 Task: Open a blank google sheet and write heading  Pinnacle Sales. Add 10 people name  'David White, Emily Green, Andrew Baker, Madison Evans, Logan King, Grace Hill, Gabriel Young, Elizabeth Flores, Samuel Reed, Avery Nelson'Item code in between  1000-2000. Product range in between  2000-9000. Add Products   TOMS Shoe, UGG  Shoe, Wolverine Shoe, Z-Coil Shoe, Adidas shoe, Gucci T-shirt, Louis Vuitton bag, Zara Shirt, H&M jeans, Chanel perfume.Choose quantity  5 to 10 commission 2 percent Total Add Amount. Save page  Pinnacle Sales templetes   book
Action: Mouse moved to (1130, 82)
Screenshot: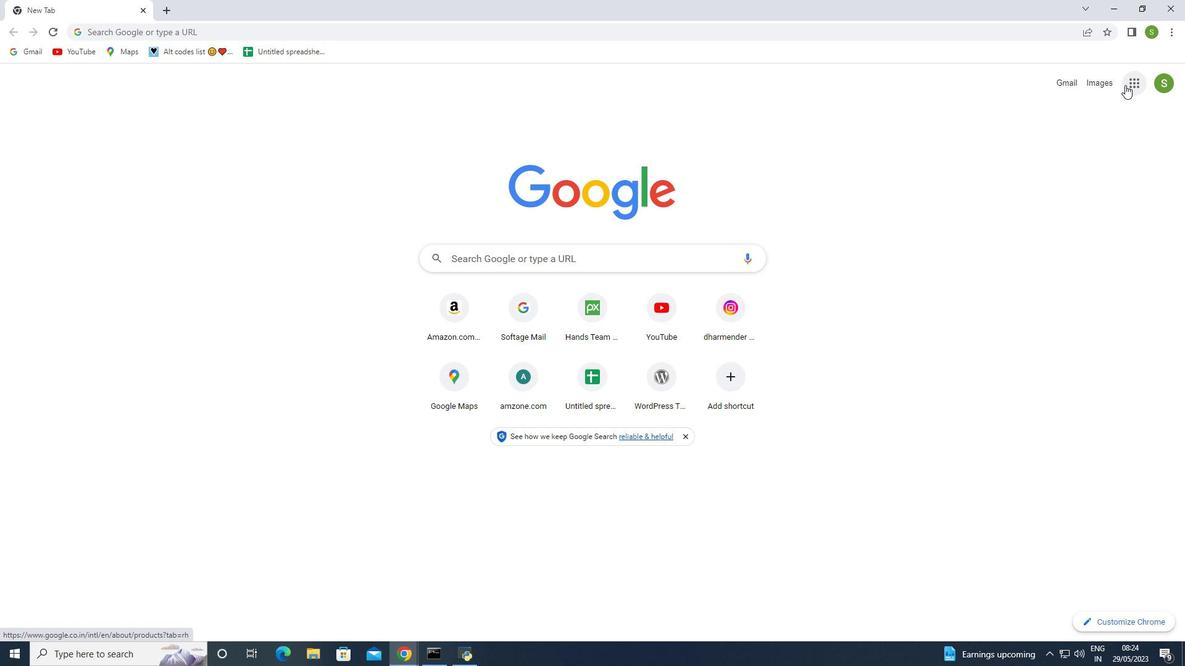 
Action: Mouse pressed left at (1130, 82)
Screenshot: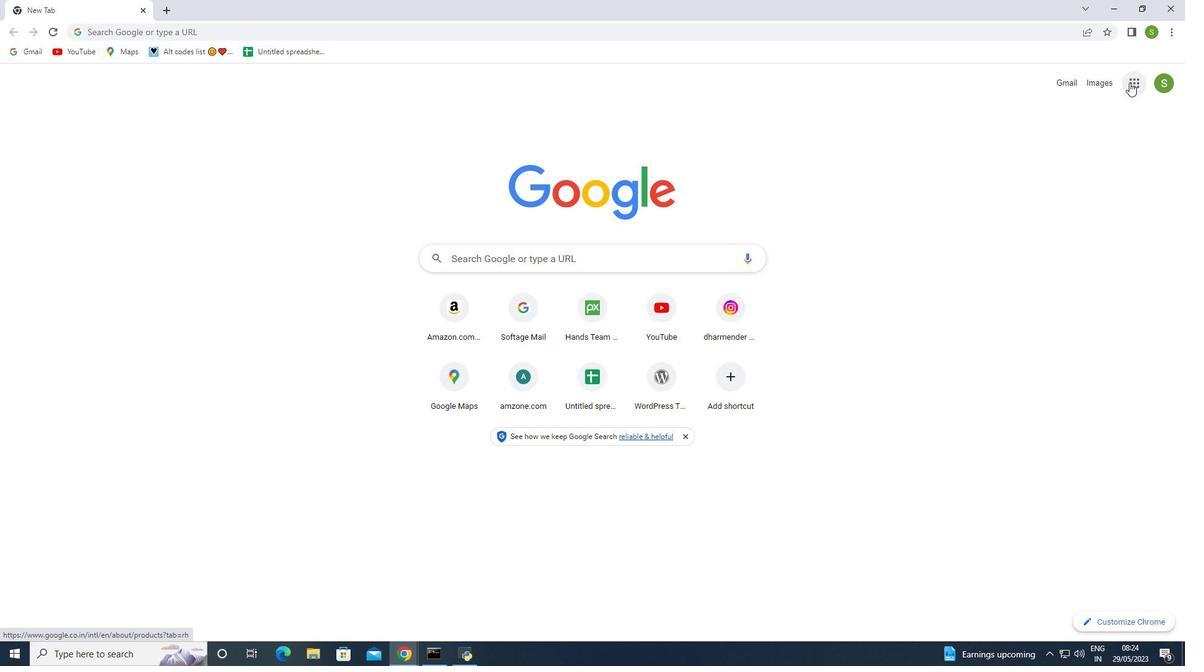 
Action: Mouse moved to (1091, 199)
Screenshot: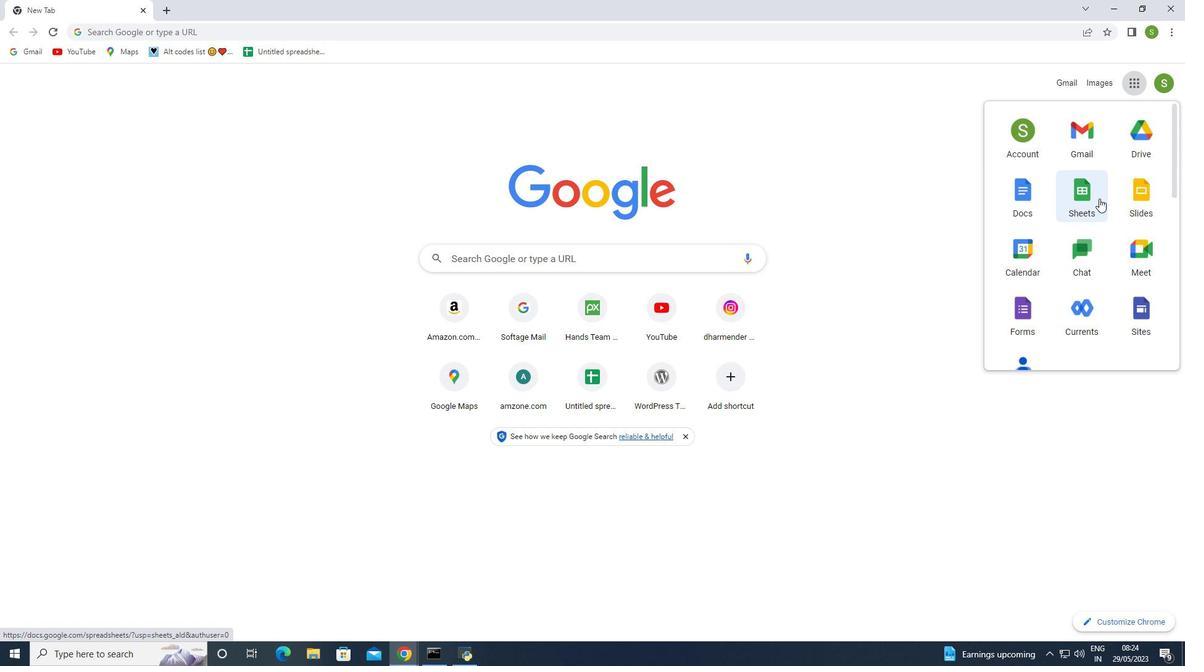 
Action: Mouse pressed left at (1091, 199)
Screenshot: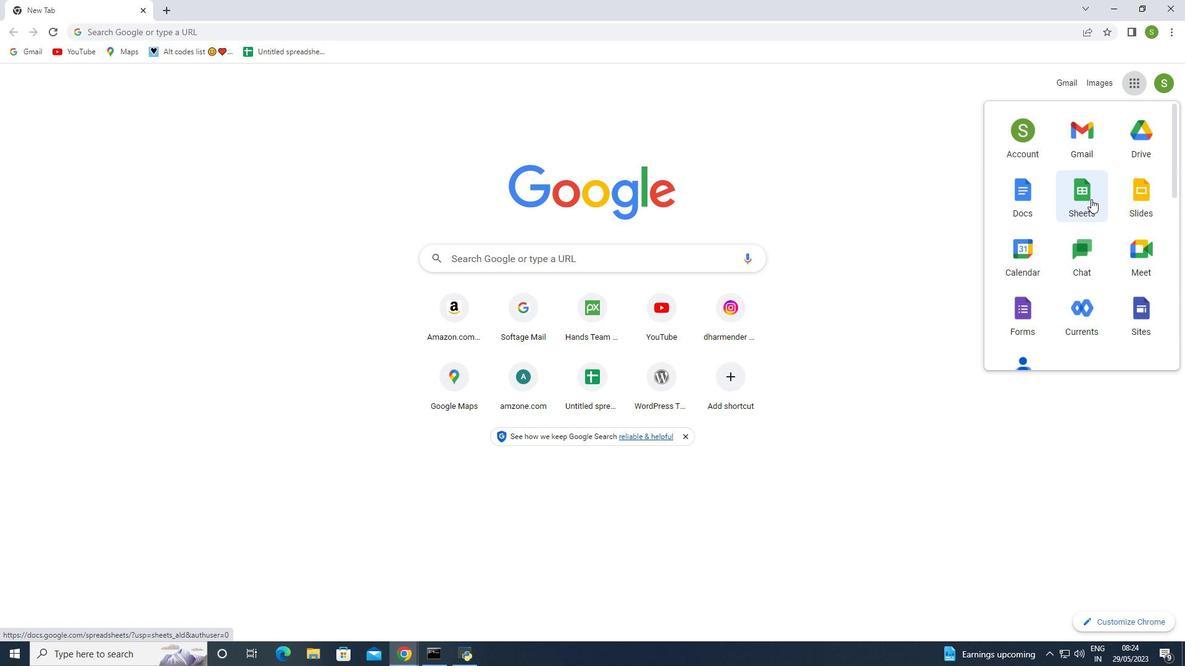 
Action: Mouse moved to (350, 177)
Screenshot: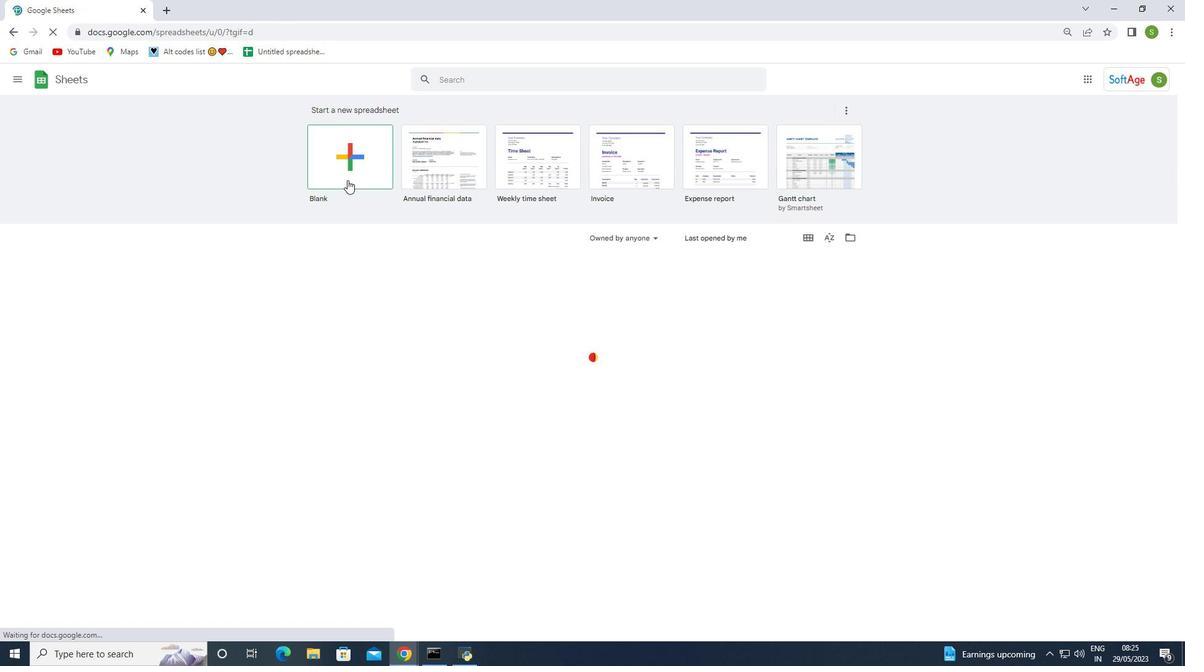 
Action: Mouse pressed left at (350, 177)
Screenshot: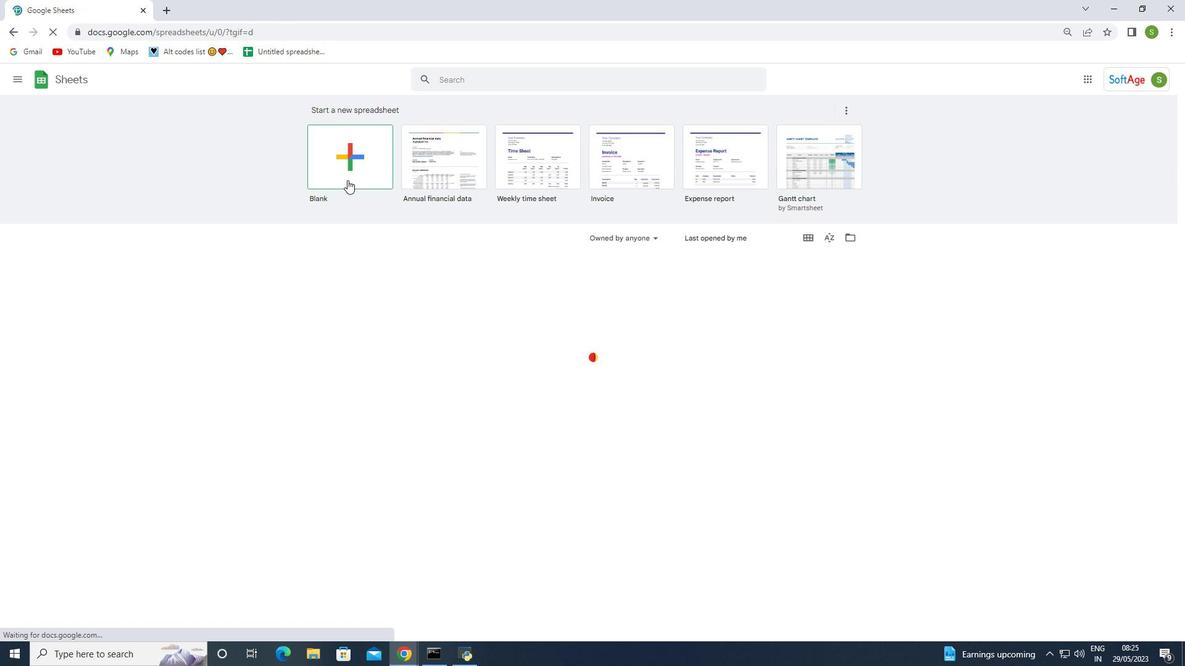 
Action: Mouse moved to (53, 151)
Screenshot: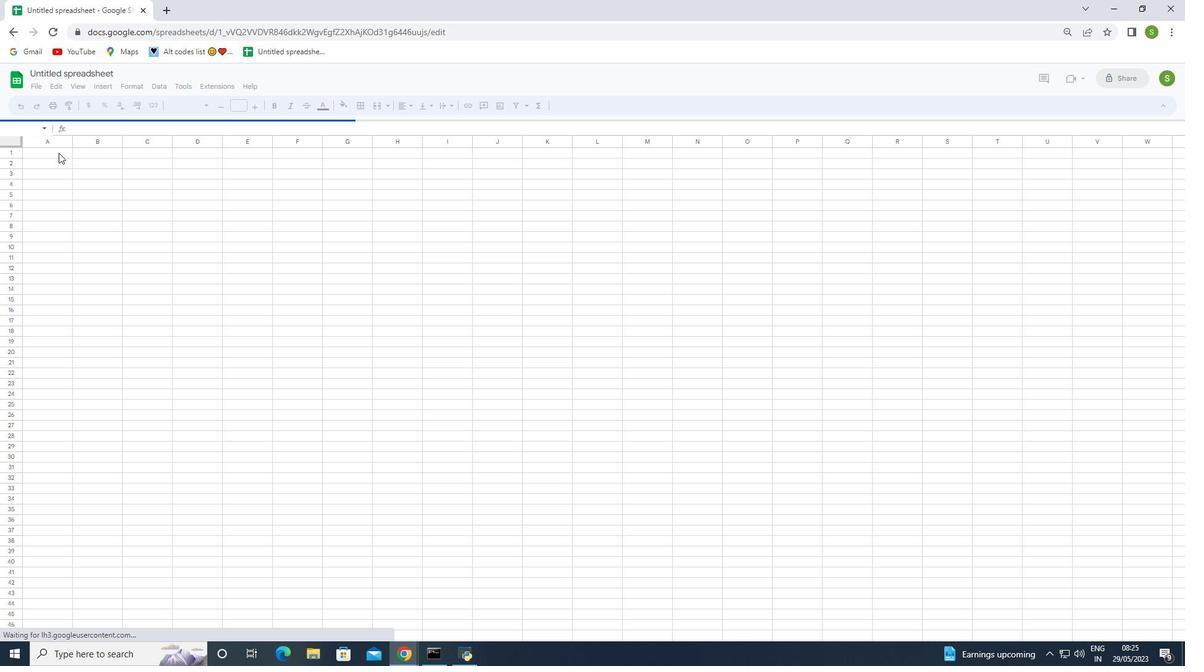 
Action: Mouse pressed left at (53, 151)
Screenshot: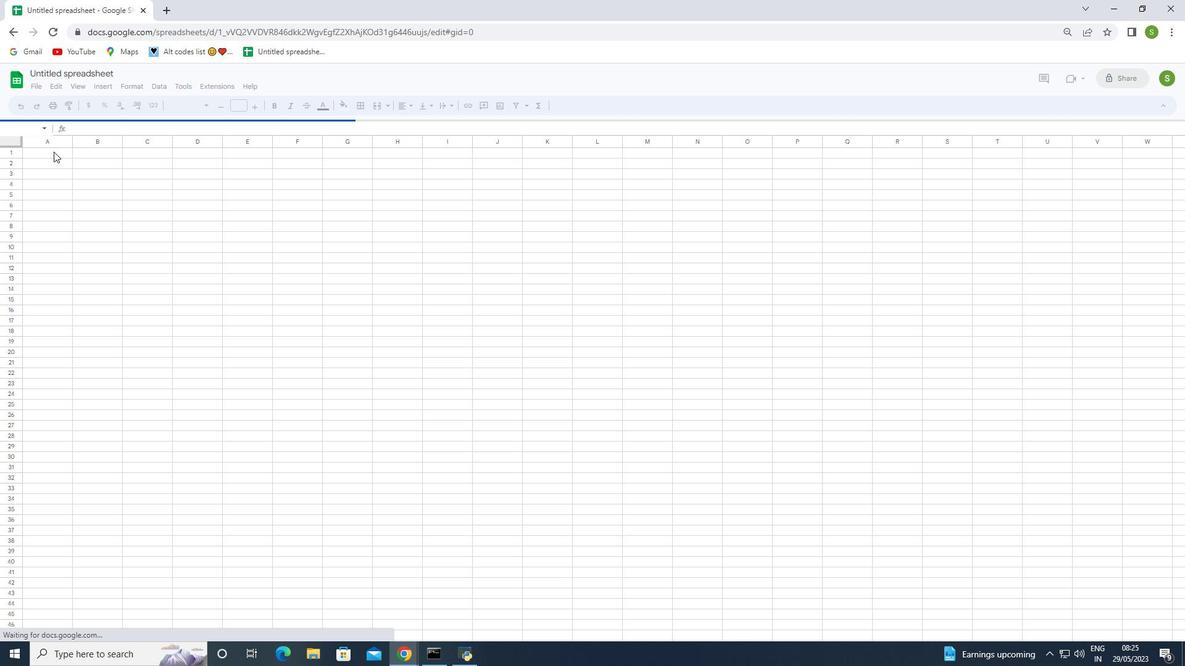 
Action: Key pressed <Key.shift>Pinnalcle<Key.space><Key.shift>Sales<Key.enter><Key.shift>Name<Key.enter><Key.shift>David<Key.space><Key.shift>White<Key.enter><Key.shift>Emily<Key.space><Key.shift><Key.shift><Key.shift><Key.shift><Key.shift><Key.shift><Key.shift><Key.shift><Key.shift><Key.shift><Key.shift><Key.shift><Key.shift><Key.shift>Green<Key.enter><Key.shift><Key.shift>Andrew<Key.space><Key.shift>Baker<Key.enter><Key.shift>Madison<Key.space><Key.shift>Evans<Key.enter><Key.shift>Logan<Key.space><Key.shift>King<Key.enter><Key.shift>Grace<Key.space><Key.shift>Hil<Key.enter><Key.shift><Key.shift><Key.shift><Key.shift><Key.shift><Key.shift><Key.shift><Key.shift><Key.shift><Key.shift><Key.shift>Gabriel<Key.space><Key.shift>Young<Key.enter><Key.shift><Key.shift><Key.shift>Elizabeth<Key.space><Key.shift>Floren<Key.backspace>s<Key.enter><Key.shift><Key.shift><Key.shift><Key.shift><Key.shift><Key.shift><Key.shift><Key.shift><Key.shift><Key.shift><Key.shift><Key.shift><Key.shift><Key.shift><Key.shift><Key.shift><Key.shift><Key.shift><Key.shift><Key.shift><Key.shift><Key.shift><Key.shift><Key.shift><Key.shift><Key.shift><Key.shift><Key.shift><Key.shift><Key.shift><Key.shift><Key.shift><Key.shift><Key.shift><Key.shift><Key.shift><Key.shift>Samuel<Key.space><Key.shift>Reed<Key.enter><Key.shift><Key.shift><Key.shift><Key.shift><Key.shift><Key.shift><Key.shift><Key.shift>Avery<Key.space><Key.shift>Nelson<Key.enter>
Screenshot: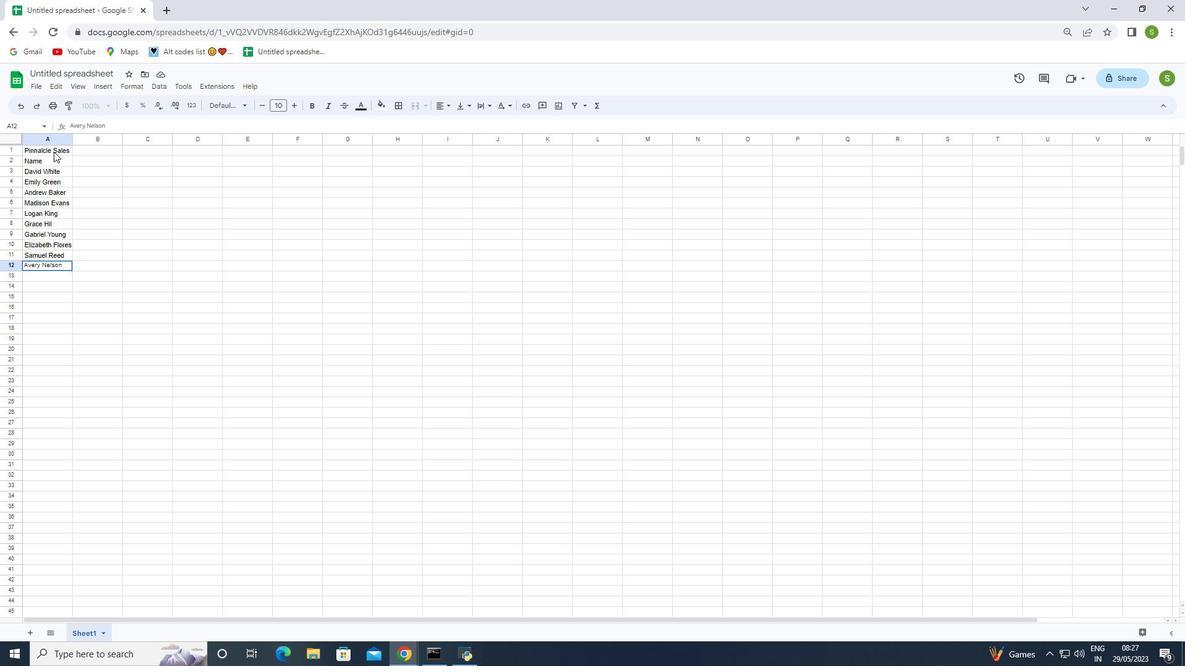 
Action: Mouse moved to (85, 150)
Screenshot: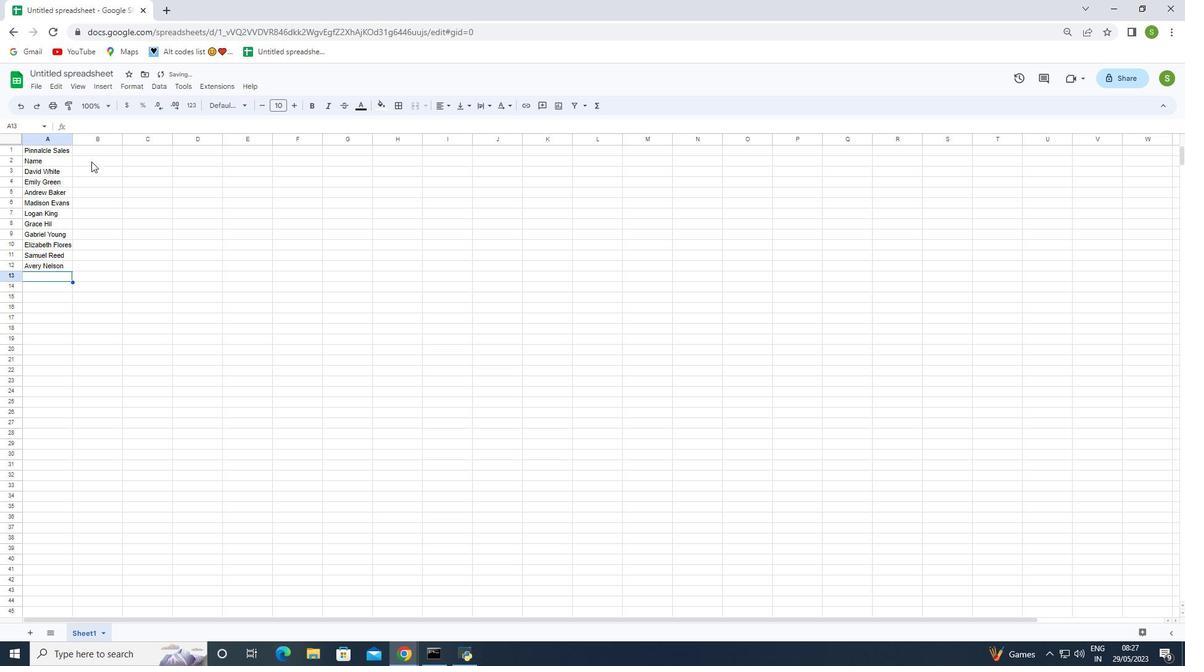 
Action: Mouse pressed left at (85, 150)
Screenshot: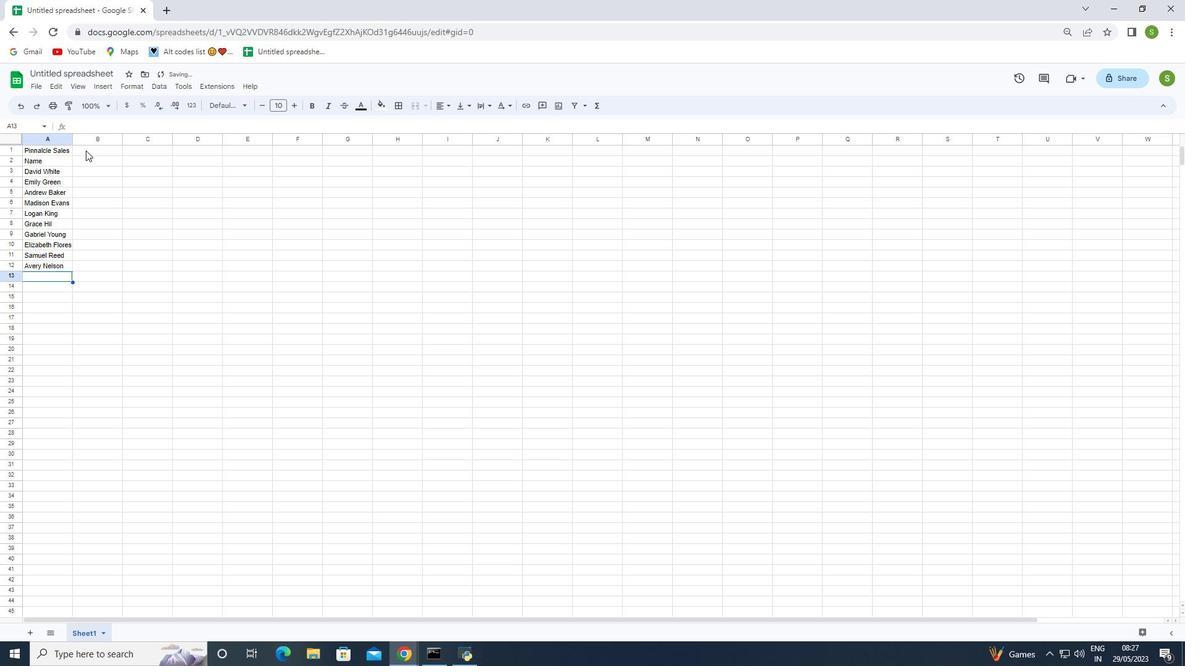 
Action: Key pressed <Key.shift>Item<Key.space><Key.shift>Code<Key.enter>10<Key.backspace>100<Key.enter>1200<Key.enter>4<Key.backspace>1300<Key.enter>1400<Key.enter>1500<Key.enter>1600<Key.enter>1700<Key.enter>1800<Key.enter>1900<Key.enter>1980<Key.enter>1980<Key.enter>
Screenshot: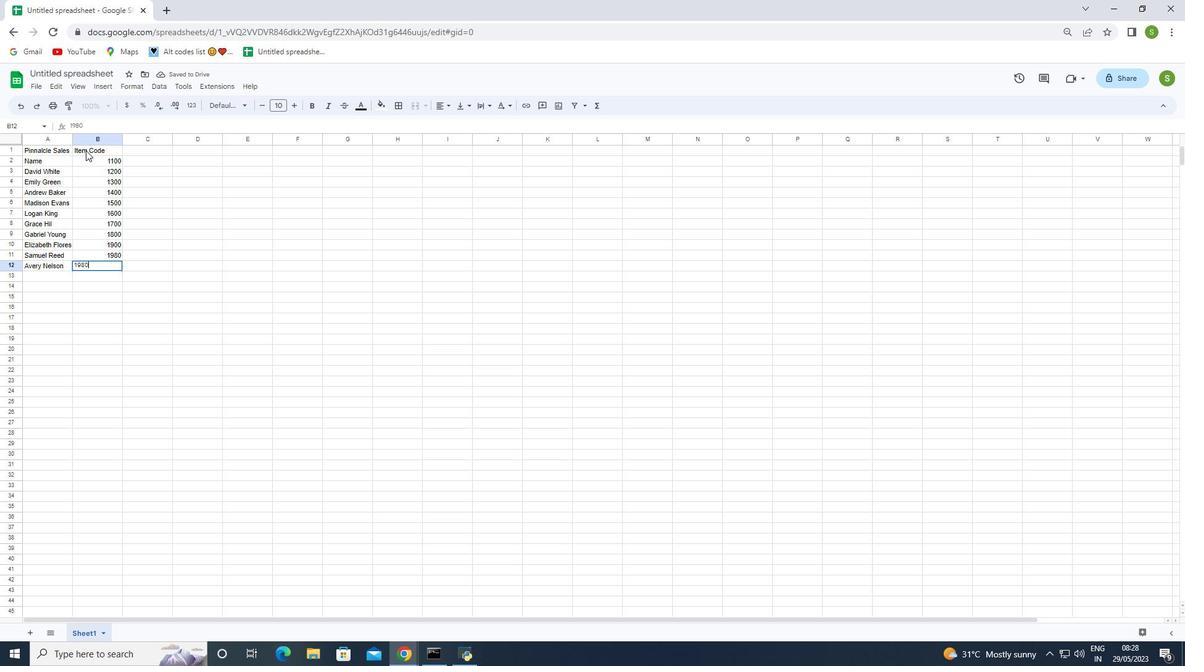 
Action: Mouse moved to (151, 153)
Screenshot: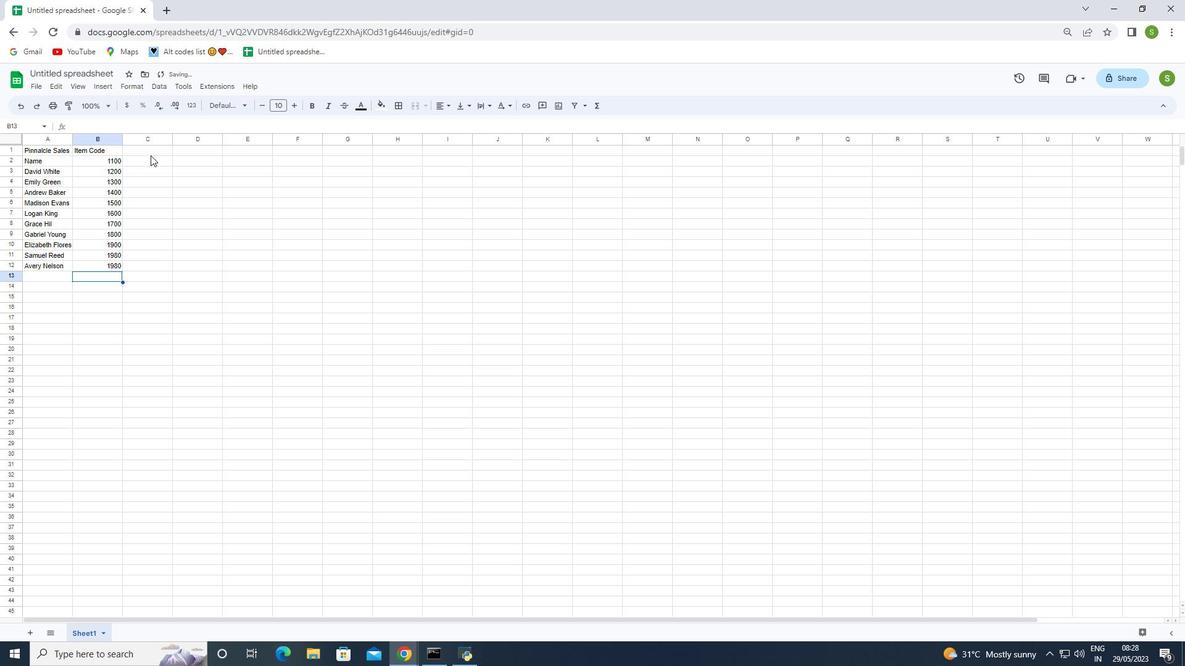 
Action: Mouse pressed left at (151, 153)
Screenshot: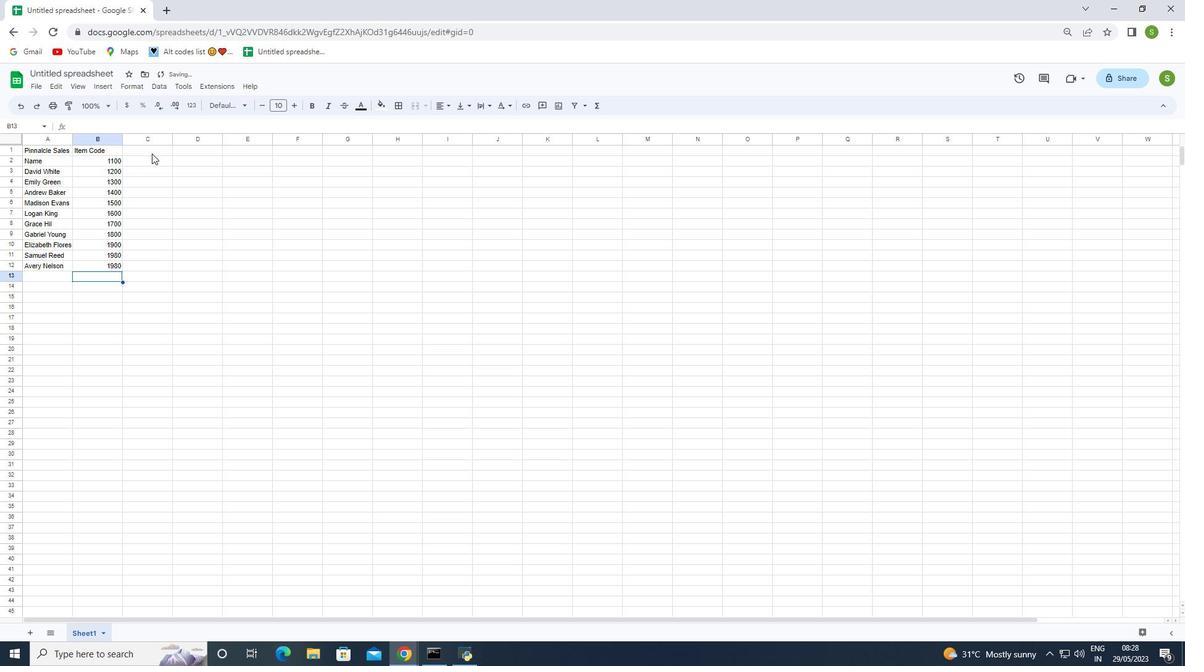
Action: Key pressed <Key.shift>Produv<Key.backspace>ct<Key.space>range<Key.enter>3000<Key.enter>4000<Key.enter>5000<Key.enter>6000<Key.enter>7000<Key.enter>8000<Key.enter>8000<Key.enter>9000<Key.enter>
Screenshot: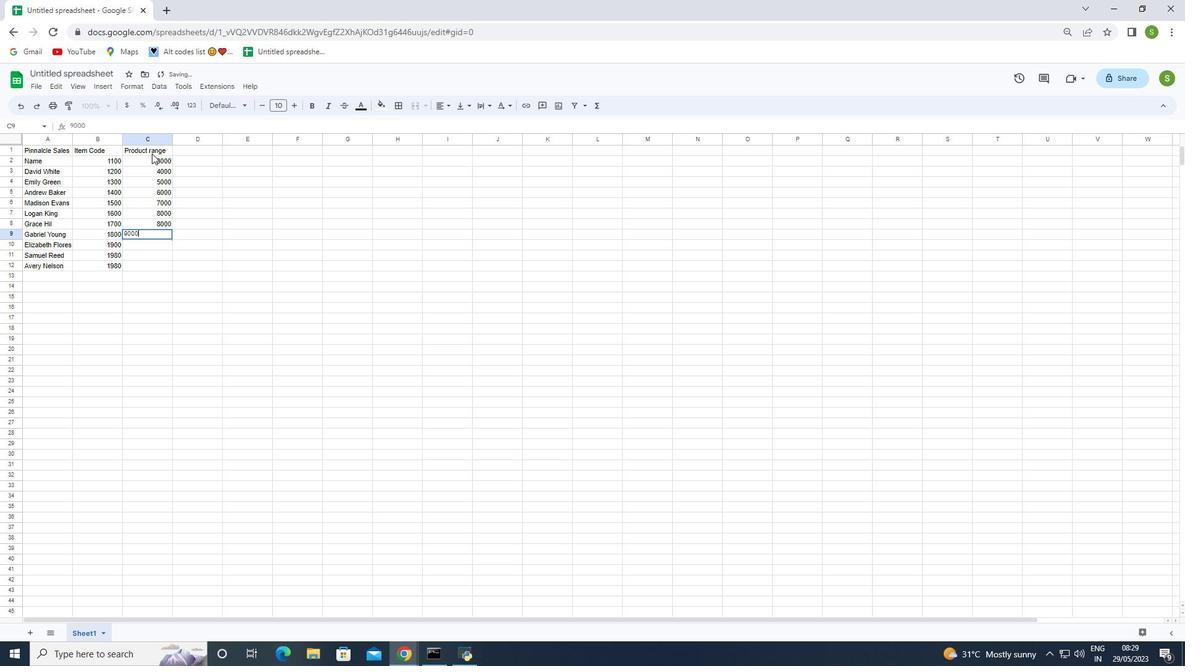 
Action: Mouse moved to (159, 235)
Screenshot: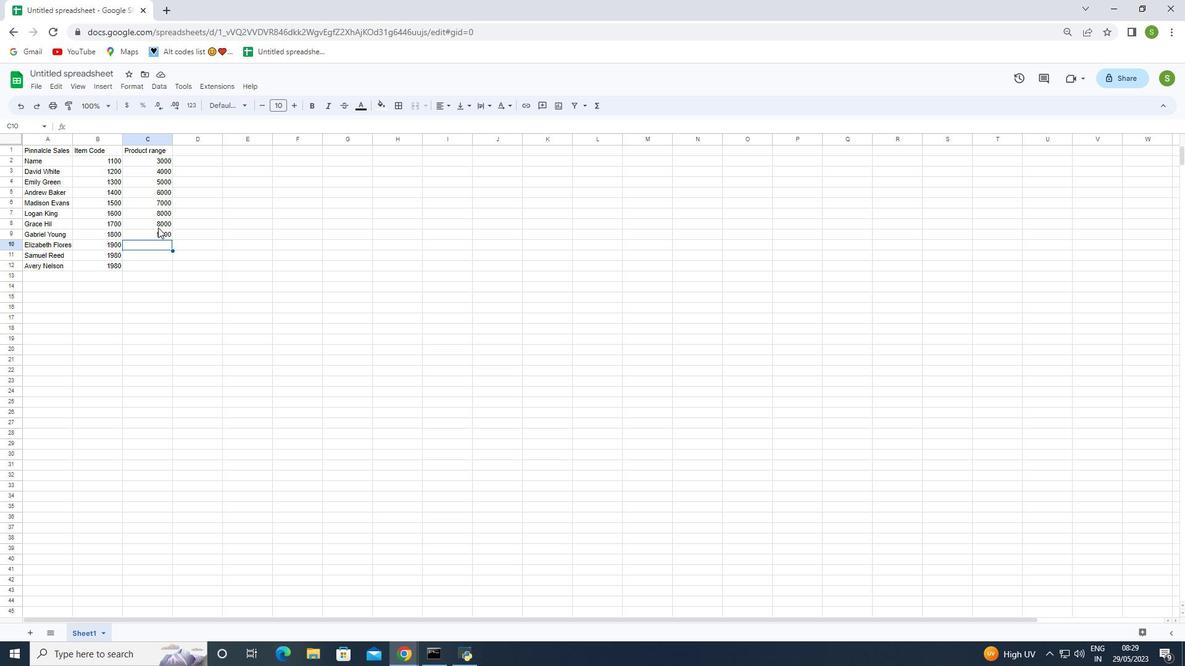 
Action: Mouse pressed left at (159, 235)
Screenshot: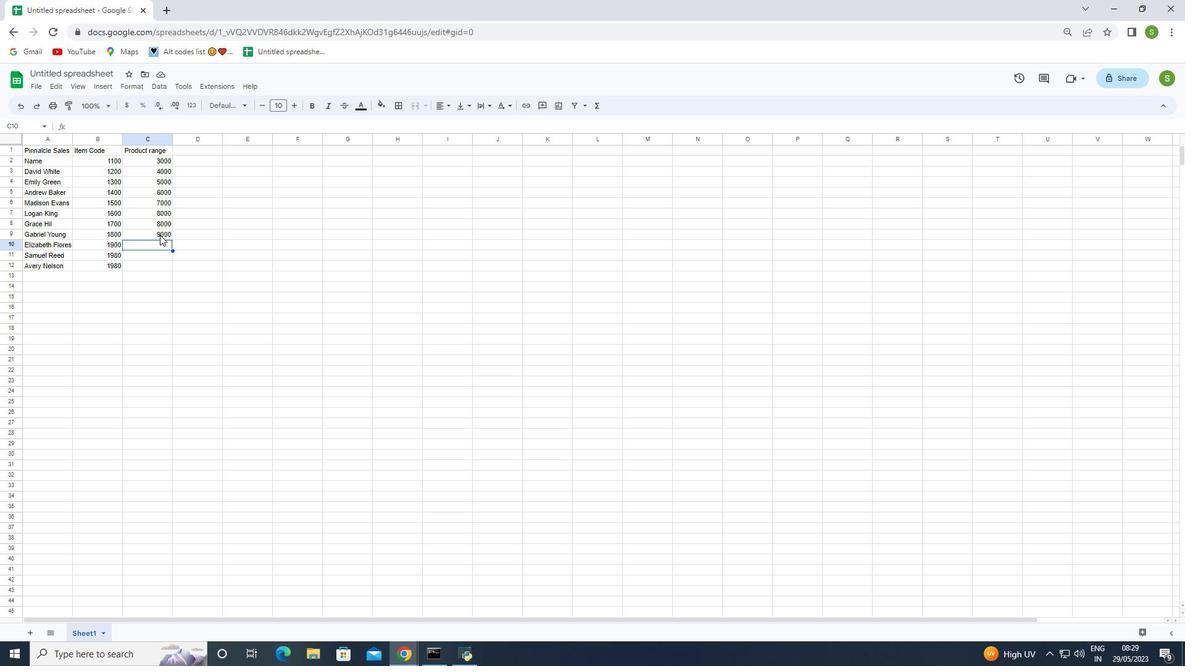 
Action: Key pressed <Key.backspace>880
Screenshot: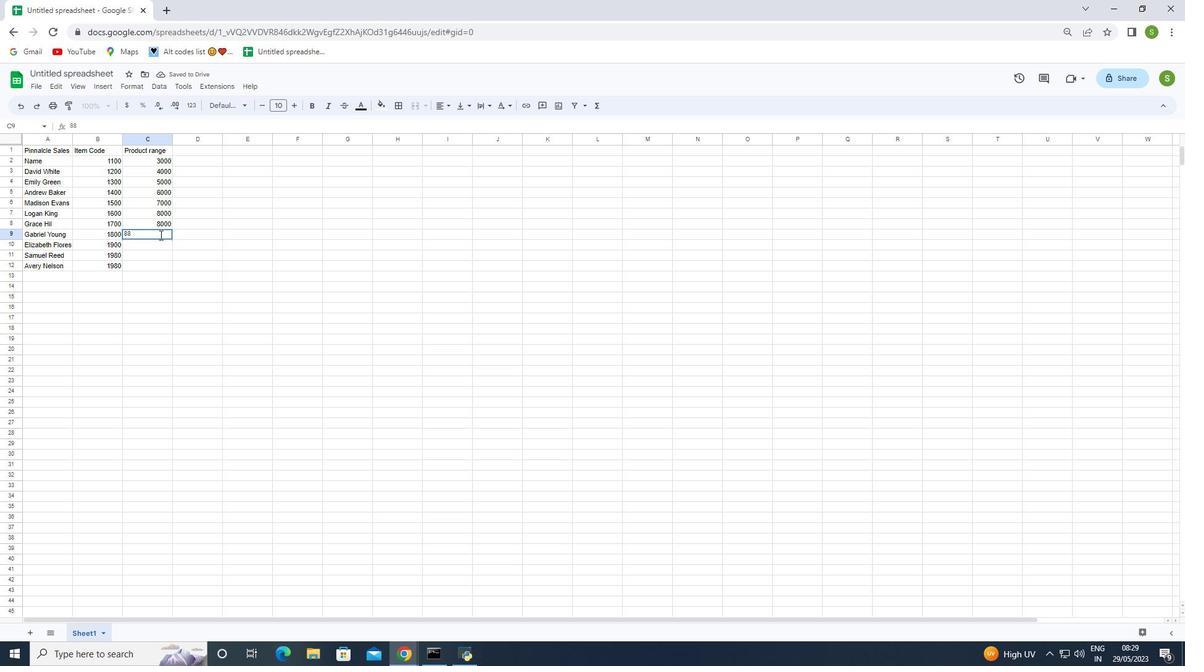
Action: Mouse moved to (159, 288)
Screenshot: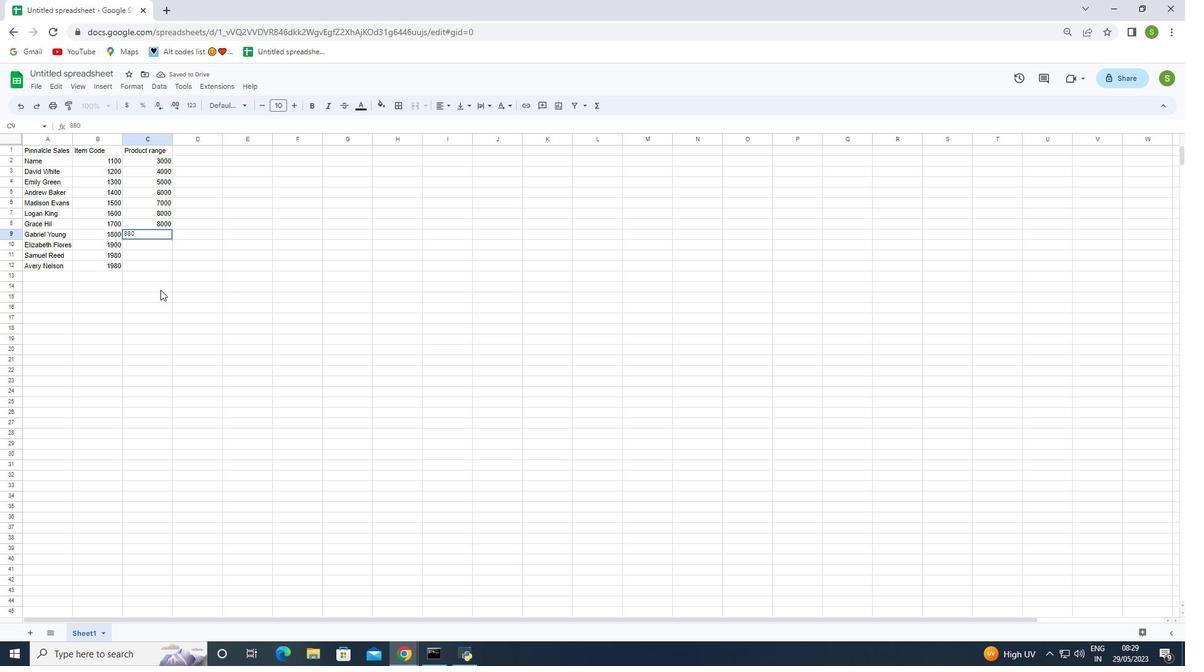 
Action: Key pressed 0
Screenshot: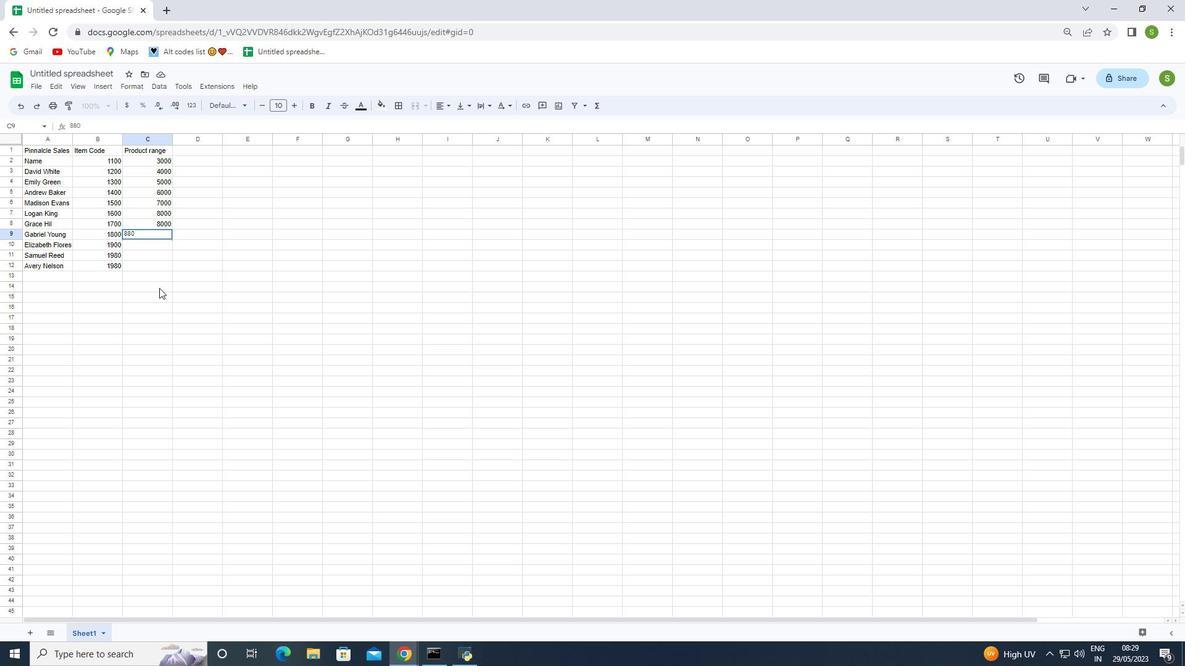 
Action: Mouse moved to (155, 276)
Screenshot: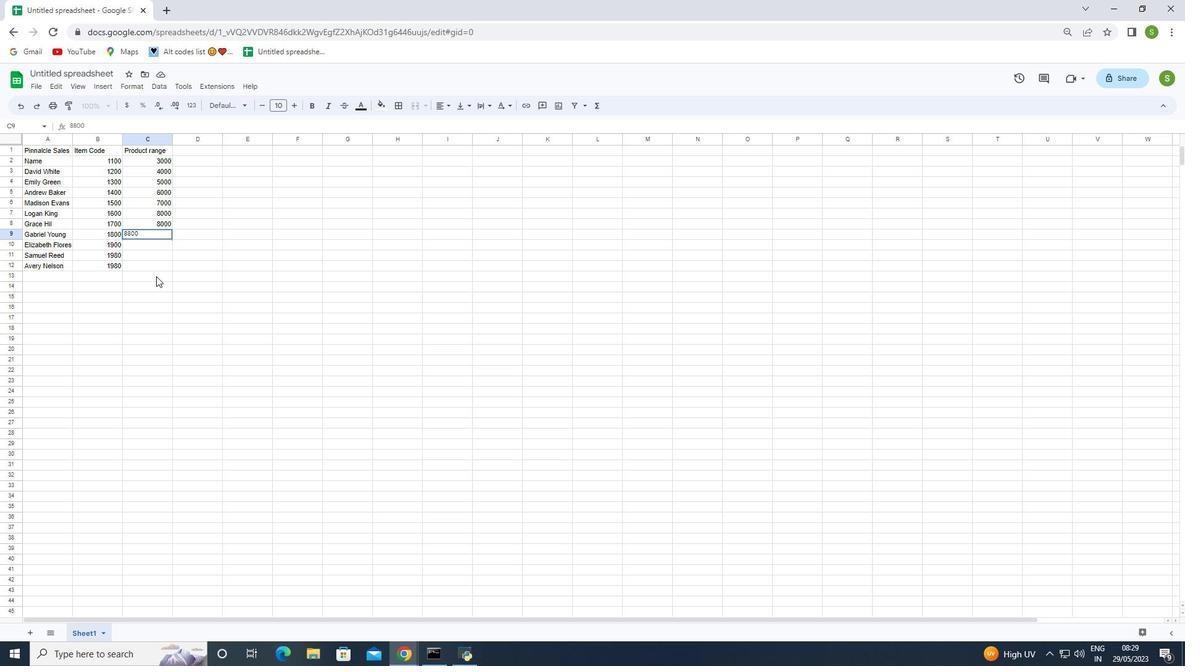 
Action: Mouse pressed left at (155, 276)
Screenshot: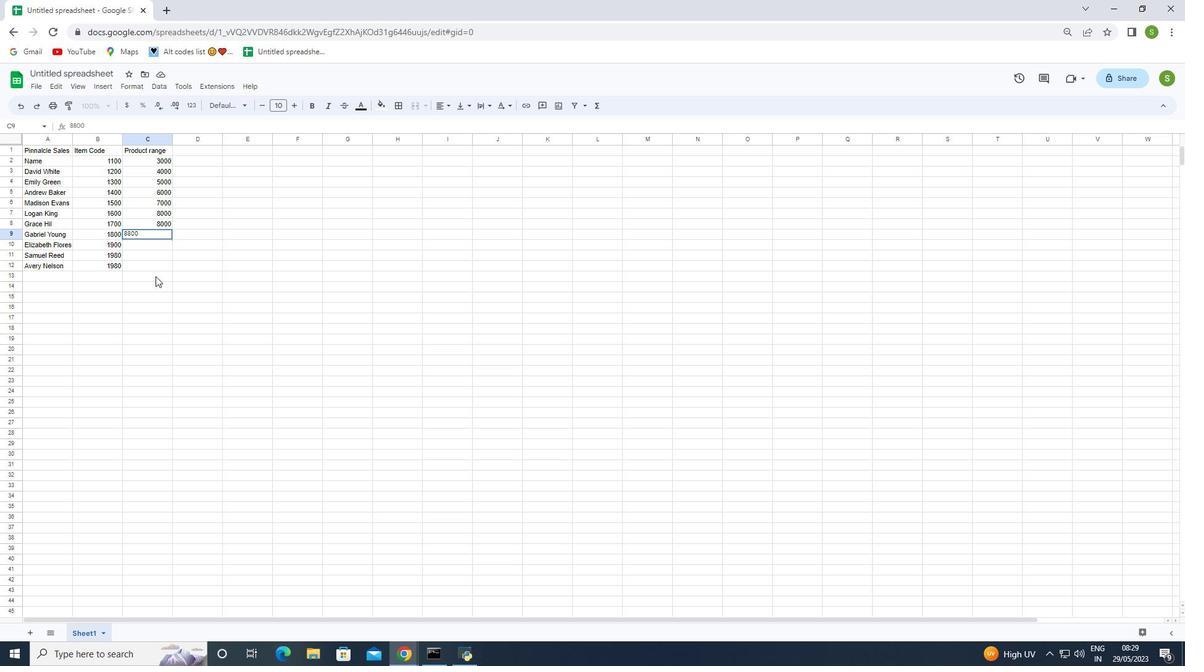 
Action: Mouse moved to (152, 243)
Screenshot: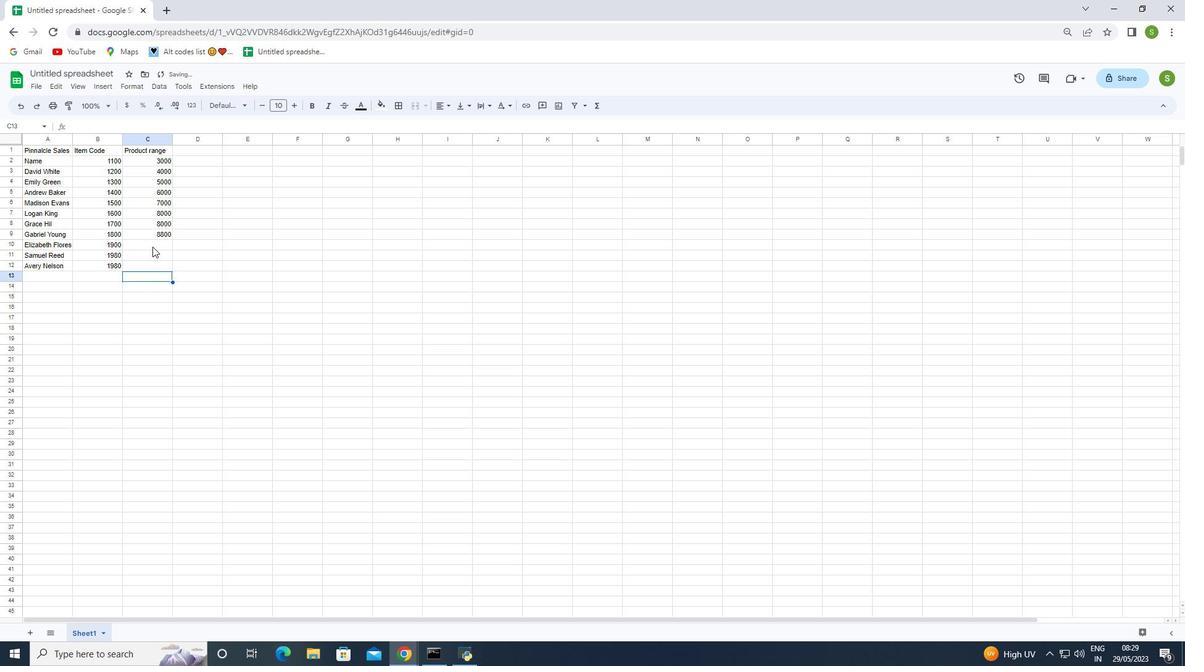 
Action: Mouse pressed left at (152, 243)
Screenshot: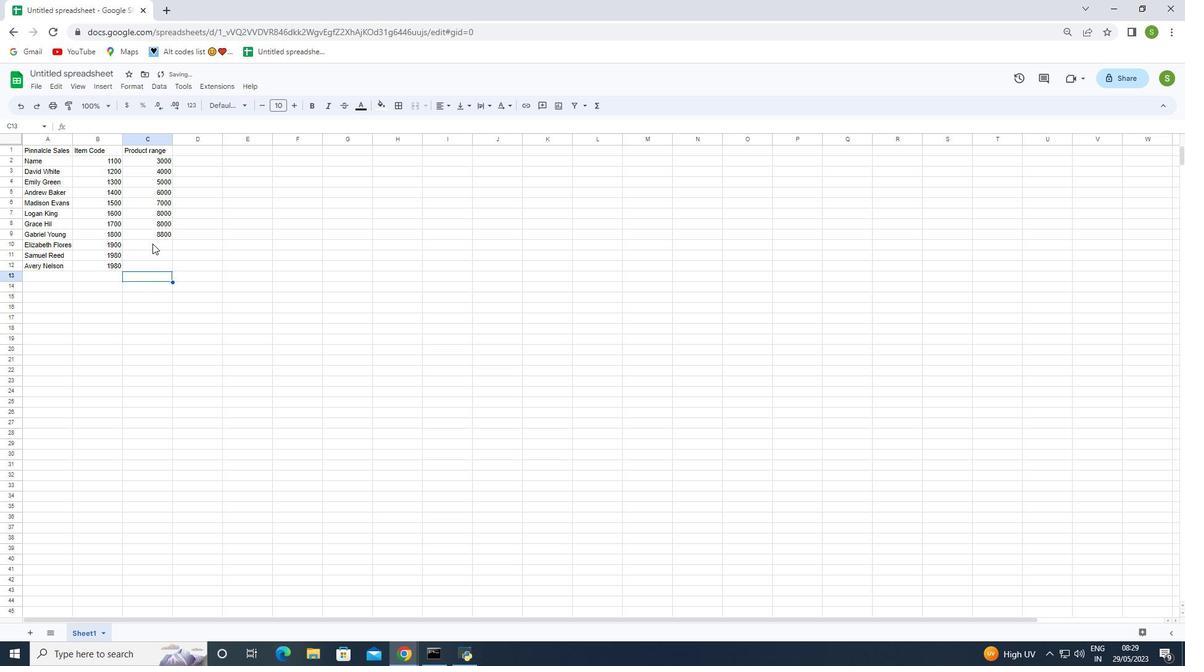 
Action: Mouse moved to (198, 268)
Screenshot: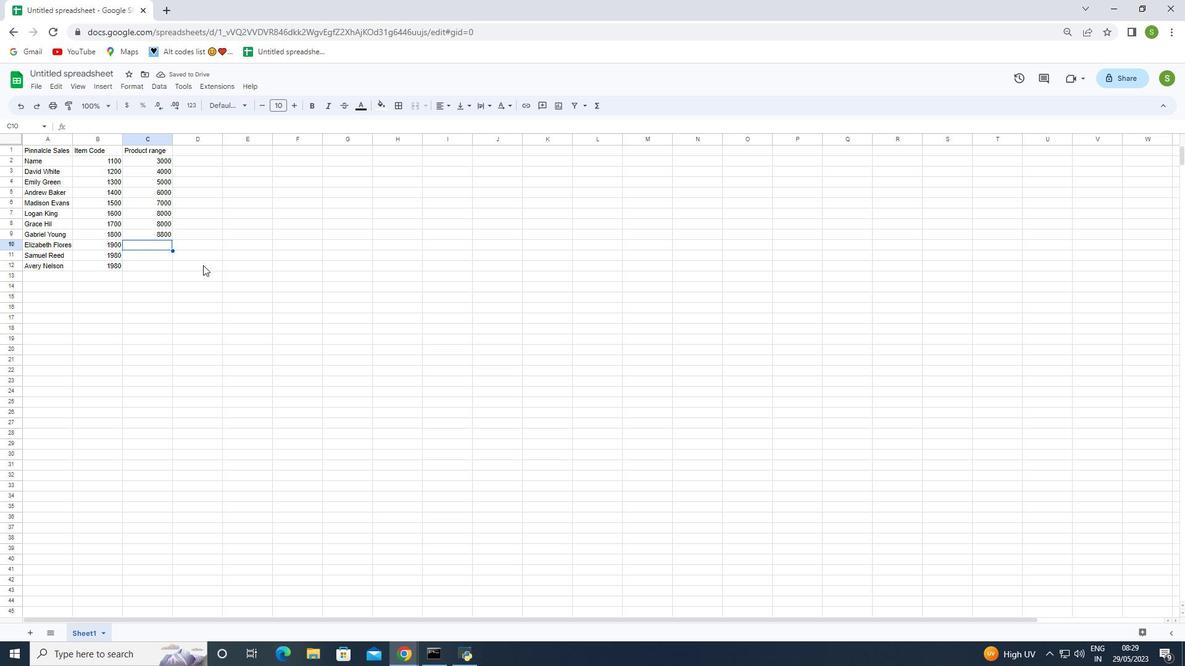 
Action: Key pressed 5000<Key.enter>4000
Screenshot: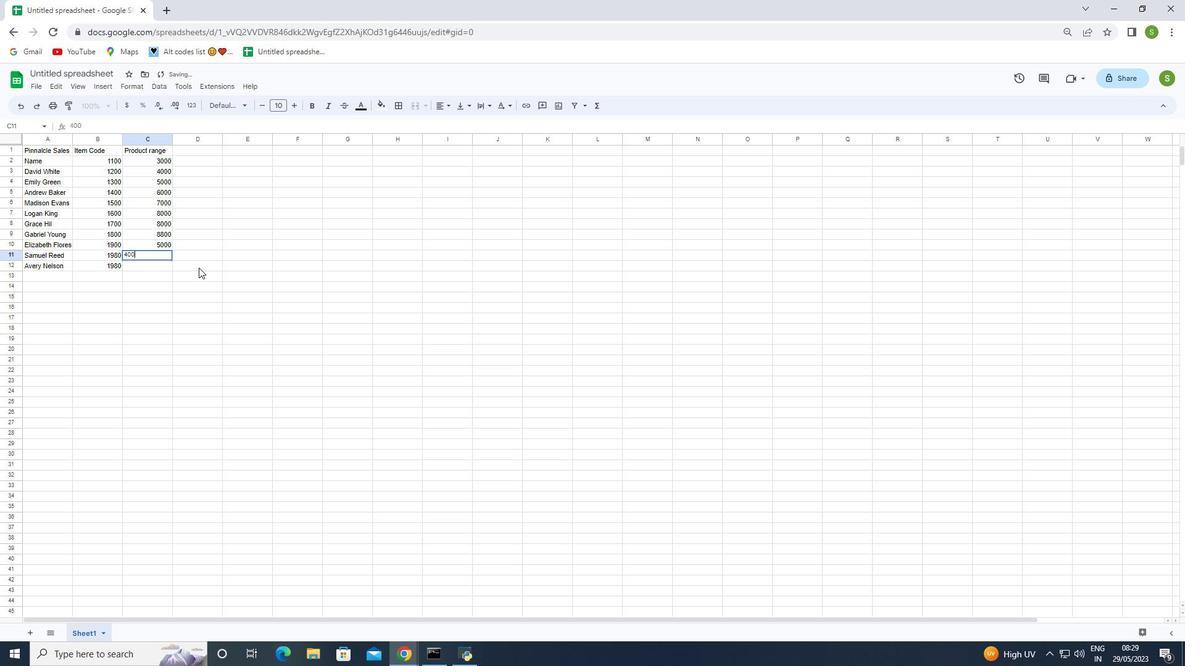 
Action: Mouse moved to (206, 275)
Screenshot: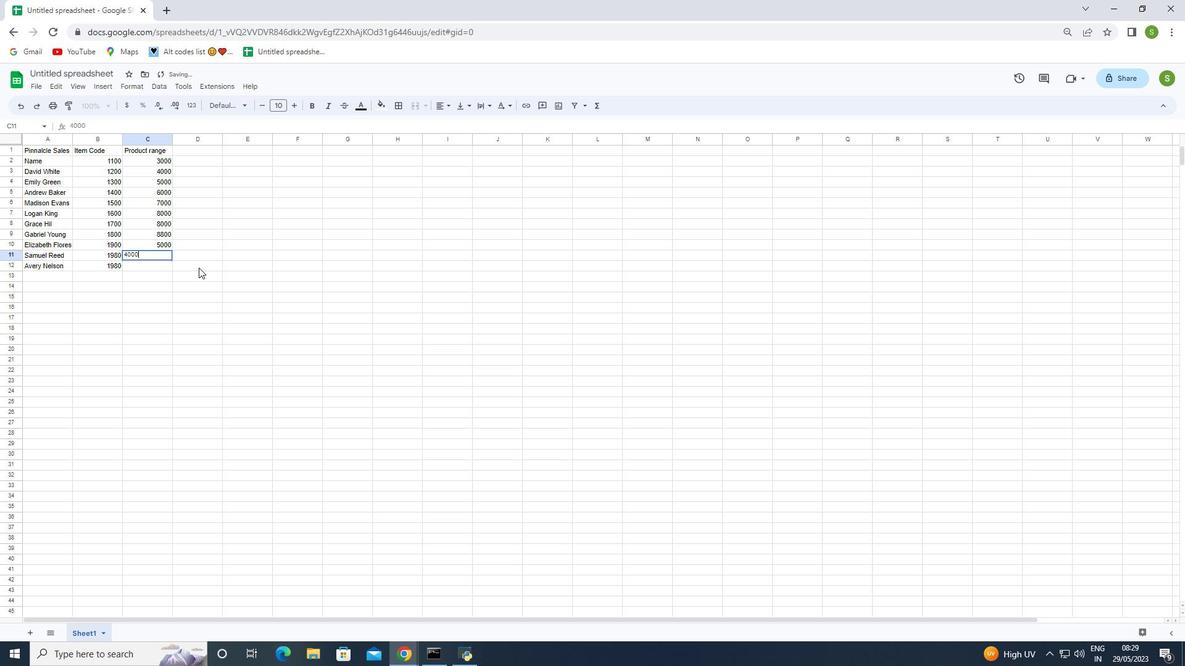 
Action: Key pressed <Key.enter>3000<Key.enter>
Screenshot: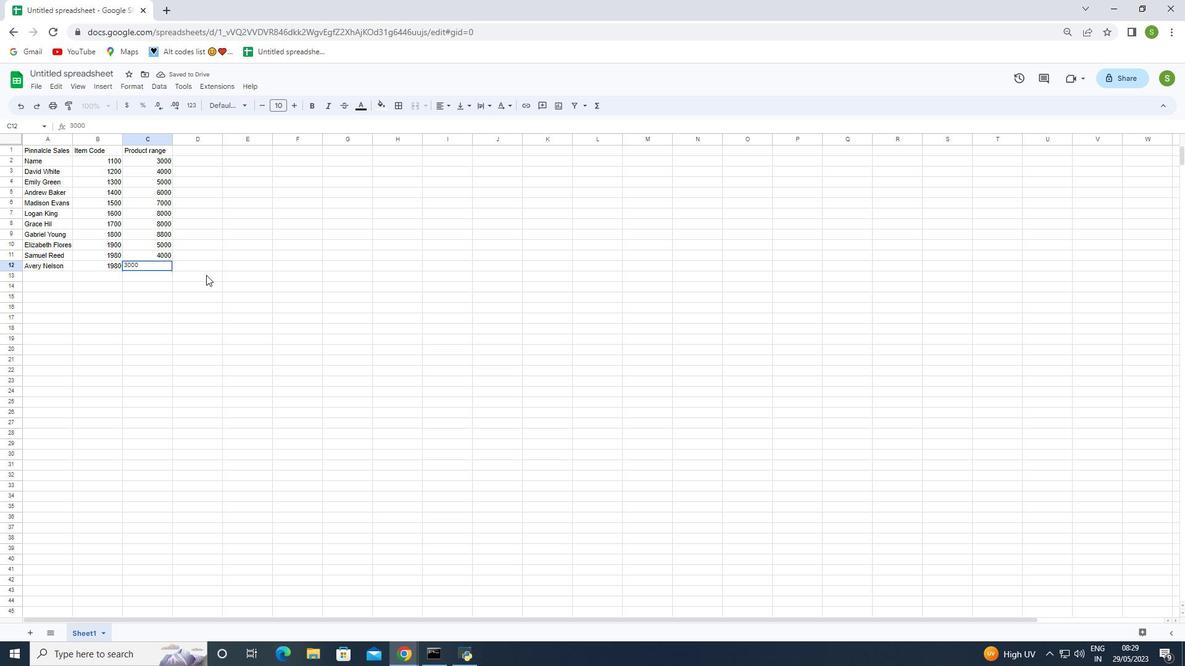 
Action: Mouse moved to (164, 336)
Screenshot: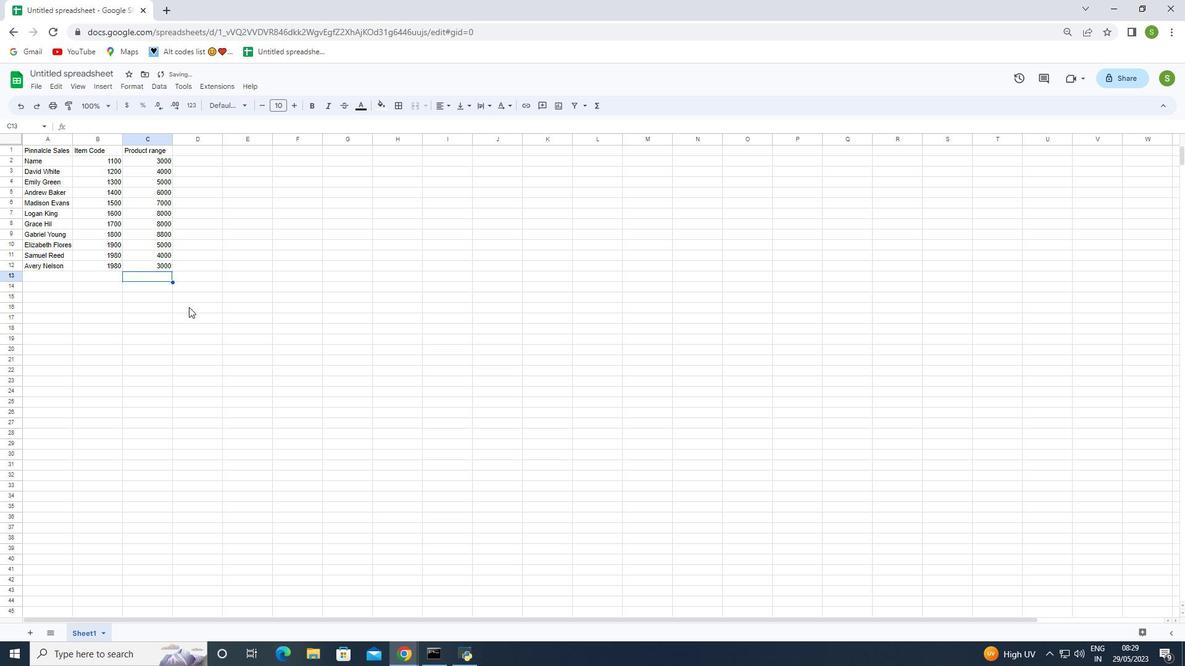 
Action: Mouse pressed left at (164, 336)
Screenshot: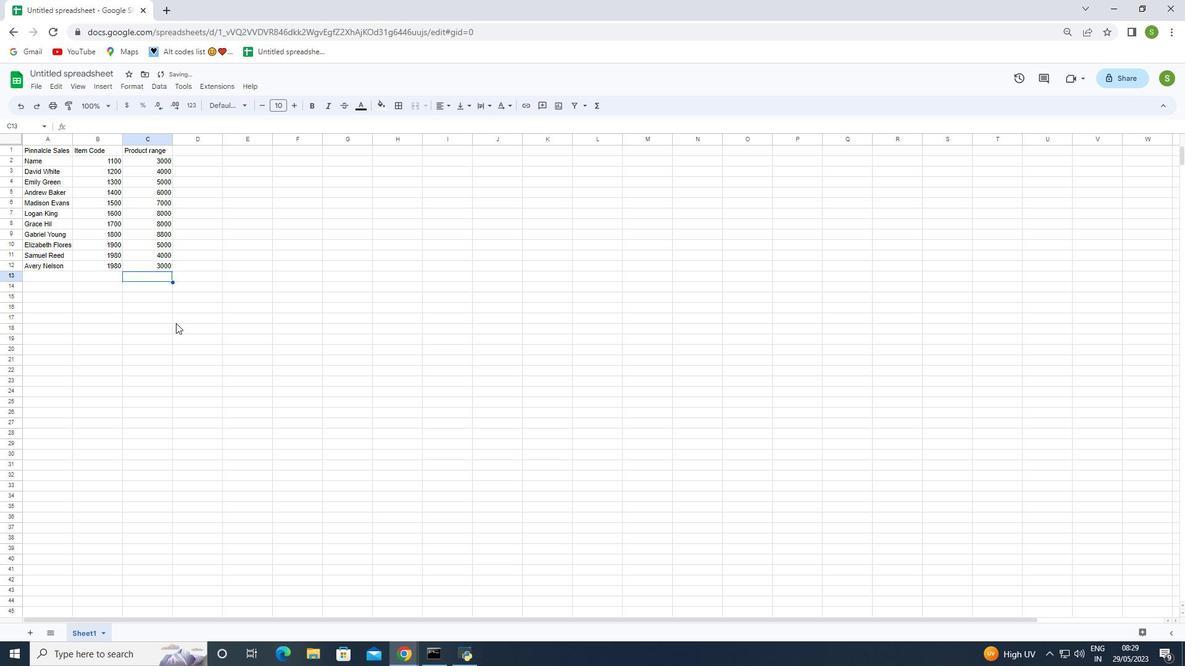 
Action: Mouse moved to (195, 151)
Screenshot: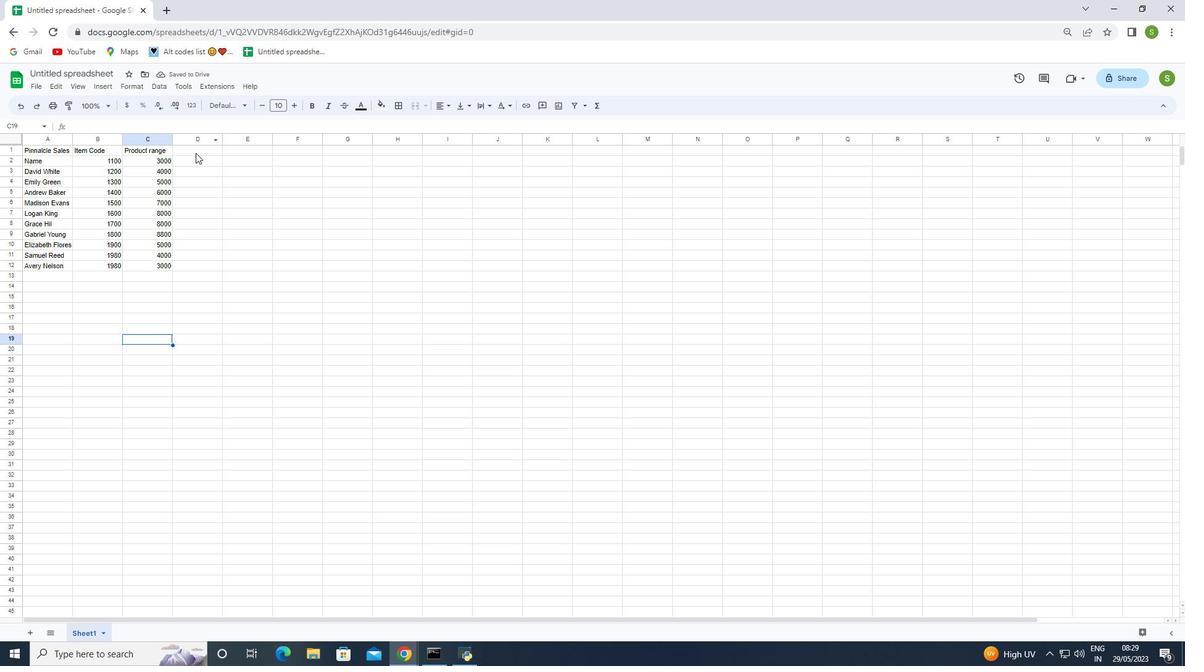 
Action: Mouse pressed left at (195, 151)
Screenshot: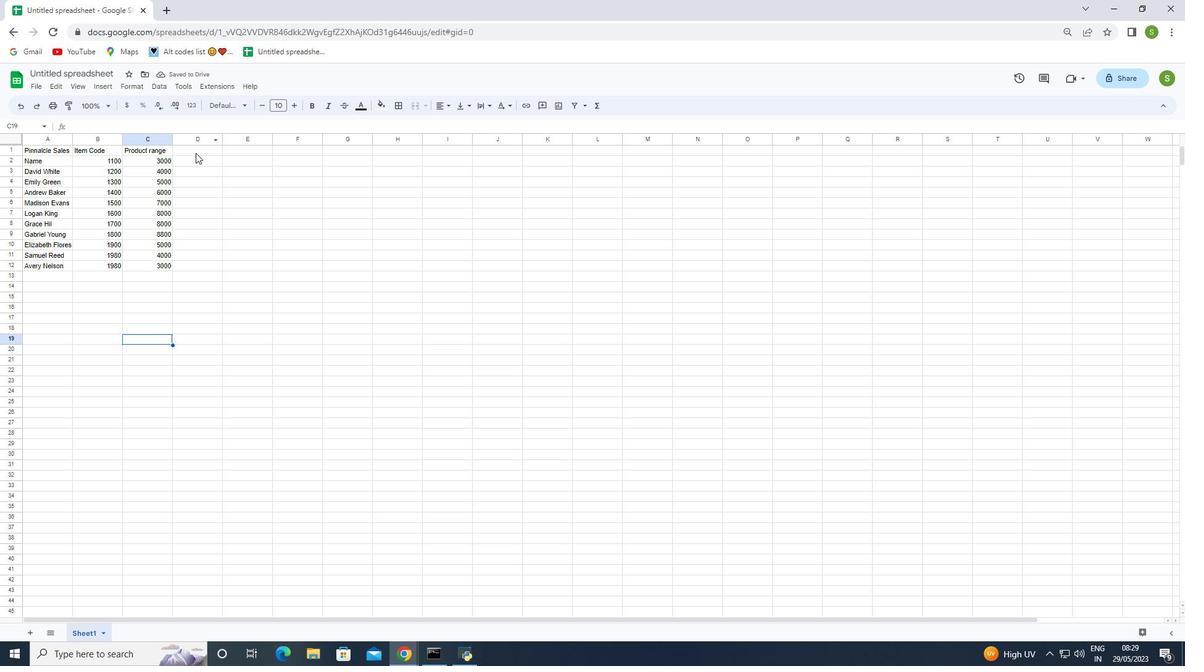 
Action: Key pressed <Key.shift>Products<Key.enter><Key.shift><Key.shift><Key.shift>TOMS<Key.space><Key.shift>Shoe<Key.enter><Key.shift><Key.shift><Key.shift><Key.shift><Key.shift><Key.shift><Key.shift><Key.shift><Key.shift><Key.shift>UGG<Key.space><Key.shift>Shoe<Key.space><Key.enter><Key.shift>Wolverine<Key.space><Key.shift>Shoe<Key.enter><Key.shift>Z-<Key.shift>Coil<Key.space><Key.shift>Shoe<Key.enter><Key.shift>Adidas<Key.space><Key.shift>shoe<Key.enter><Key.shift>H<Key.backspace><Key.shift>Gucci<Key.space><Key.shift>T-shirt<Key.enter><Key.shift>Lu<Key.backspace>ouis<Key.space><Key.shift><Key.shift><Key.shift>Vuitton<Key.enter>
Screenshot: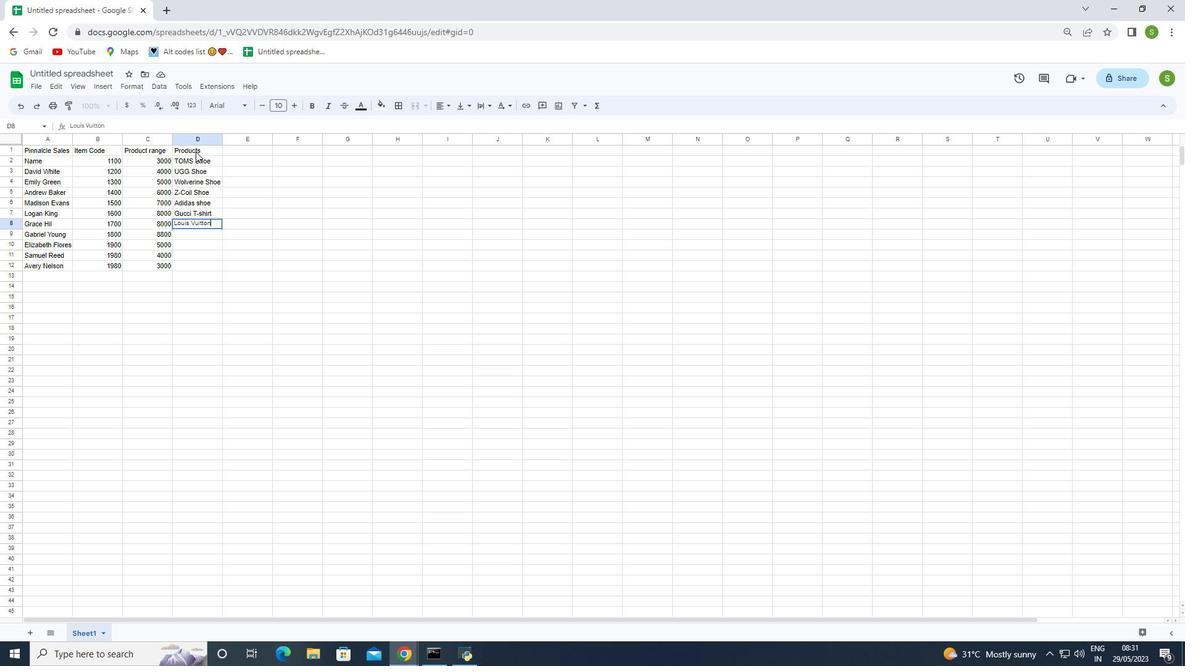
Action: Mouse moved to (211, 216)
Screenshot: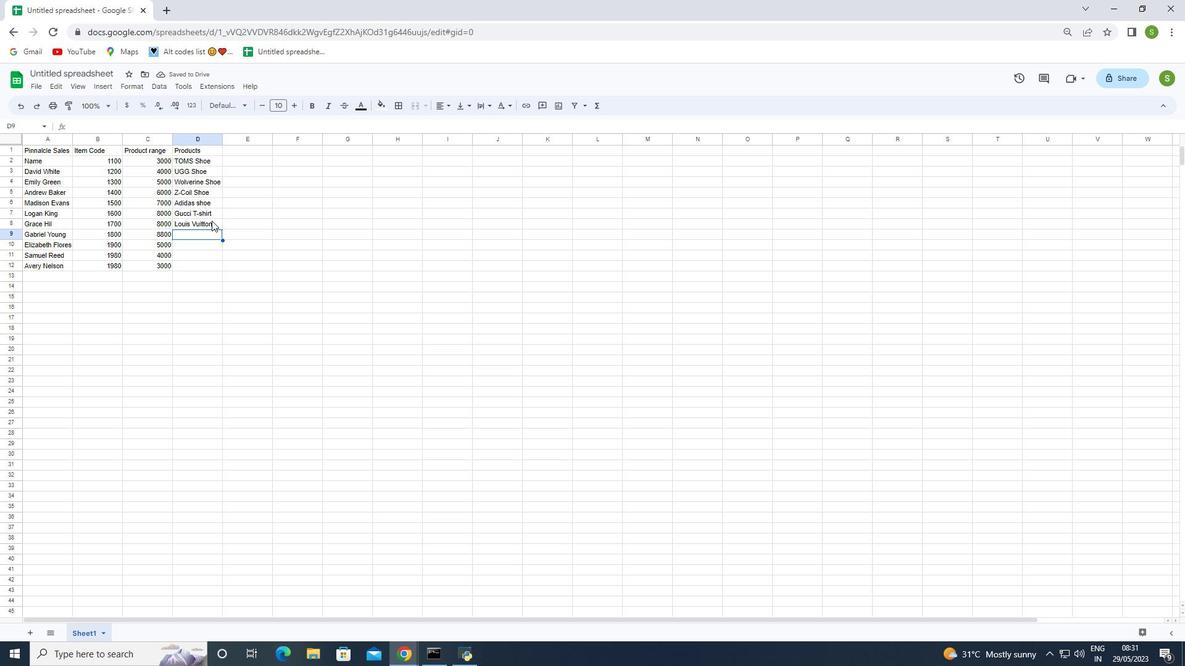 
Action: Mouse pressed left at (211, 216)
Screenshot: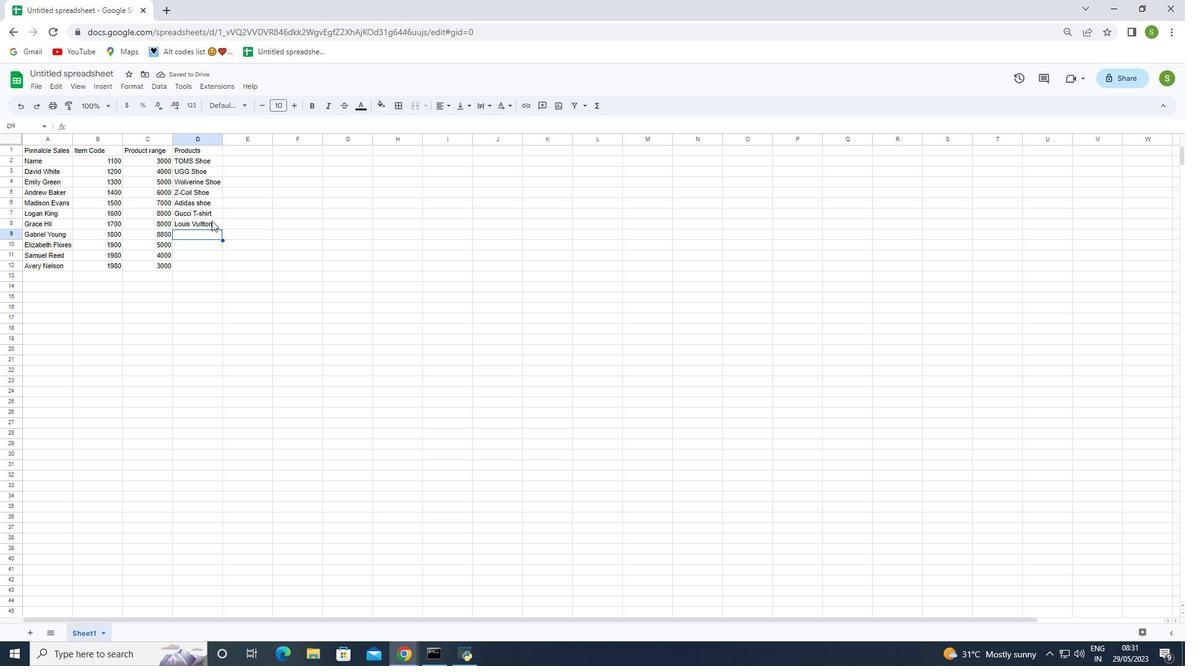 
Action: Mouse moved to (208, 227)
Screenshot: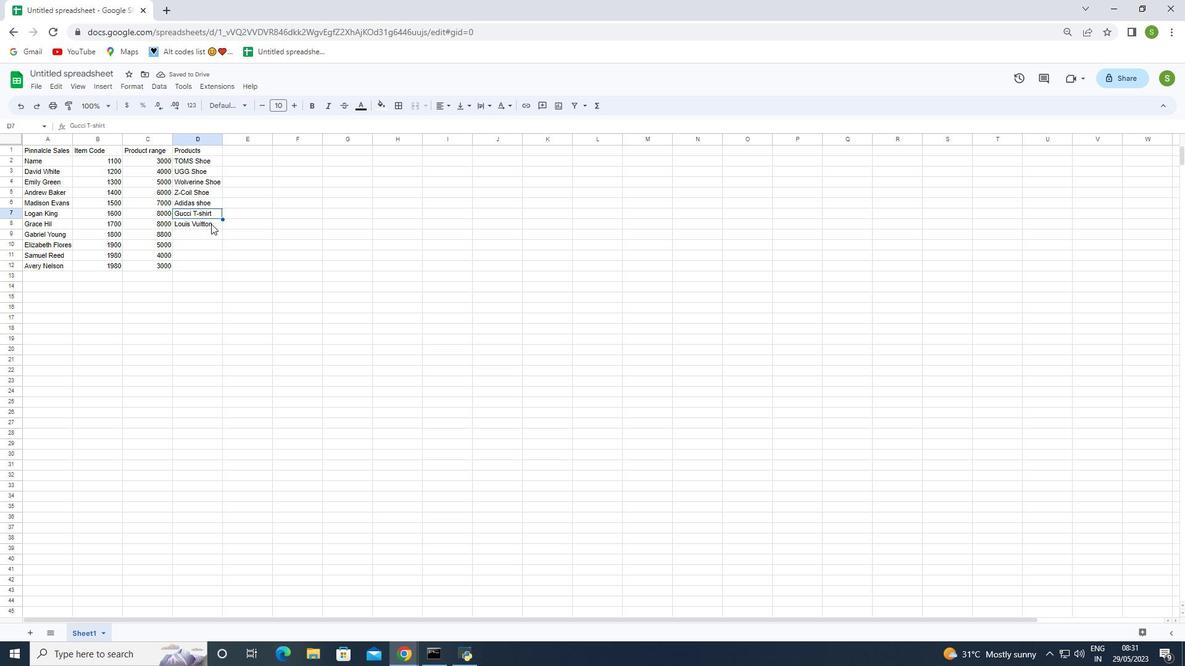 
Action: Mouse pressed left at (208, 227)
Screenshot: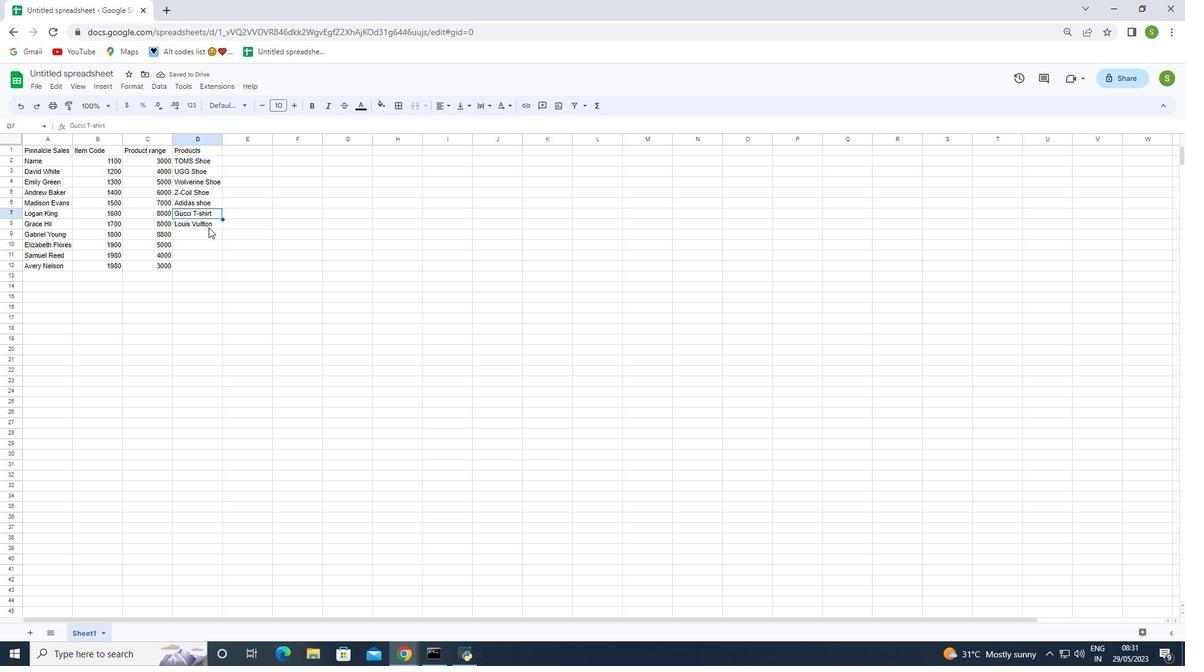 
Action: Mouse moved to (208, 227)
Screenshot: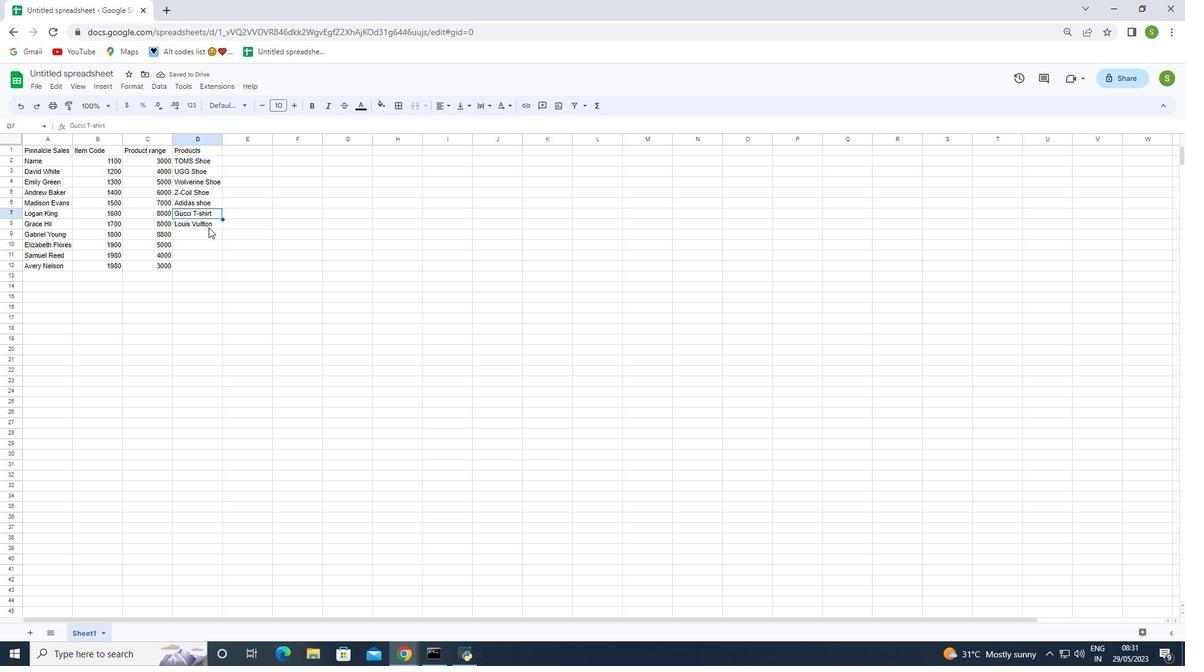 
Action: Mouse pressed left at (208, 227)
Screenshot: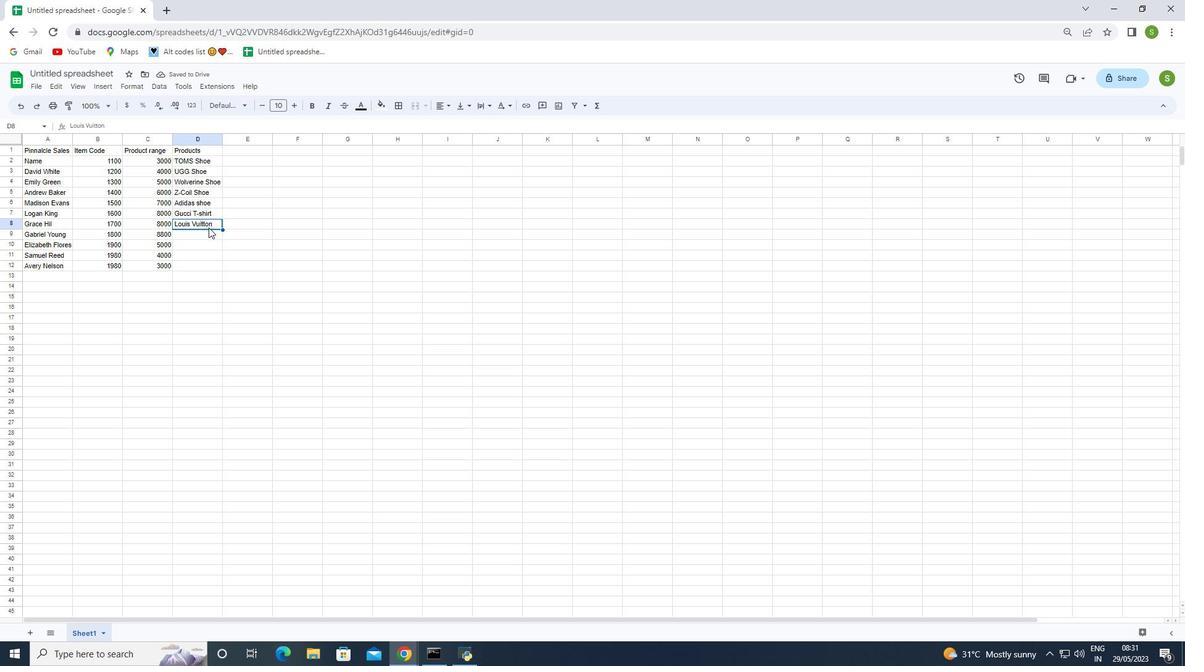 
Action: Mouse moved to (215, 223)
Screenshot: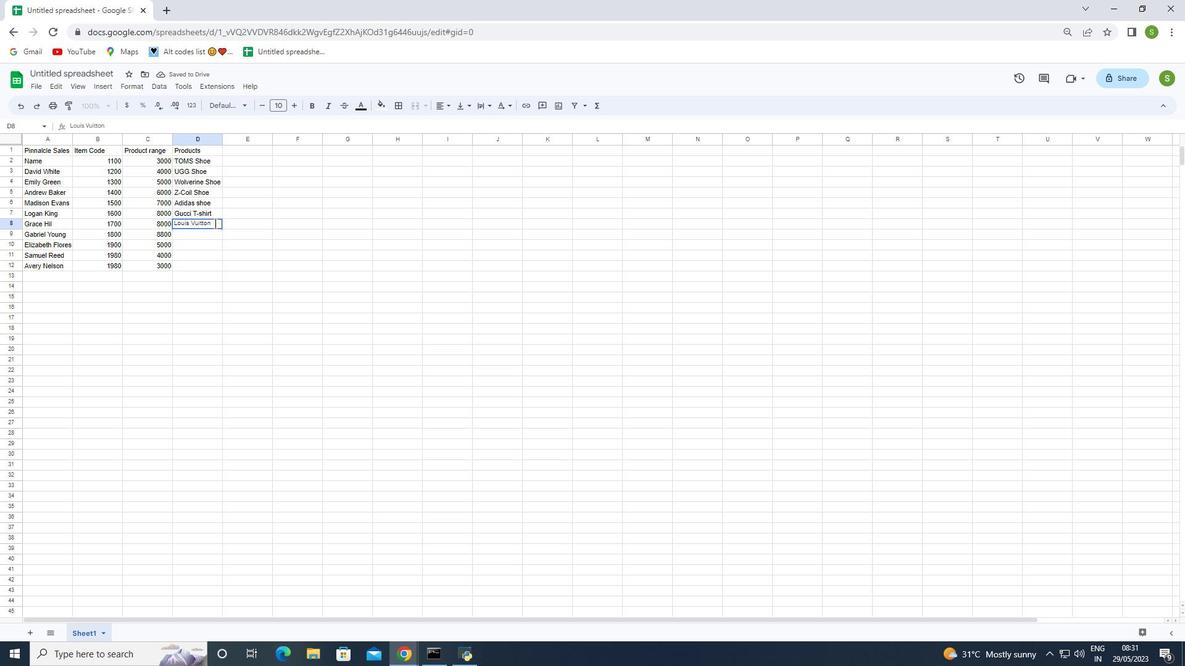 
Action: Key pressed <Key.space>bag
Screenshot: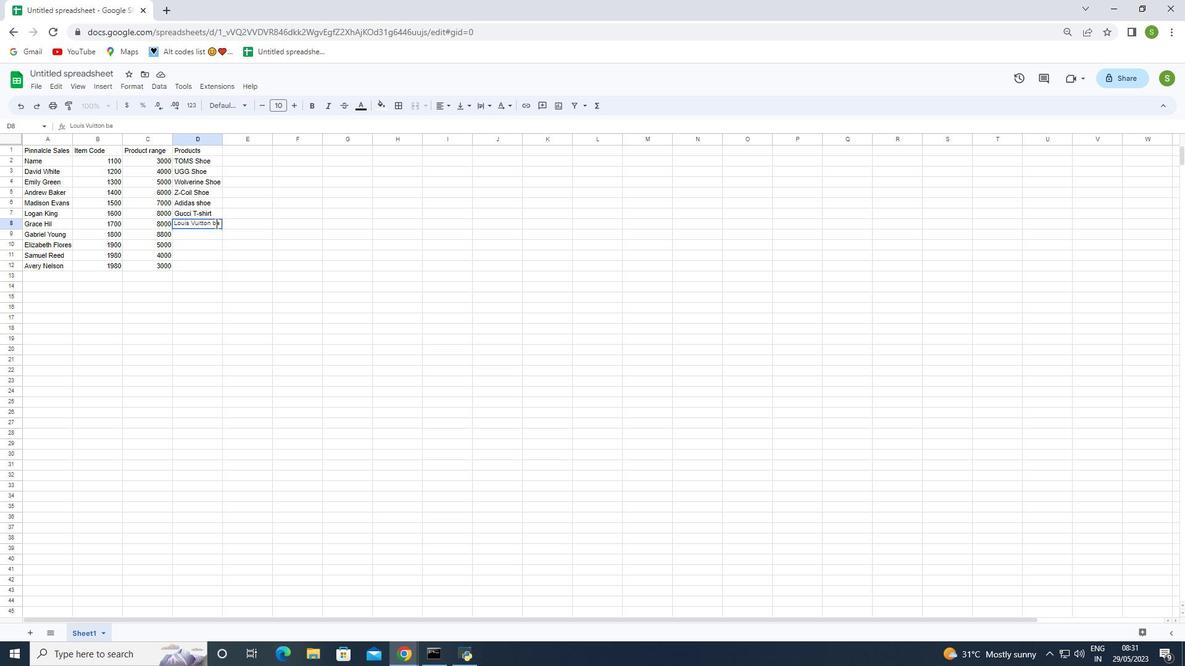 
Action: Mouse moved to (185, 256)
Screenshot: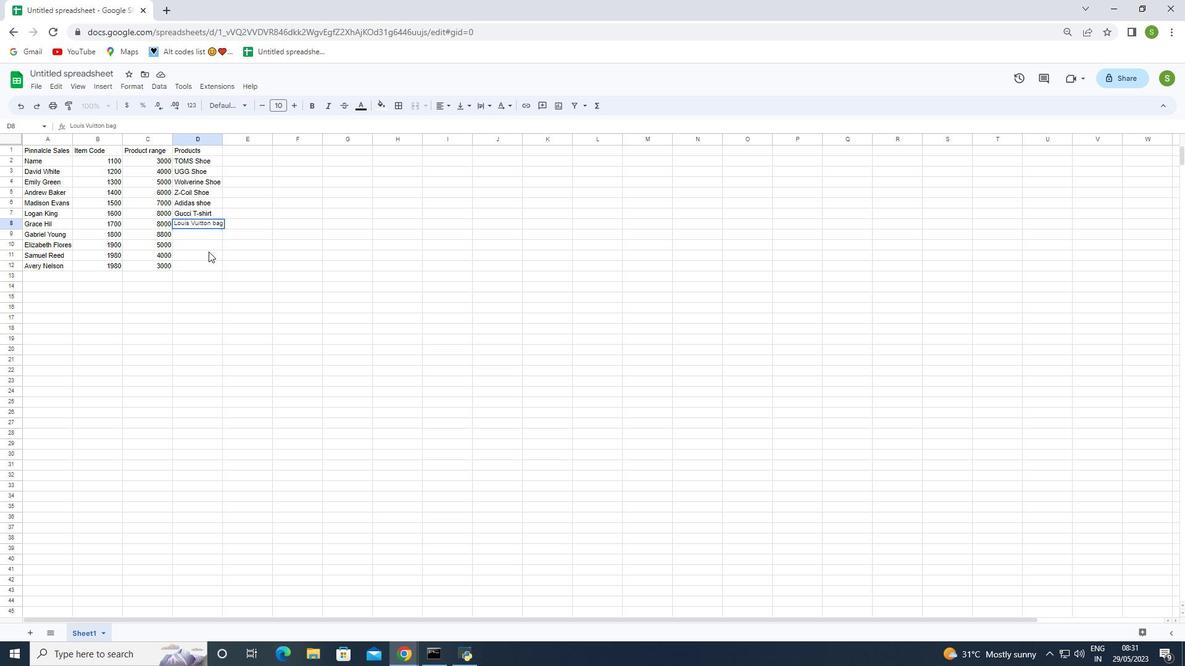 
Action: Mouse pressed left at (185, 256)
Screenshot: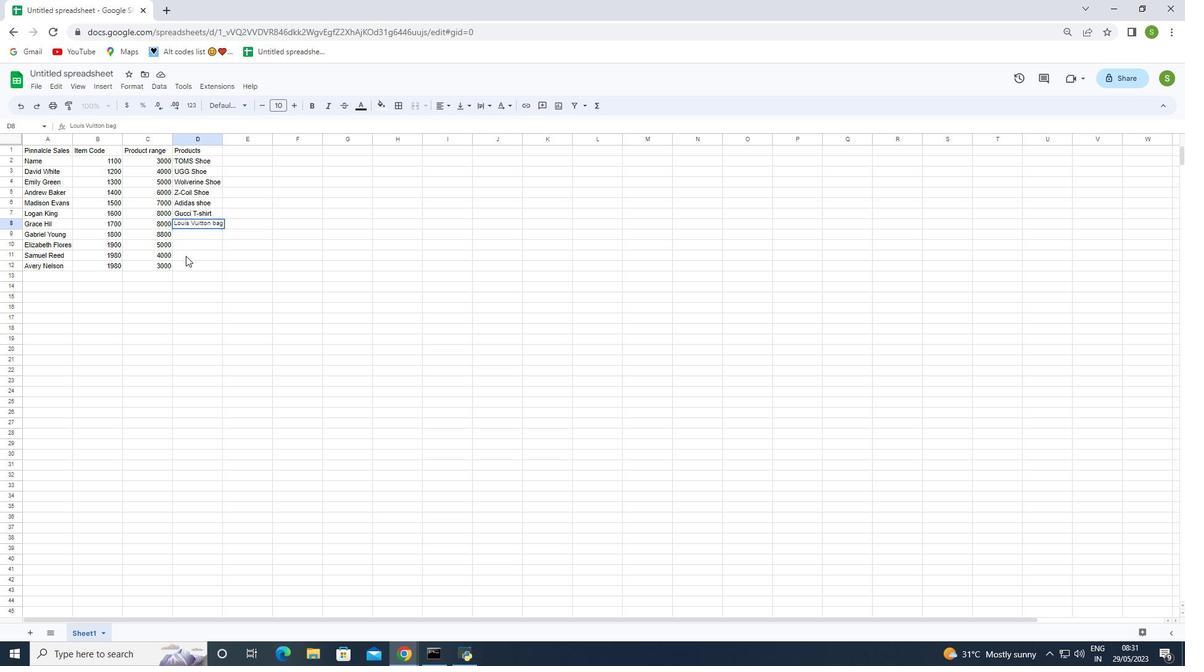 
Action: Mouse moved to (185, 233)
Screenshot: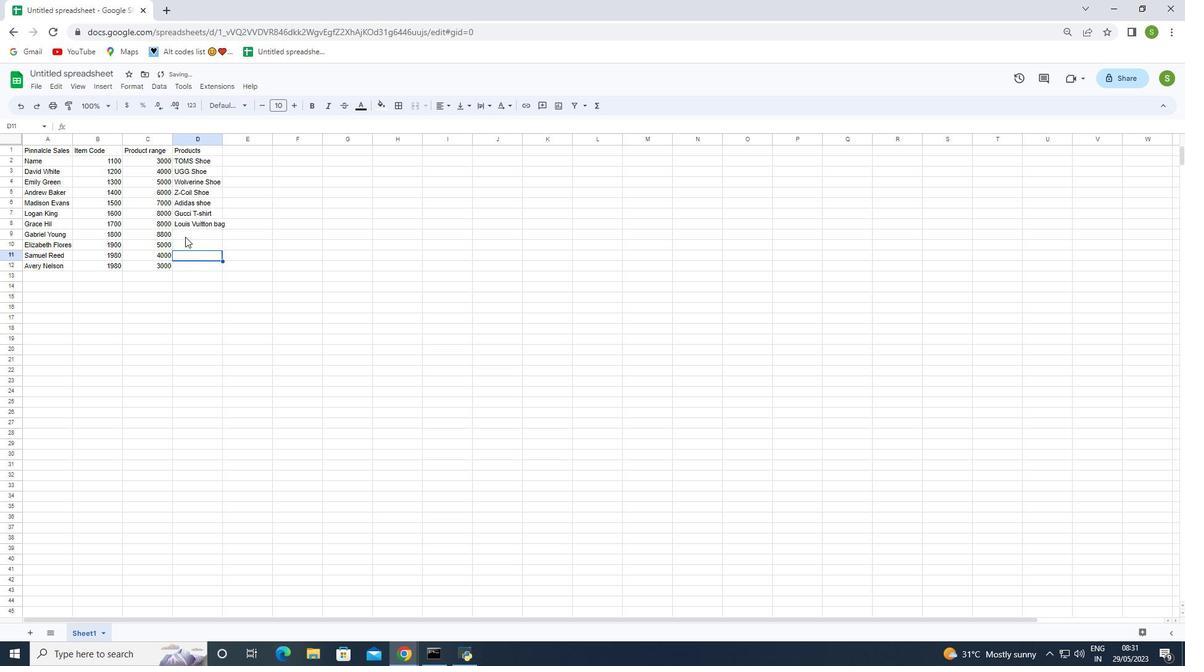 
Action: Mouse pressed left at (185, 233)
Screenshot: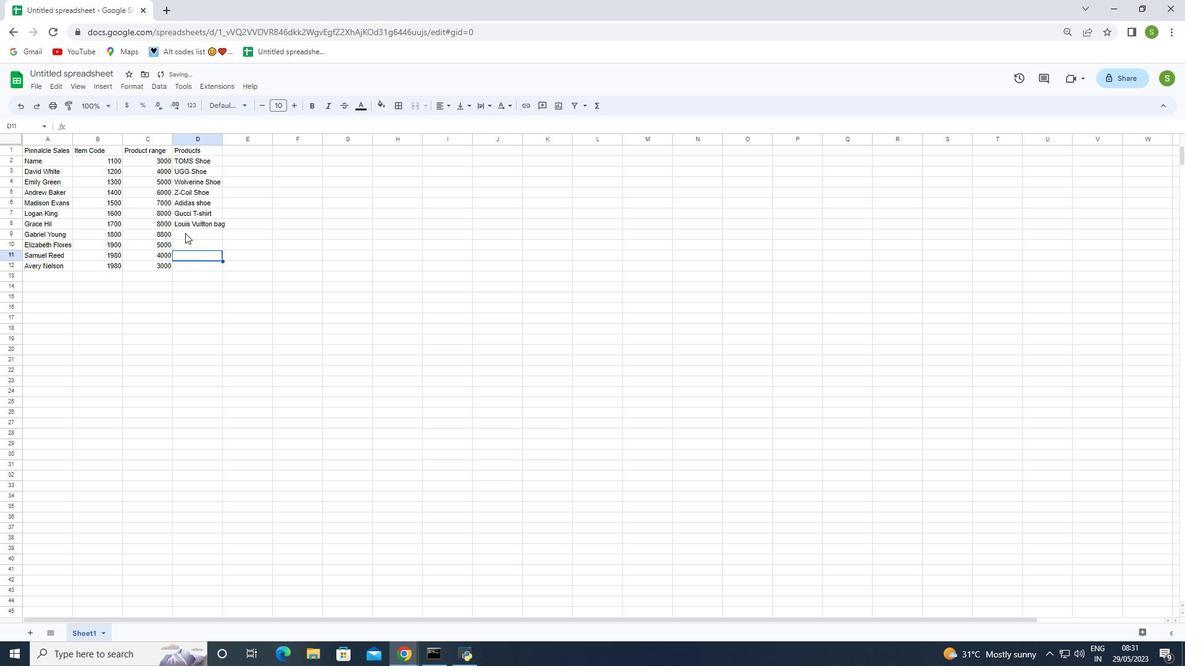 
Action: Key pressed <Key.shift><Key.shift><Key.shift><Key.shift>Zara<Key.space><Key.shift>Shirt<Key.enter><Key.shift>H&<Key.shift>M<Key.space>jeans<Key.enter><Key.shift><Key.shift><Key.shift><Key.shift><Key.shift><Key.shift><Key.shift><Key.shift><Key.shift><Key.shift><Key.shift><Key.shift><Key.shift><Key.shift><Key.shift><Key.shift>Chanel<Key.space>perfume<Key.enter>
Screenshot: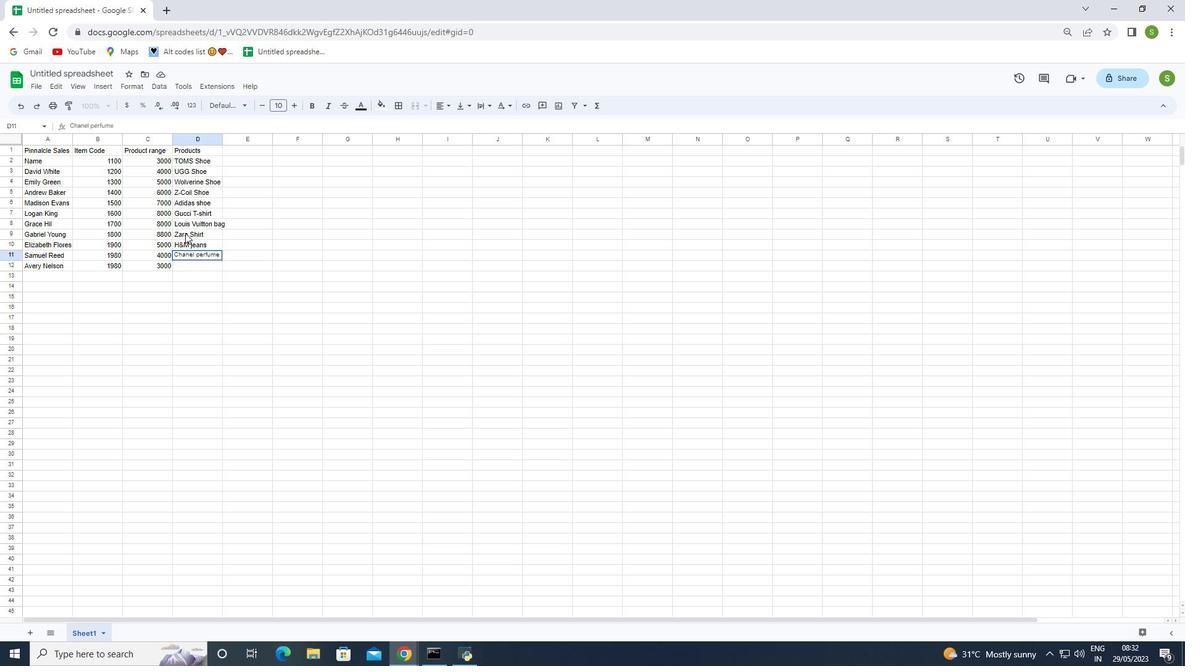 
Action: Mouse moved to (82, 147)
Screenshot: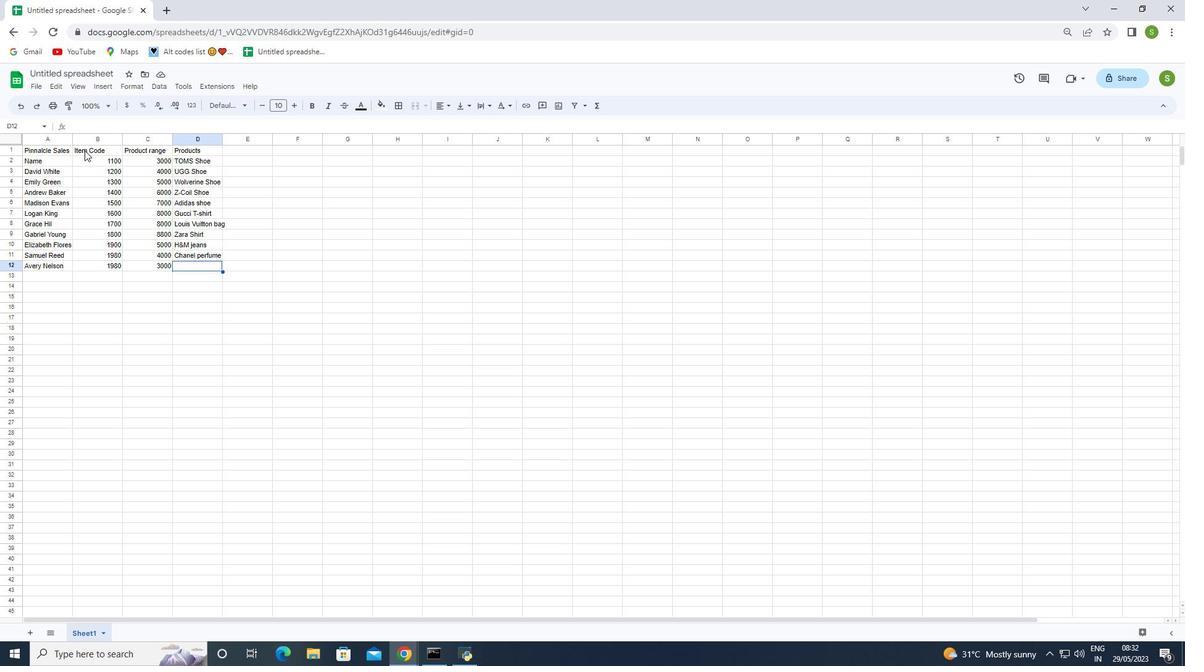 
Action: Mouse pressed left at (82, 147)
Screenshot: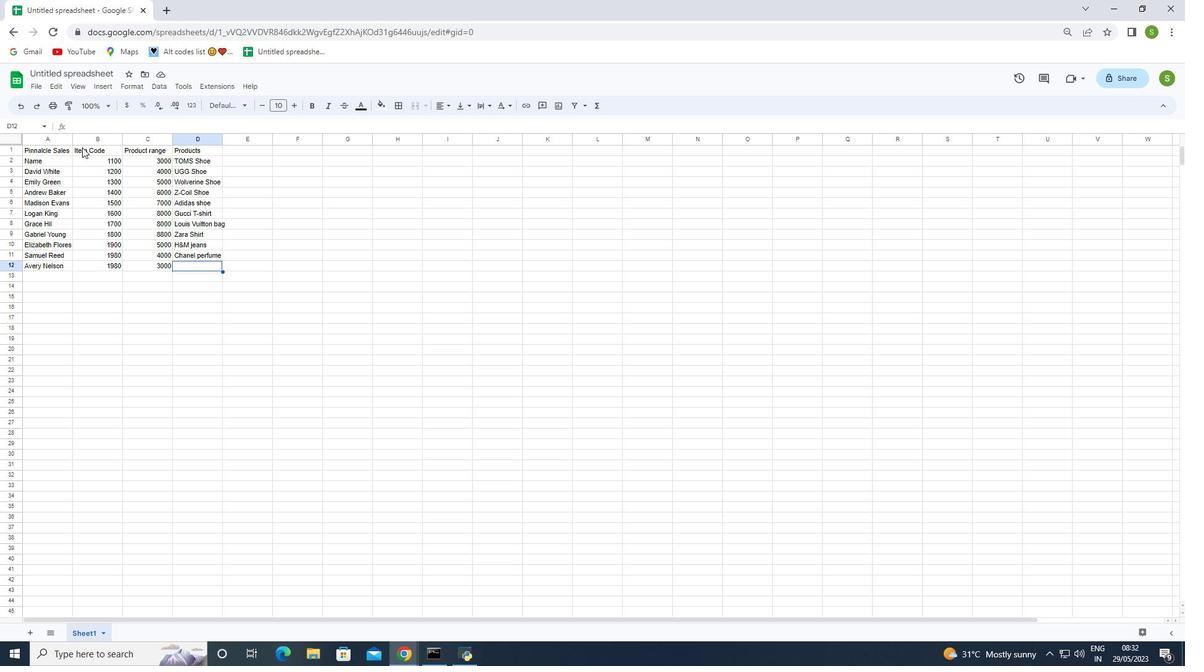 
Action: Mouse moved to (263, 358)
Screenshot: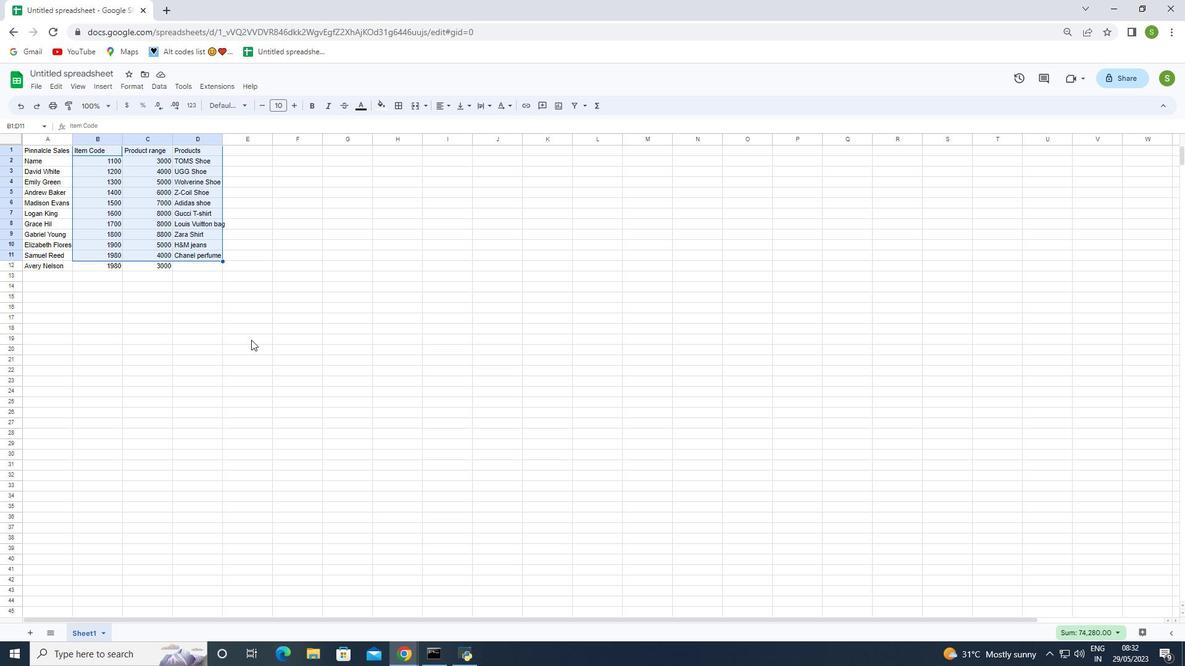 
Action: Mouse pressed left at (263, 358)
Screenshot: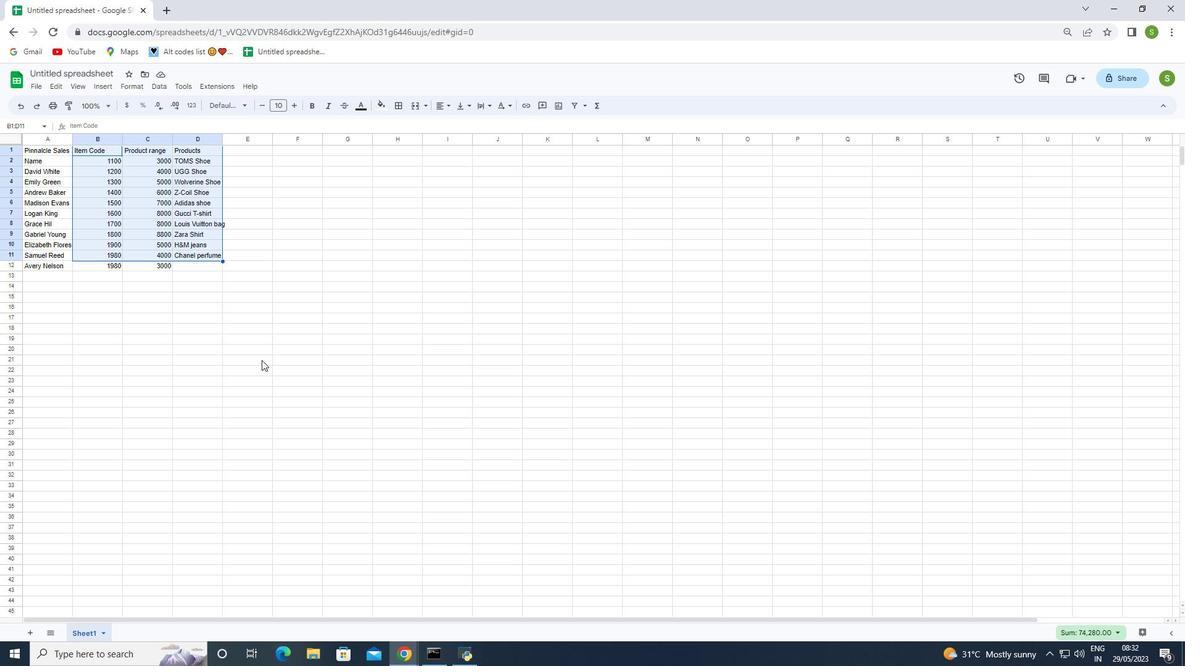 
Action: Mouse moved to (26, 153)
Screenshot: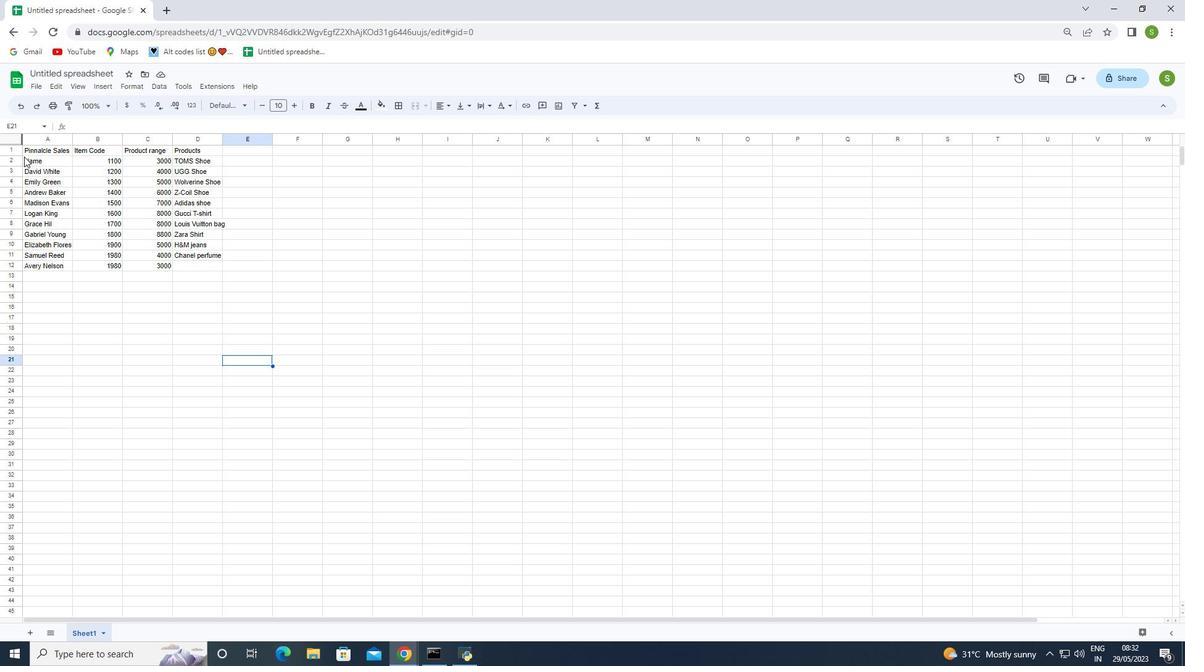 
Action: Mouse pressed left at (26, 153)
Screenshot: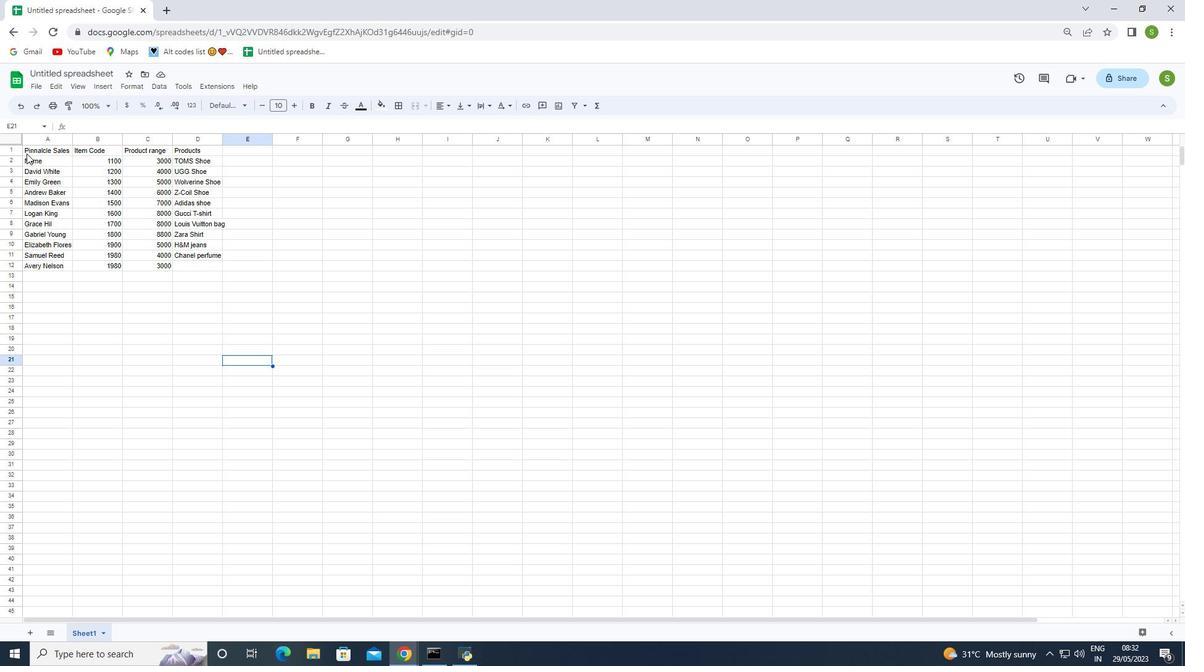 
Action: Mouse moved to (82, 150)
Screenshot: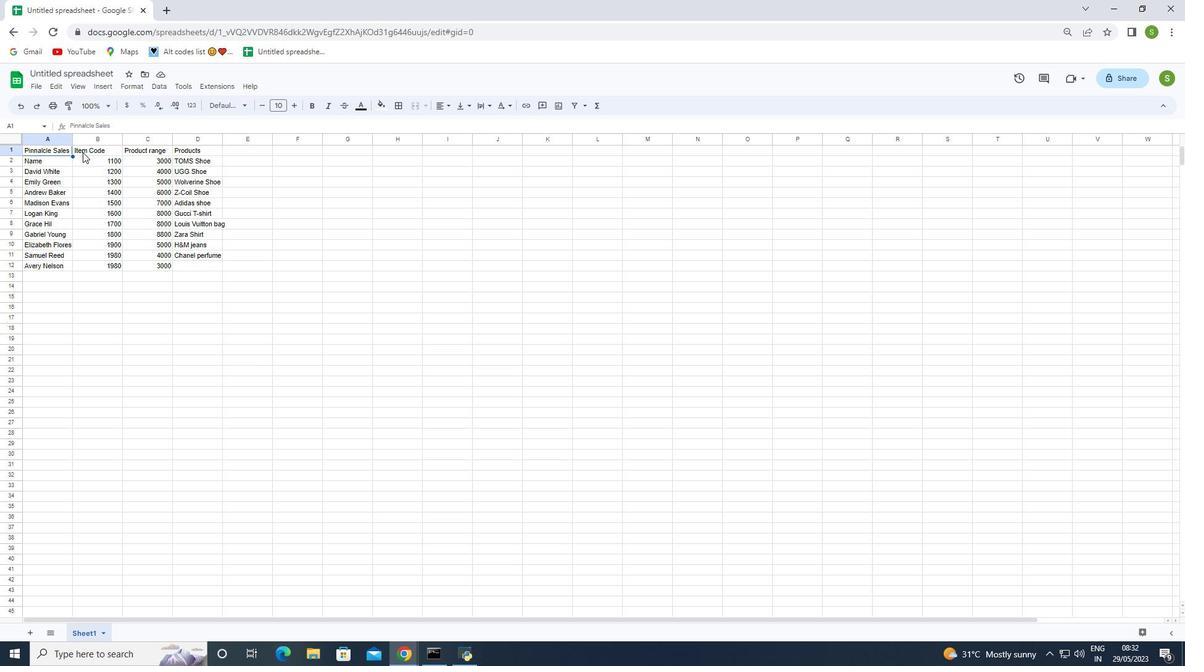 
Action: Mouse pressed left at (82, 150)
Screenshot: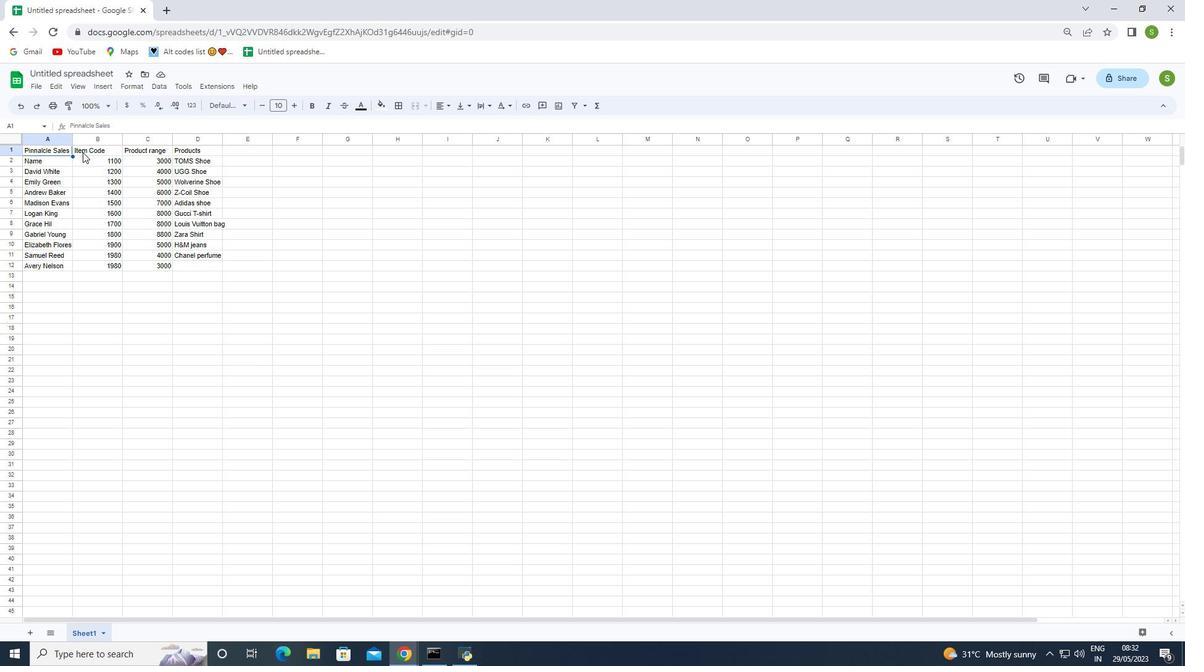 
Action: Mouse moved to (213, 303)
Screenshot: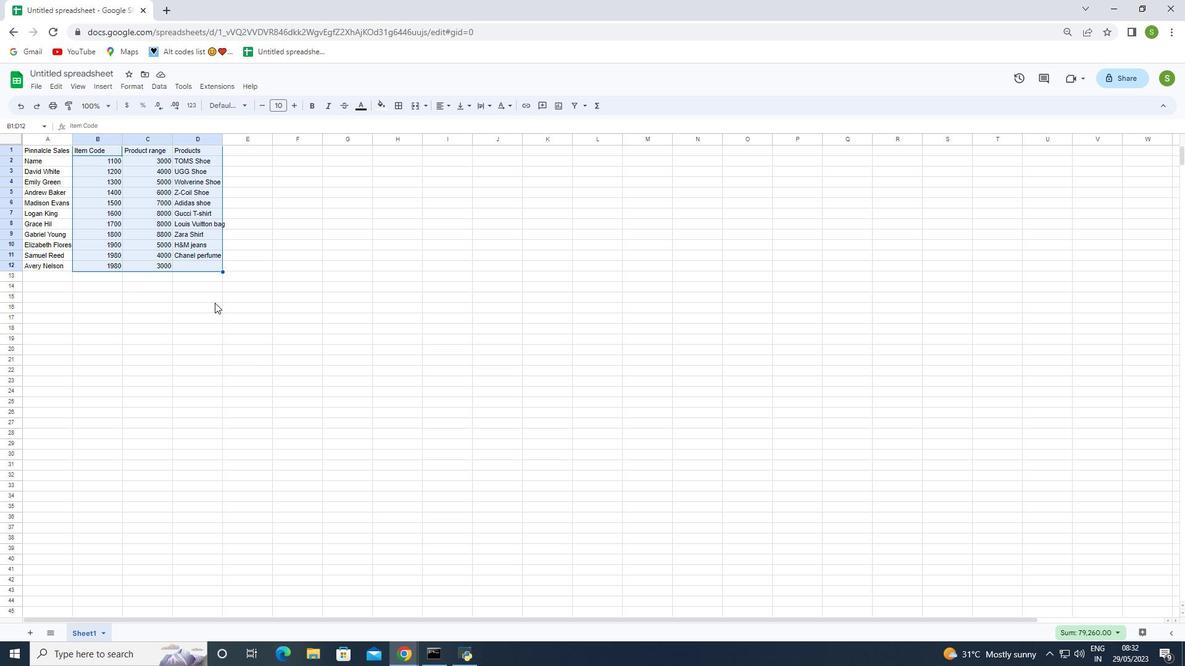 
Action: Key pressed ctrl+C<'\x18'>
Screenshot: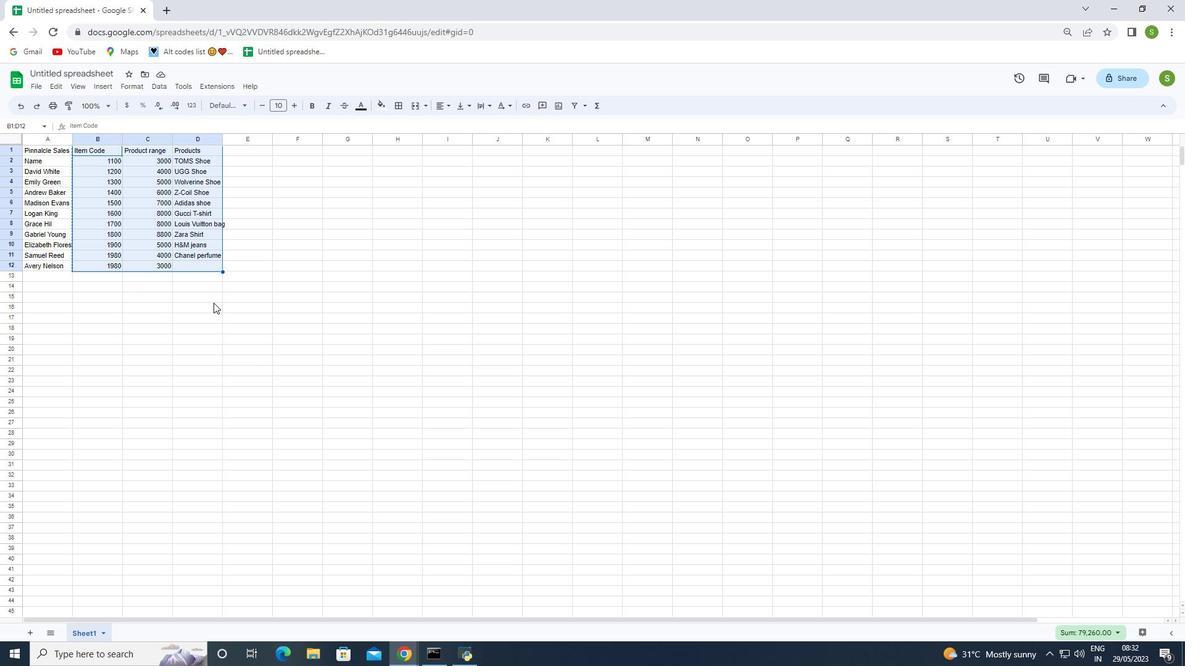 
Action: Mouse moved to (157, 332)
Screenshot: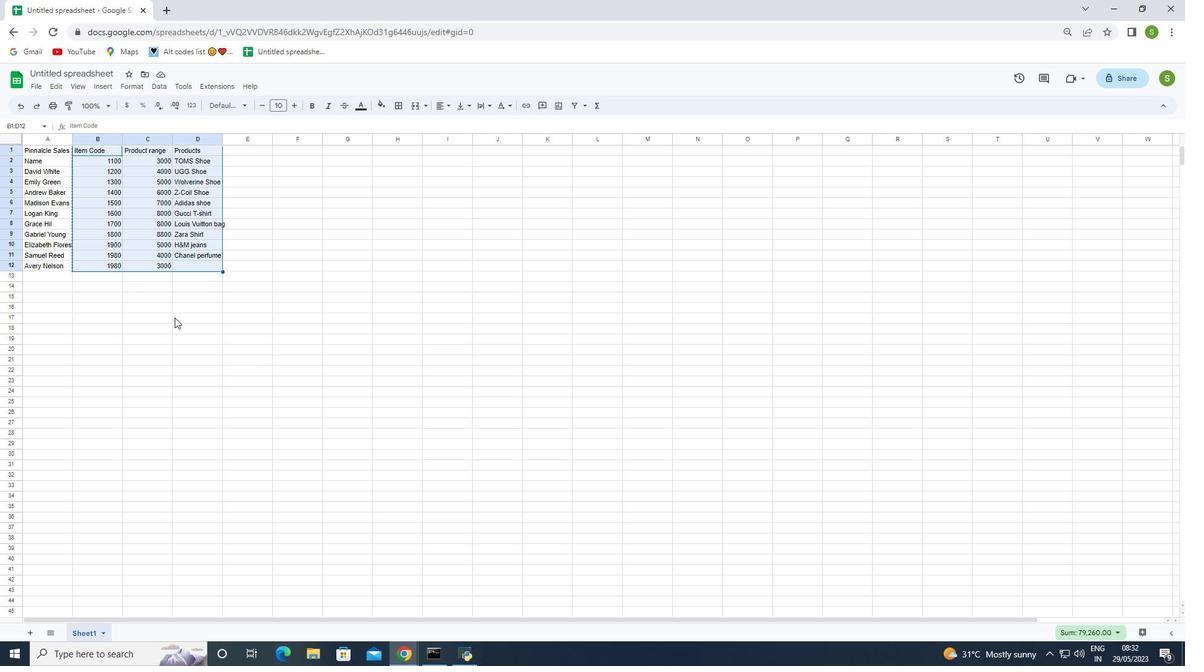 
Action: Mouse pressed left at (157, 332)
Screenshot: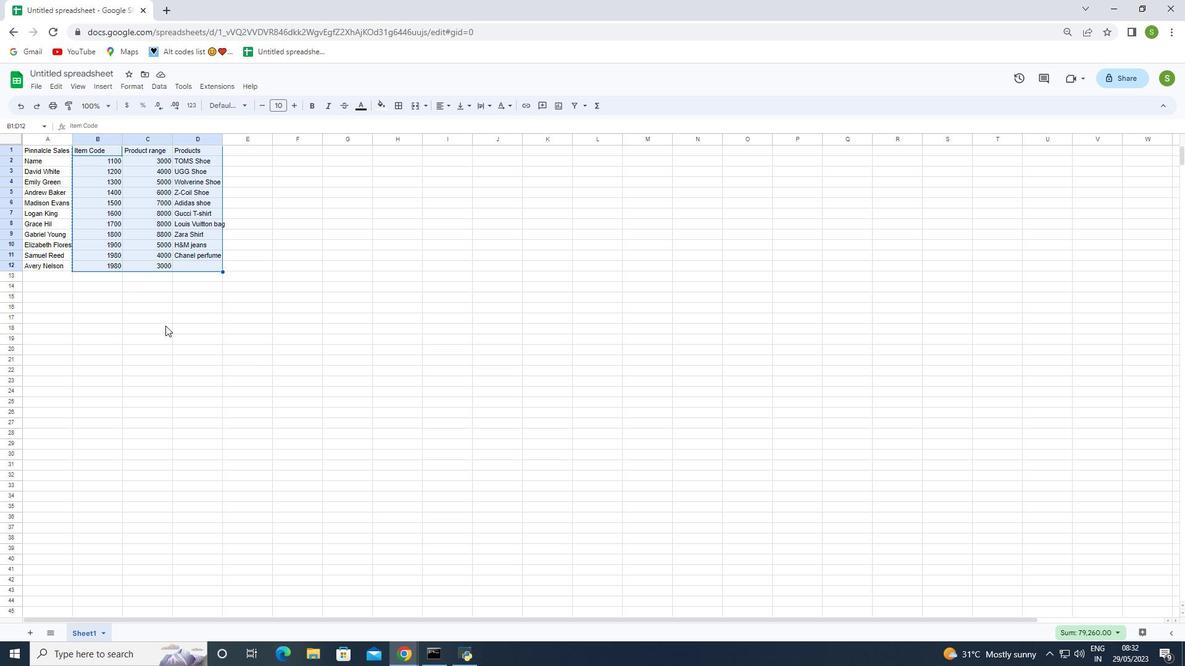 
Action: Mouse moved to (82, 162)
Screenshot: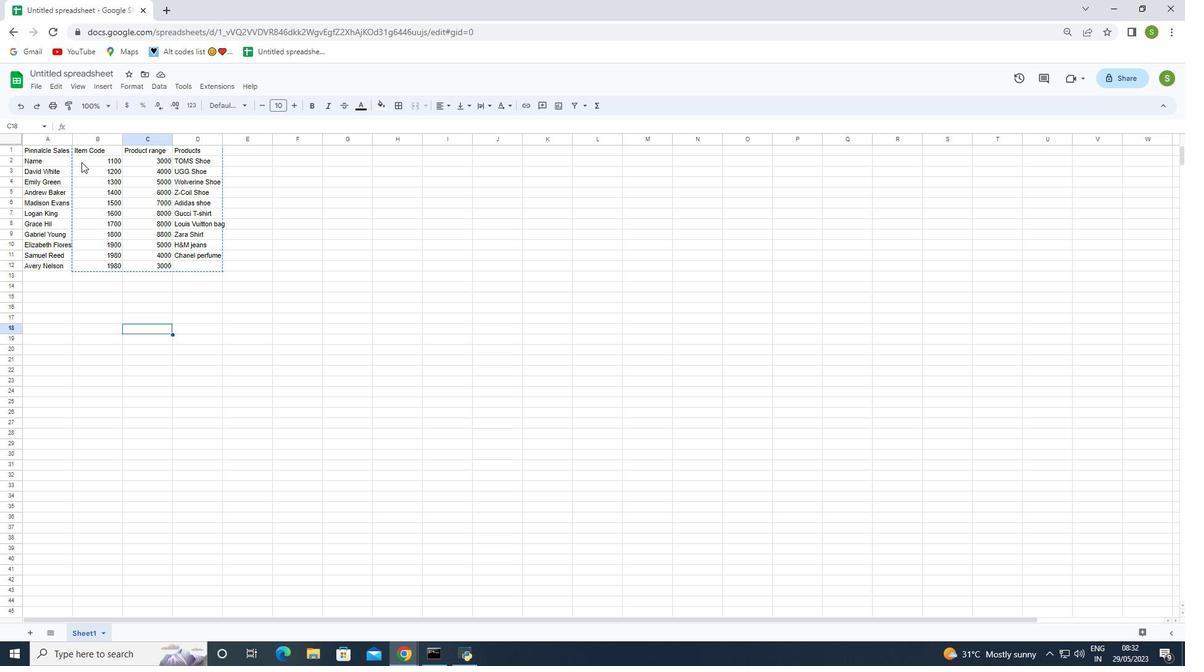 
Action: Mouse pressed left at (82, 162)
Screenshot: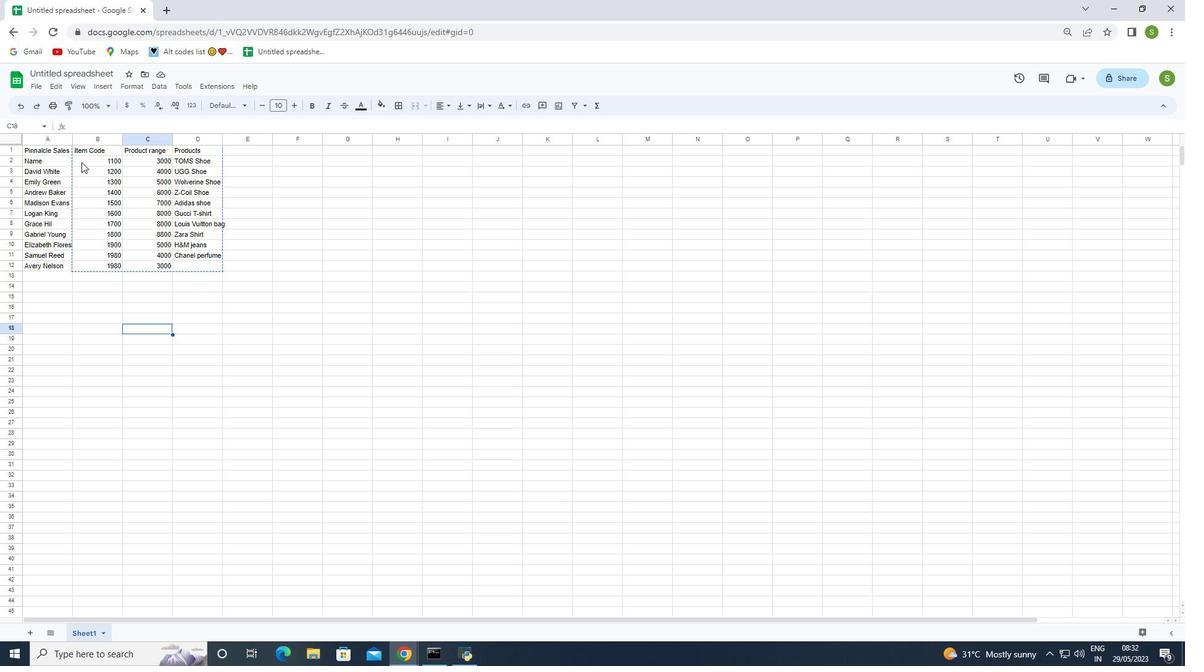 
Action: Mouse moved to (89, 184)
Screenshot: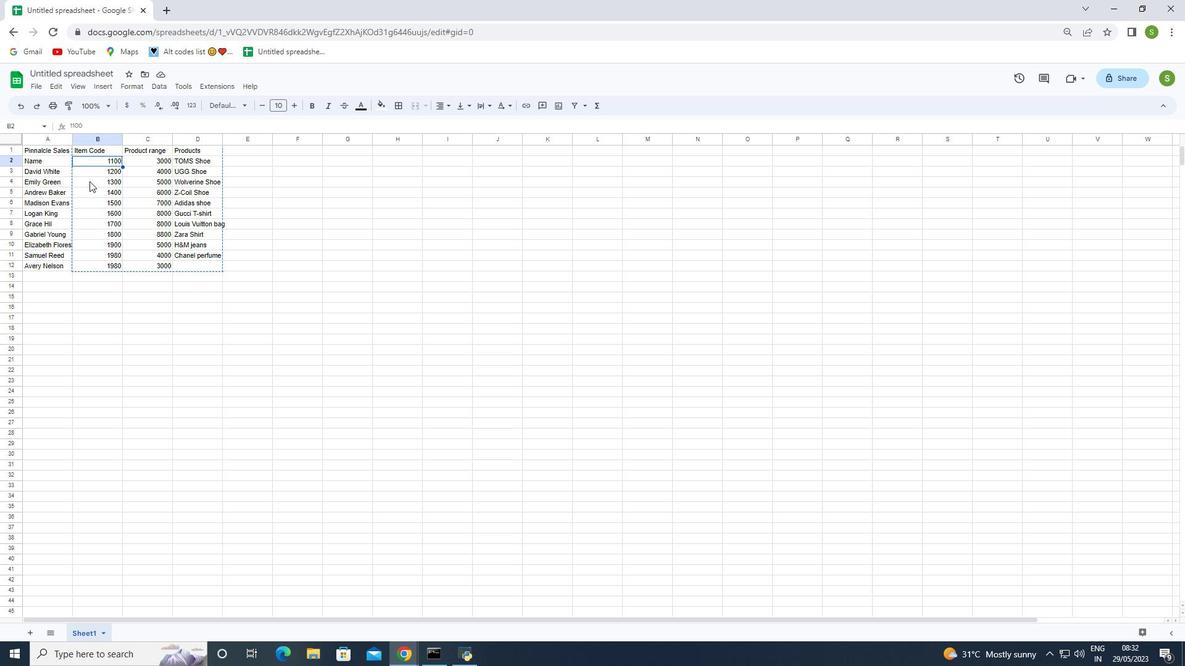 
Action: Key pressed ctrl+V
Screenshot: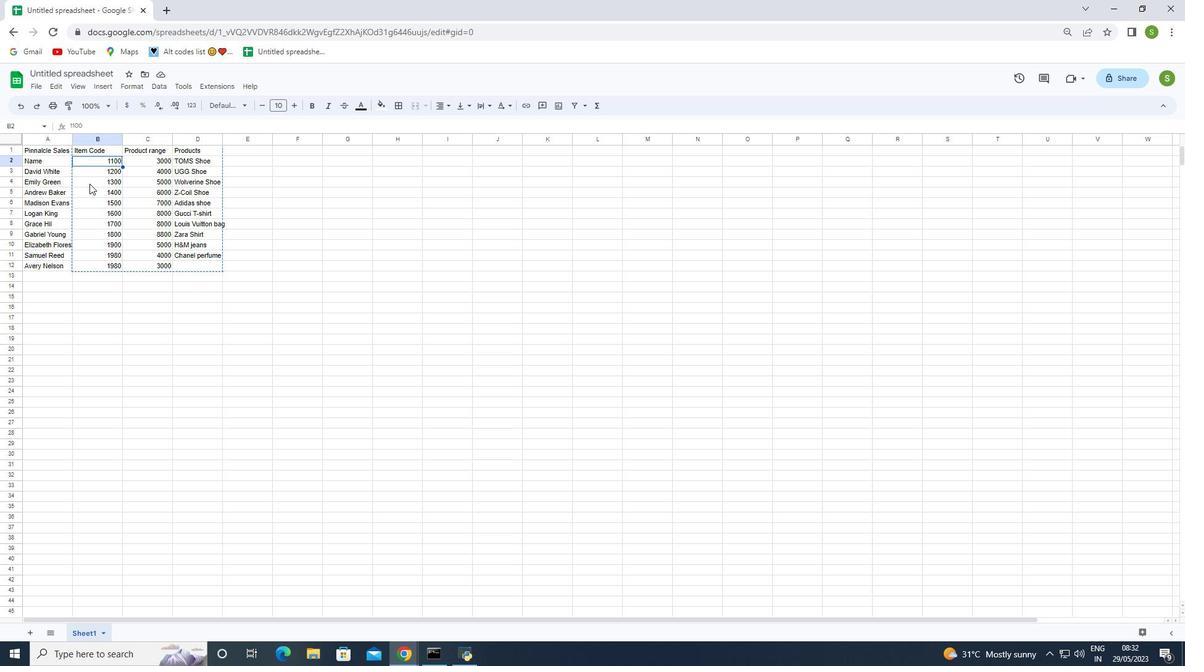 
Action: Mouse moved to (166, 347)
Screenshot: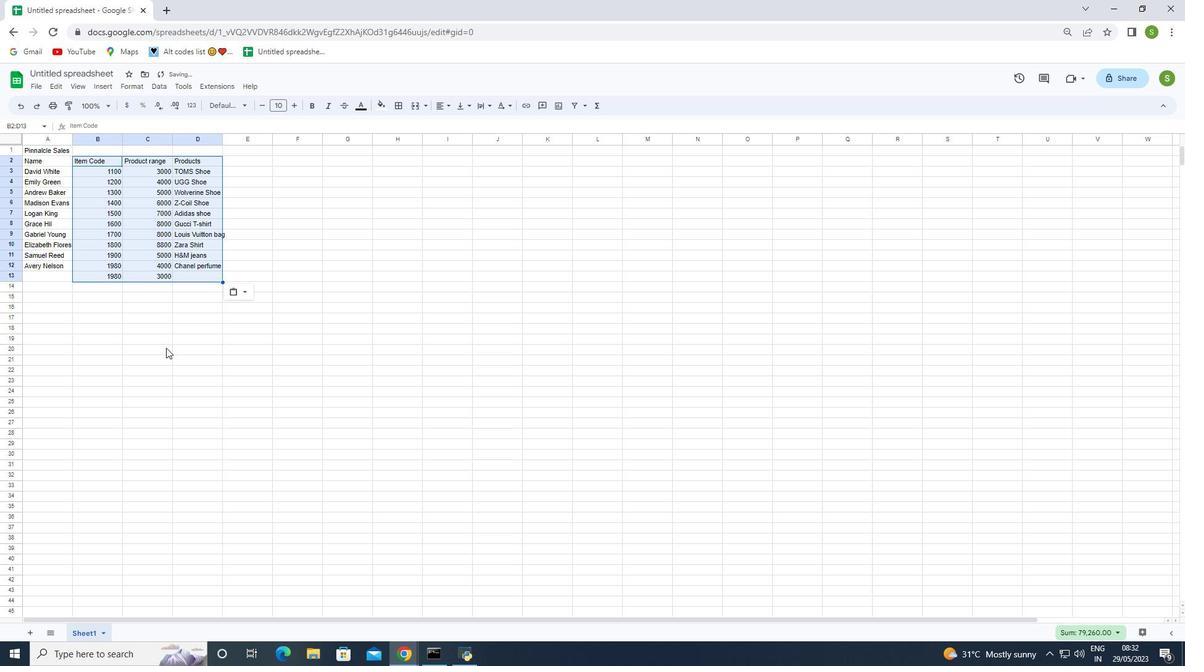 
Action: Mouse pressed left at (166, 347)
Screenshot: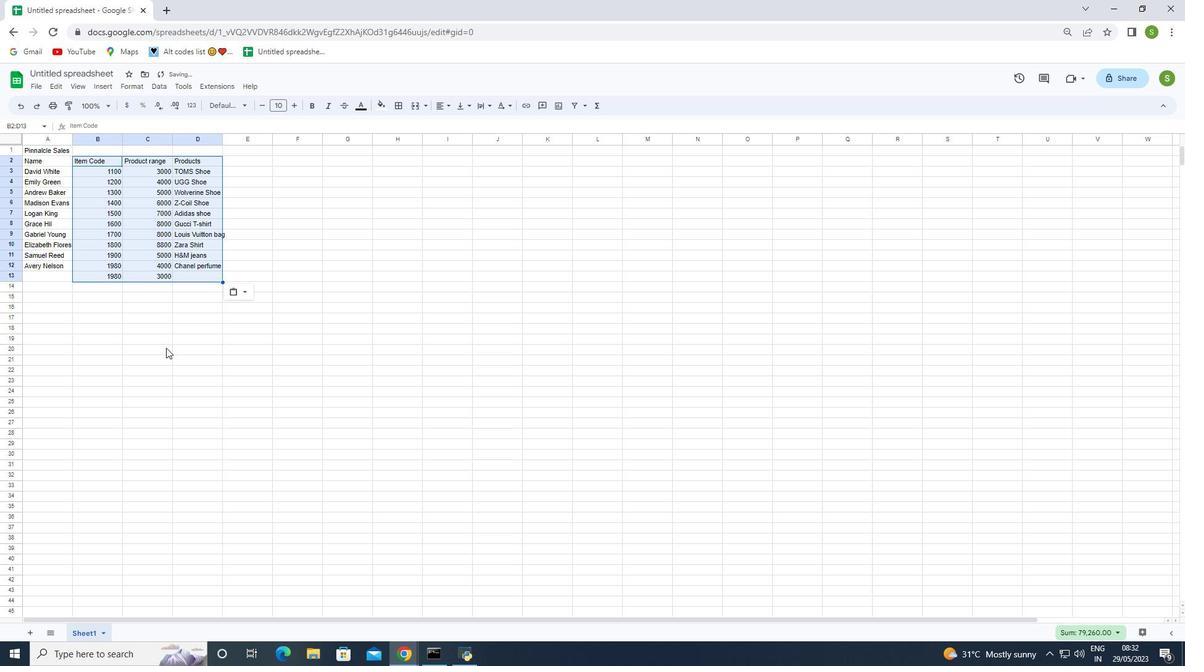 
Action: Mouse moved to (104, 276)
Screenshot: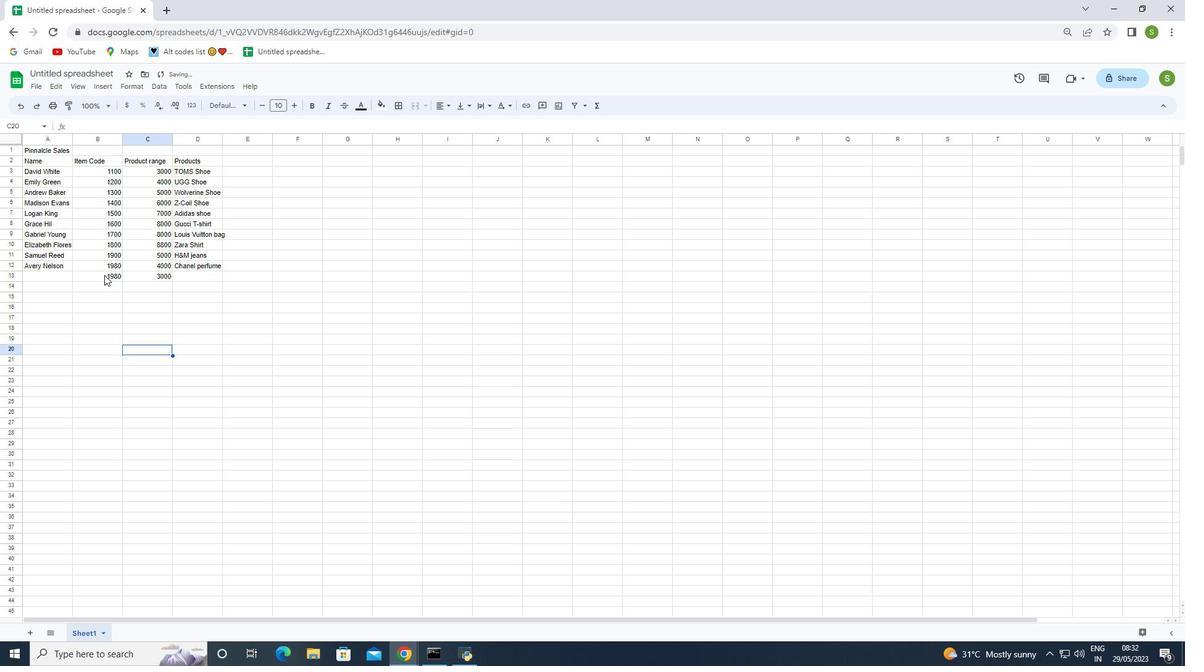 
Action: Mouse pressed left at (104, 276)
Screenshot: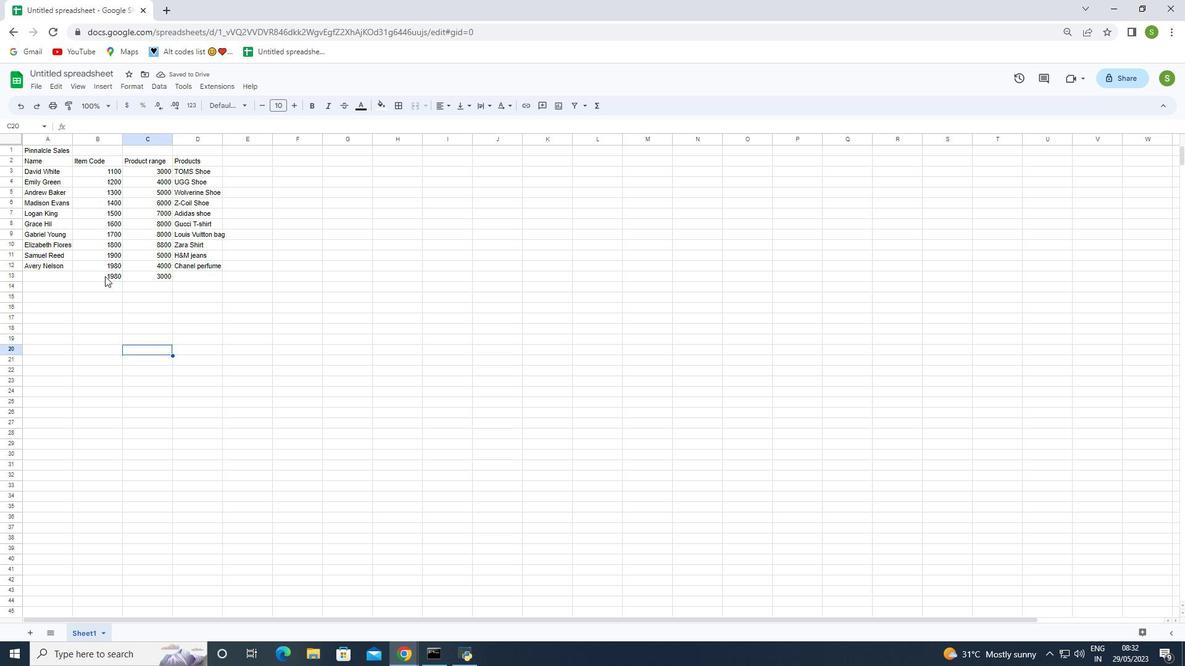 
Action: Mouse moved to (320, 310)
Screenshot: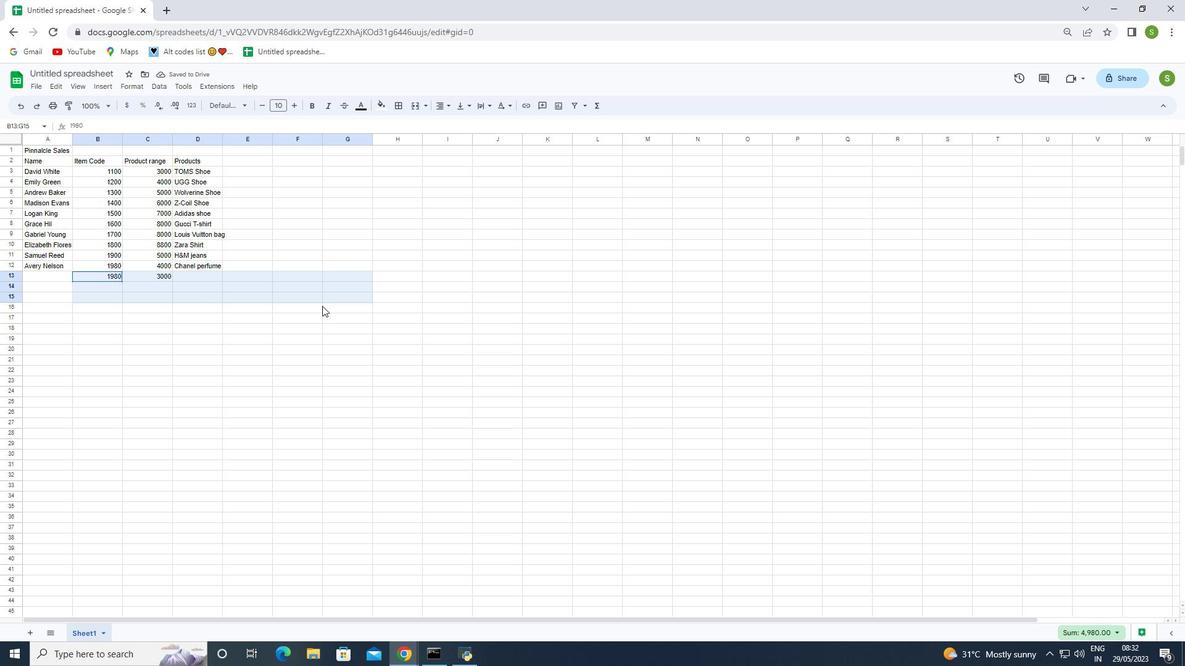 
Action: Key pressed <Key.delete>
Screenshot: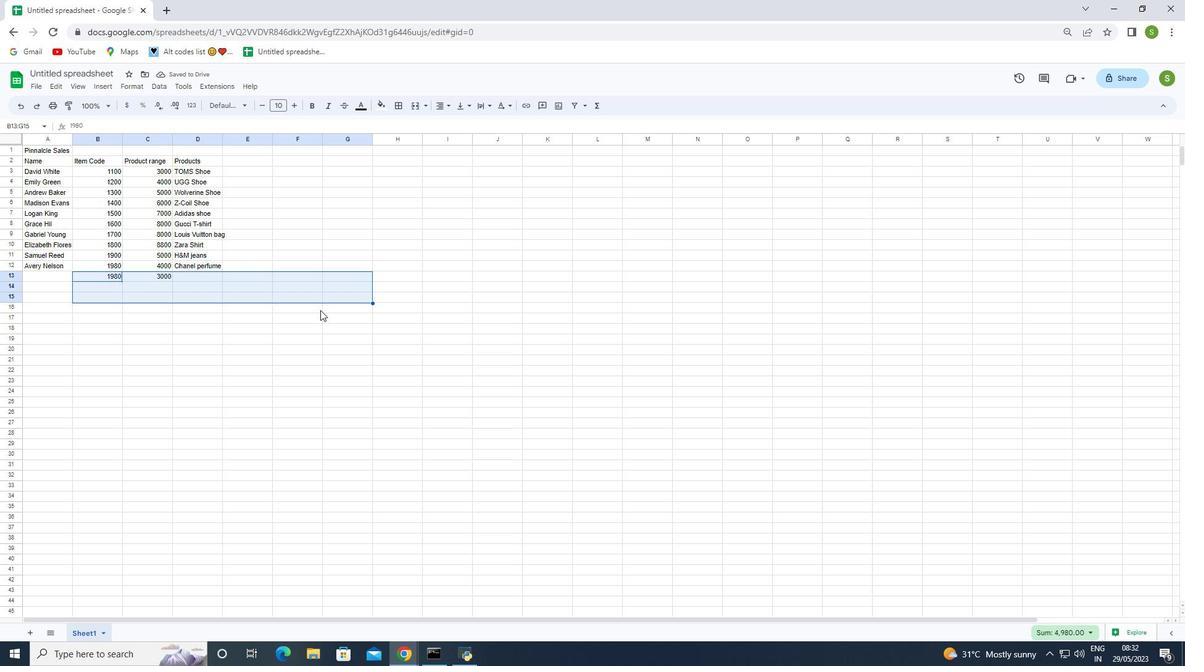 
Action: Mouse moved to (214, 385)
Screenshot: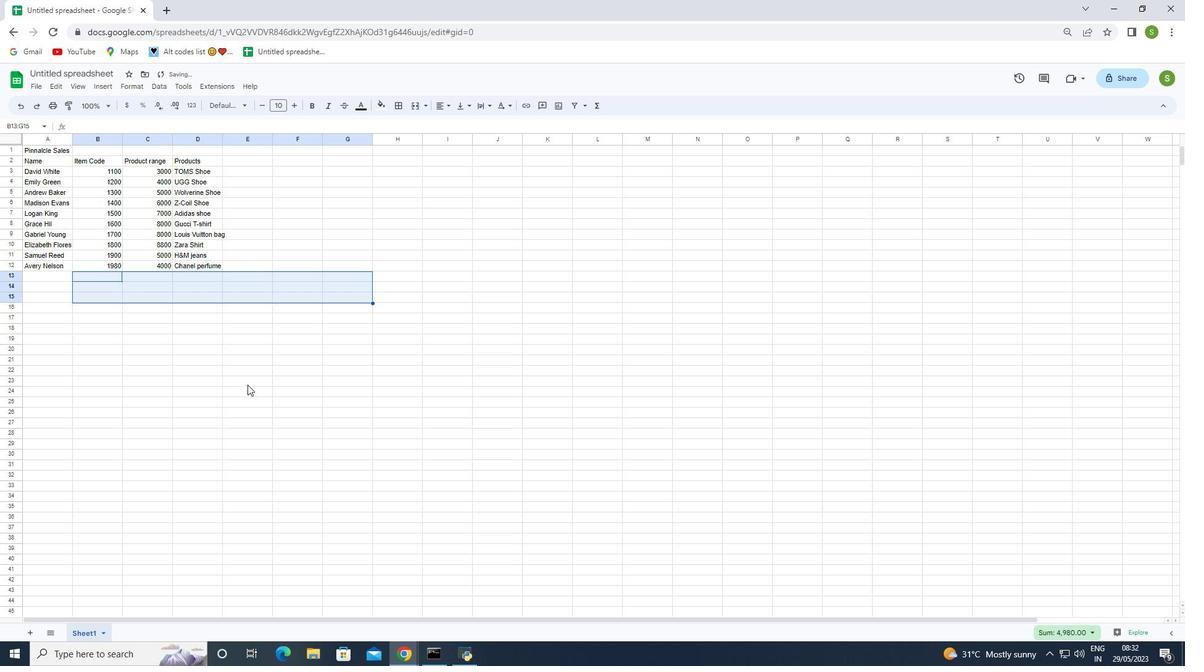 
Action: Mouse pressed left at (214, 385)
Screenshot: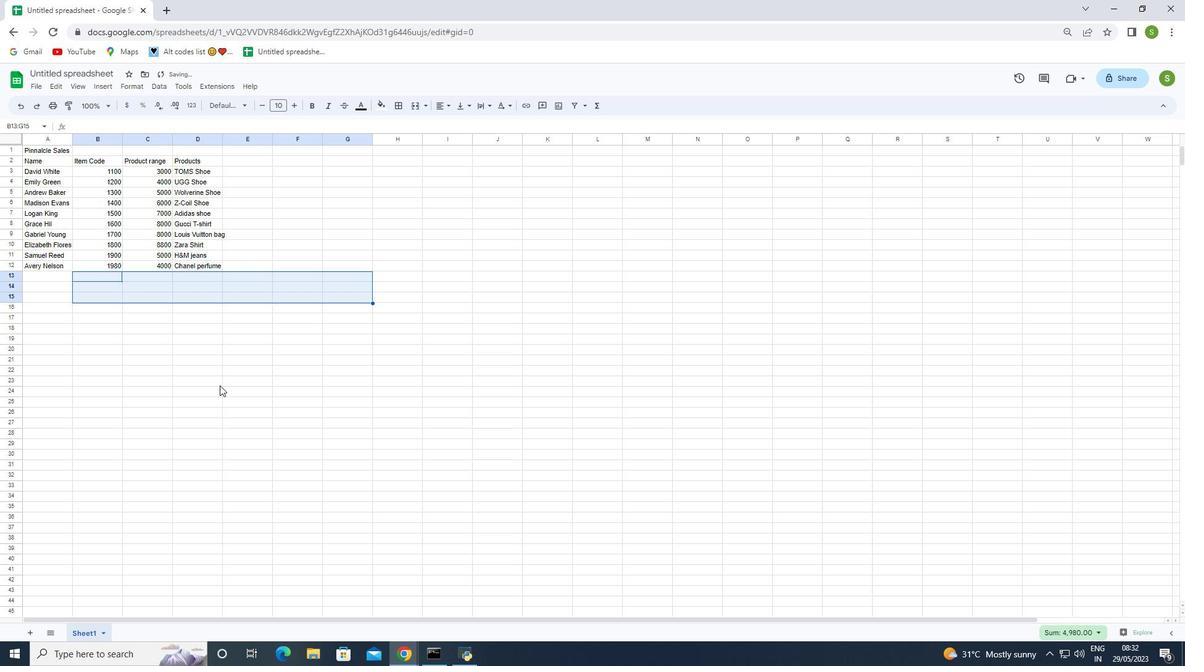 
Action: Mouse moved to (235, 157)
Screenshot: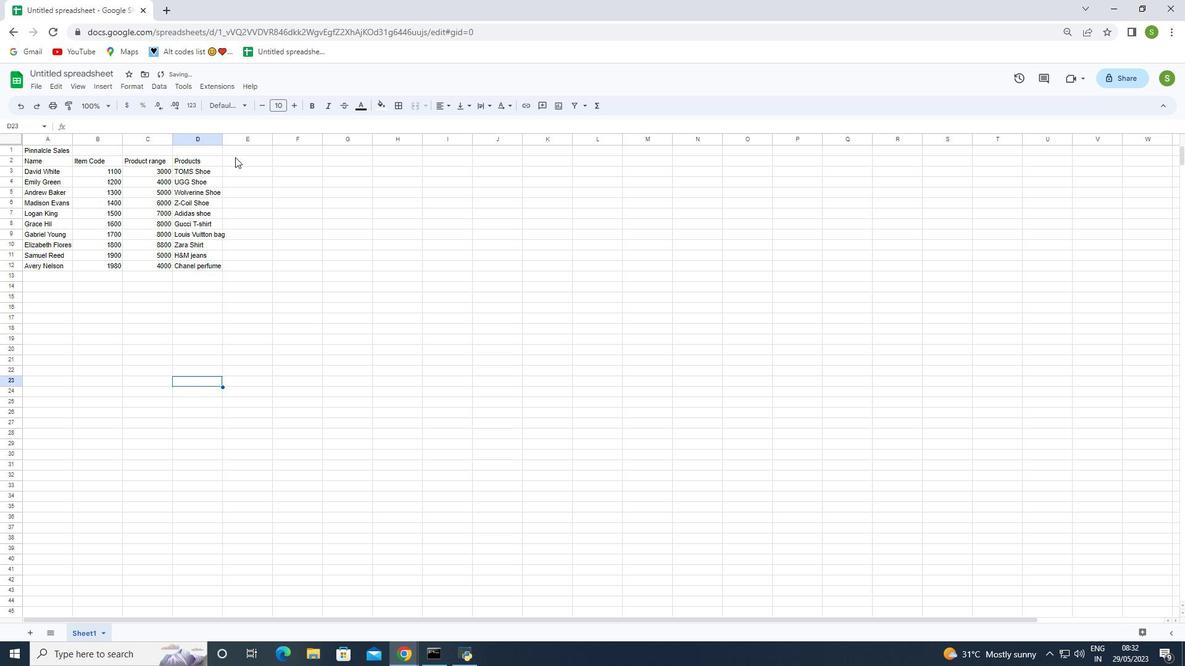 
Action: Mouse pressed left at (235, 157)
Screenshot: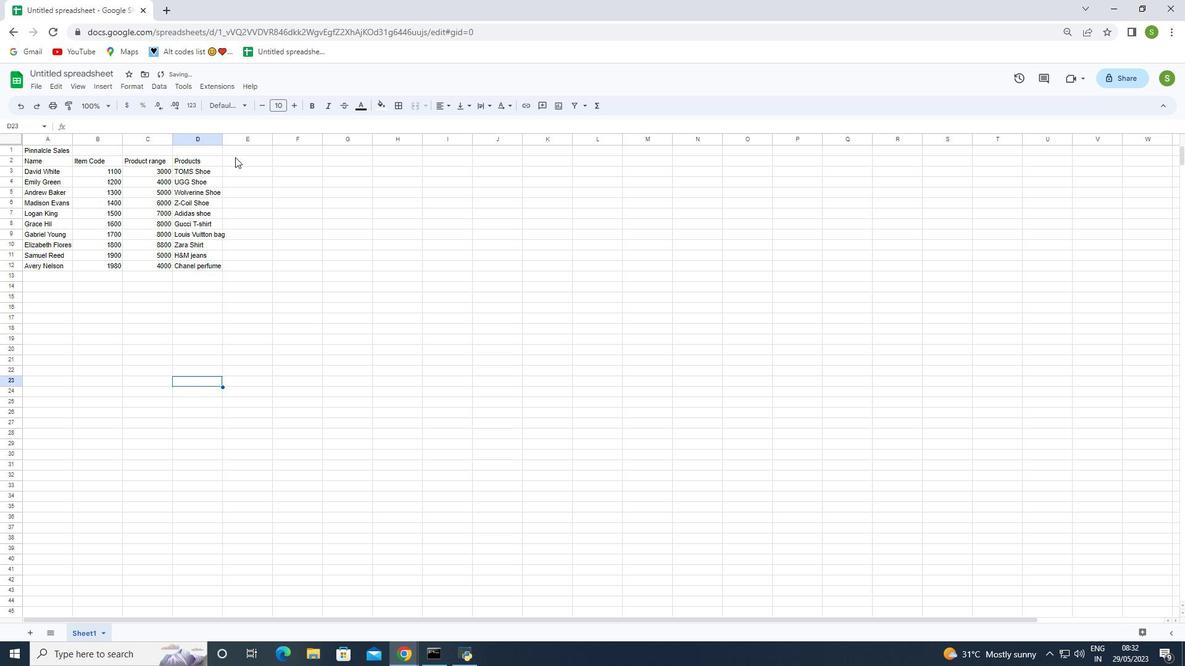 
Action: Mouse moved to (237, 158)
Screenshot: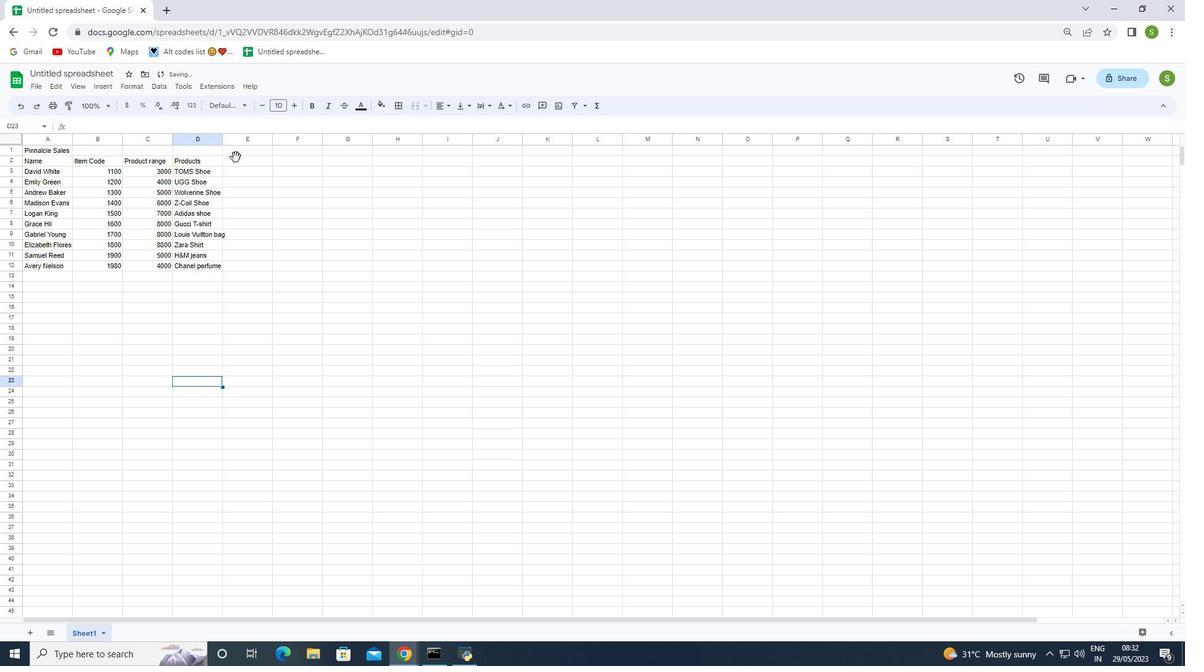 
Action: Key pressed <Key.shift>Amount<Key.enter>=
Screenshot: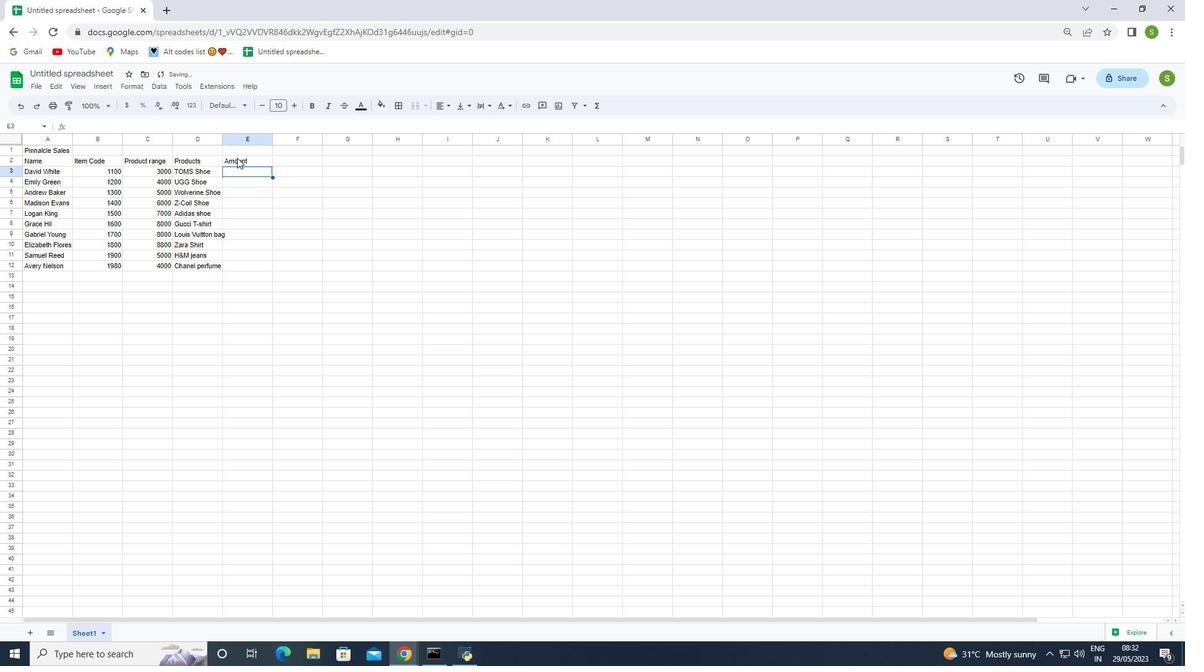 
Action: Mouse moved to (153, 170)
Screenshot: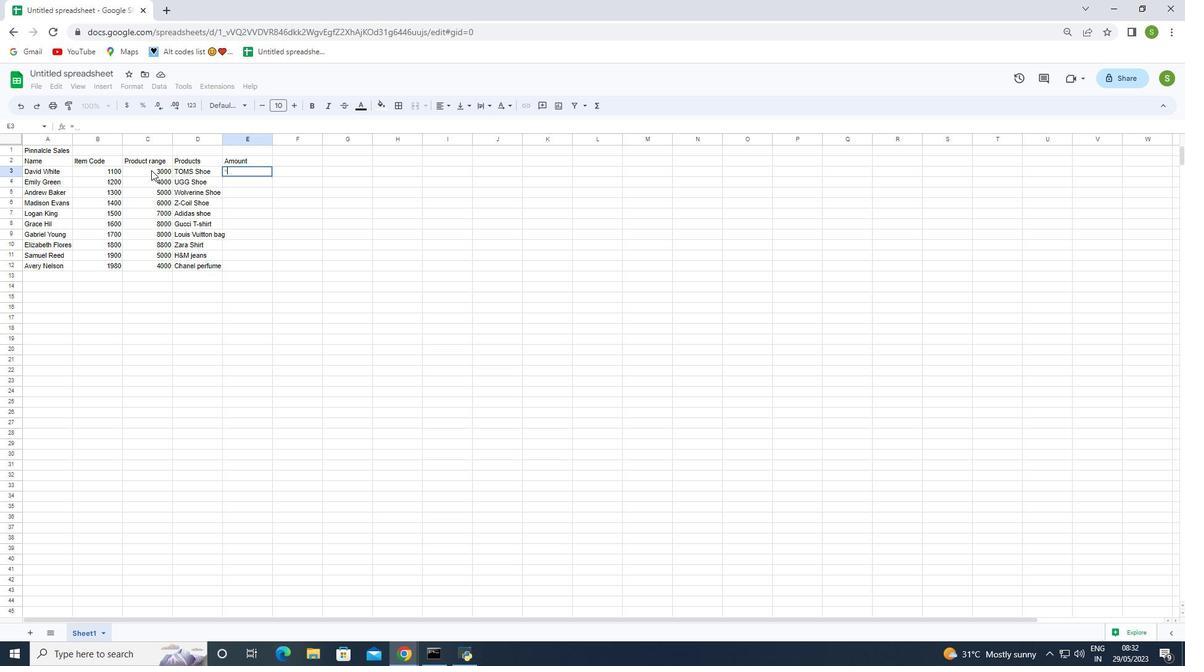 
Action: Mouse pressed left at (153, 170)
Screenshot: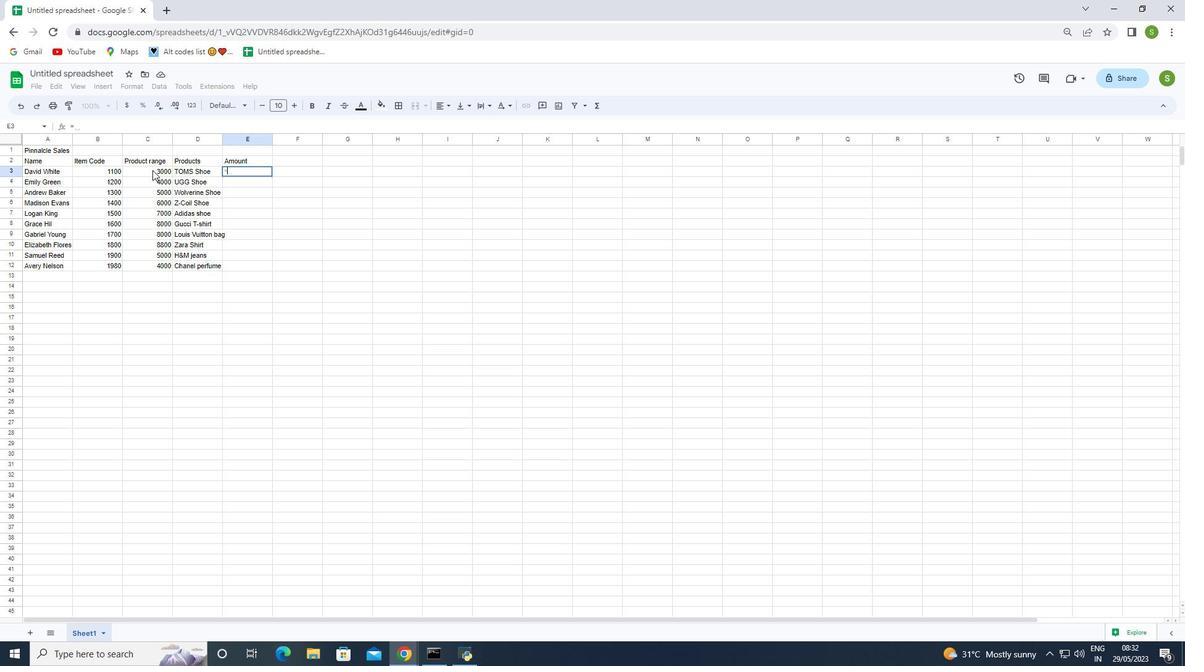
Action: Mouse moved to (244, 228)
Screenshot: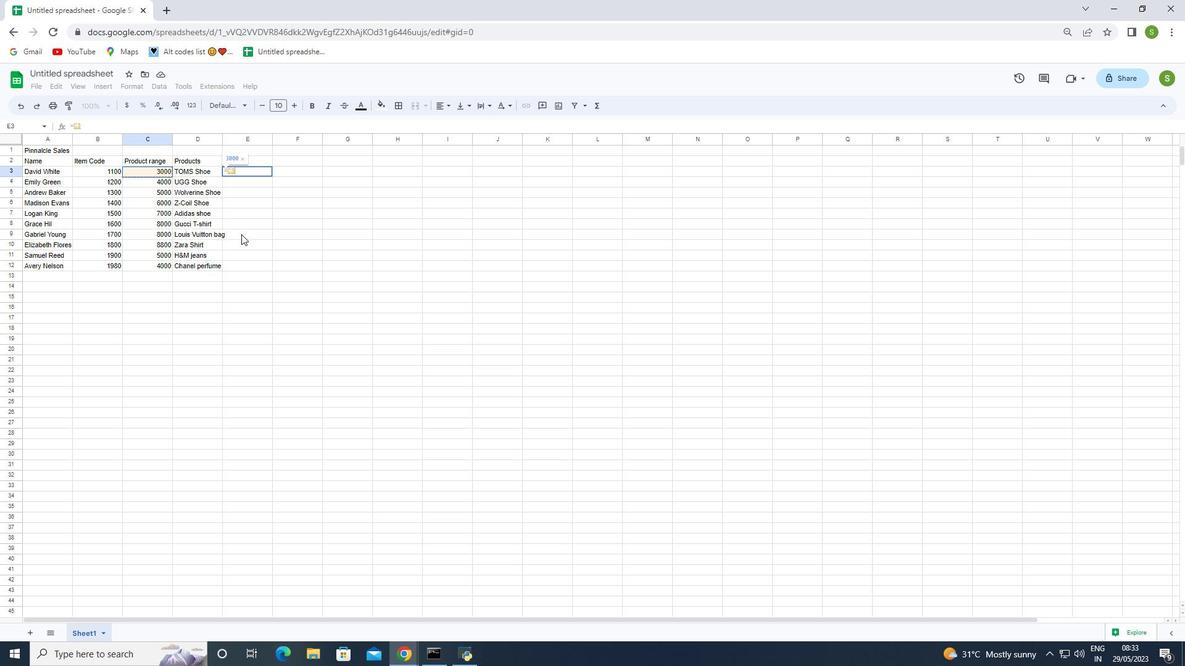 
Action: Key pressed <Key.esc>
Screenshot: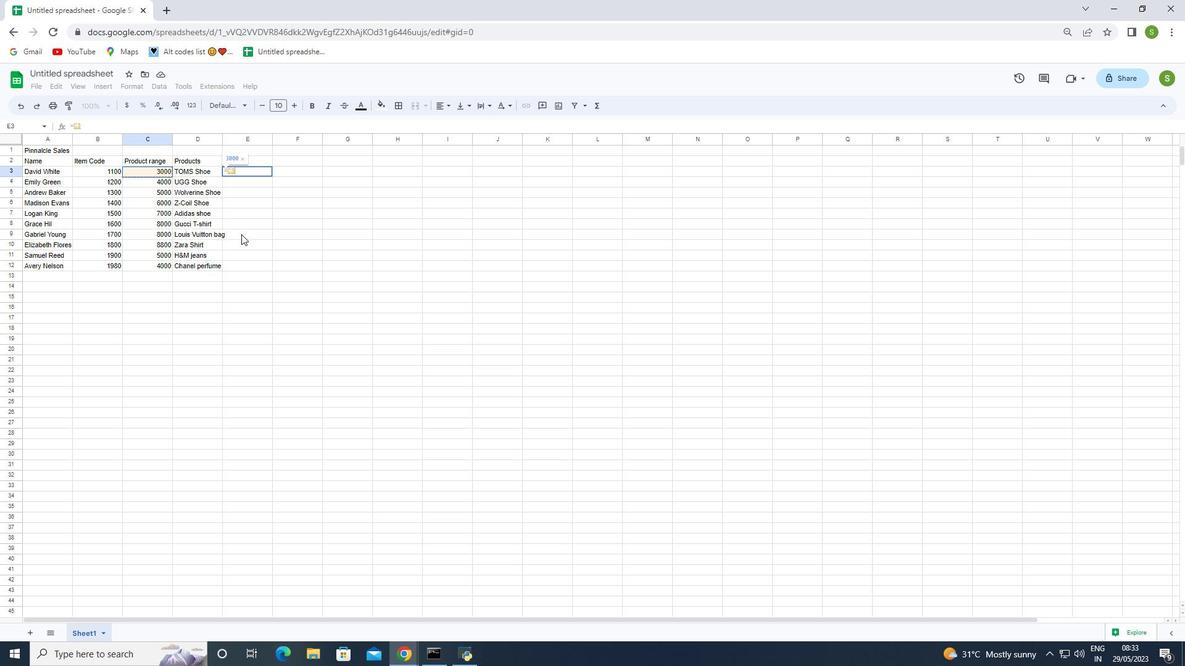 
Action: Mouse moved to (238, 162)
Screenshot: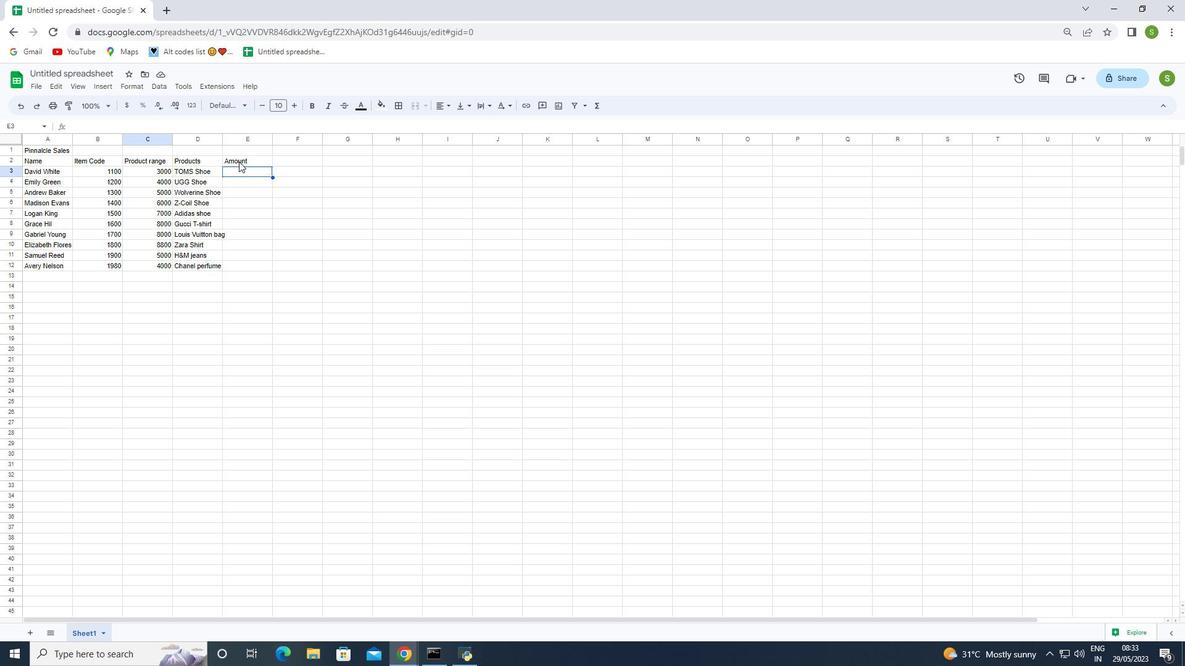 
Action: Mouse pressed left at (238, 162)
Screenshot: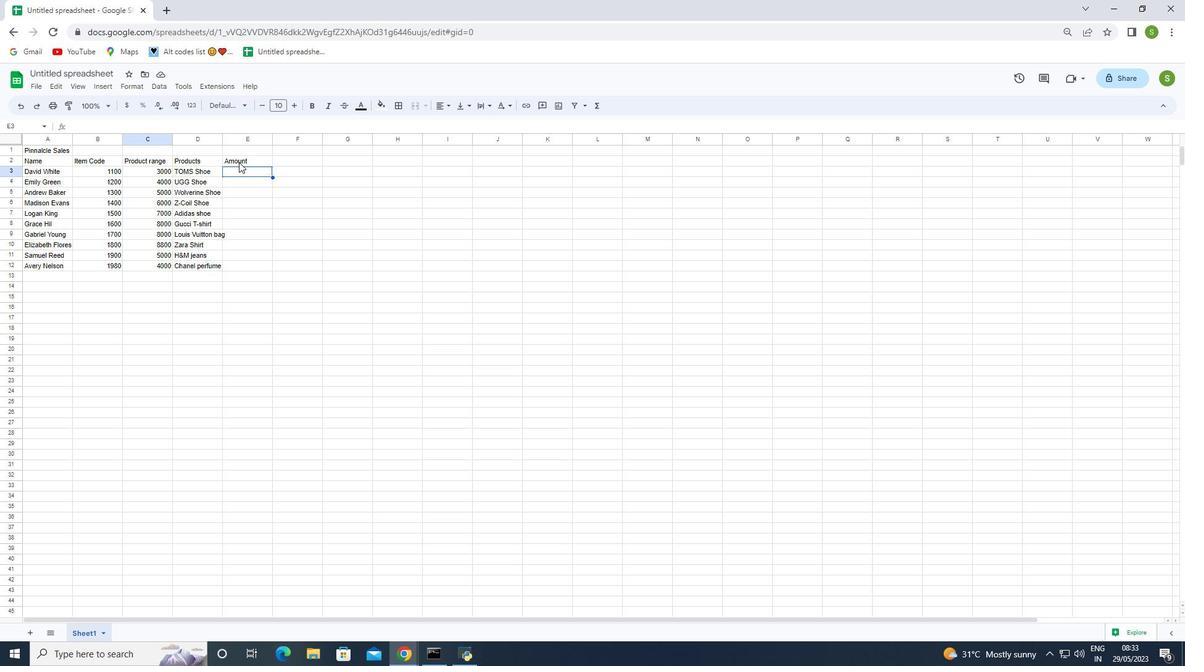
Action: Key pressed <Key.backspace><Key.shift>Quantity<Key.enter>
Screenshot: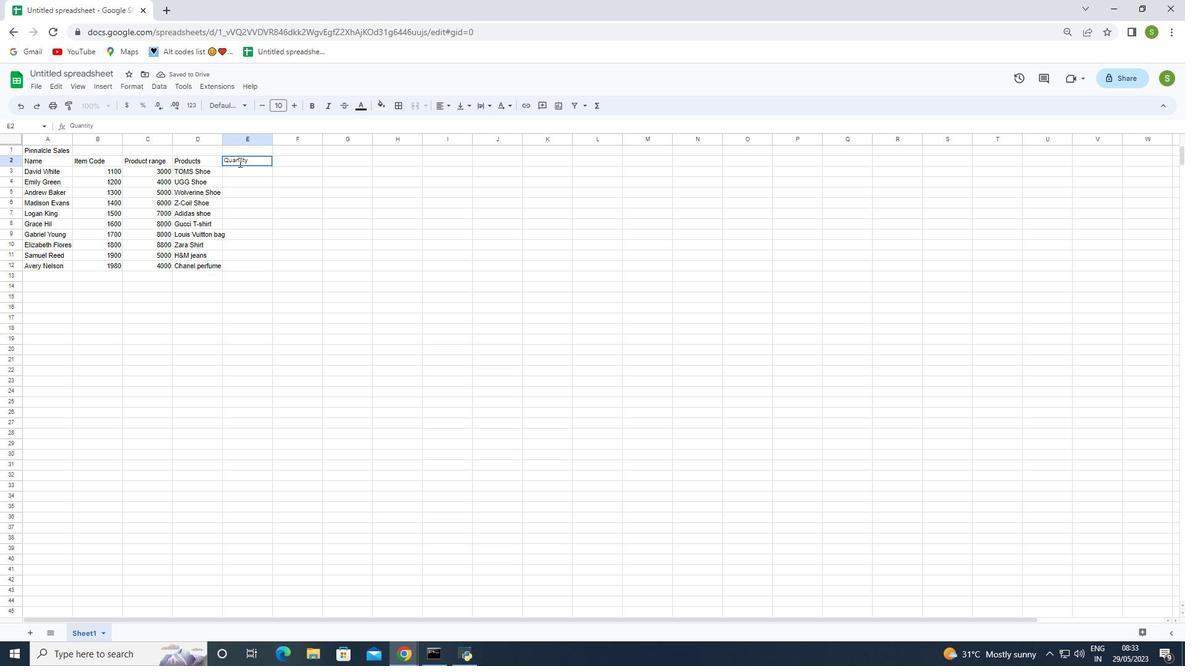 
Action: Mouse moved to (182, 197)
Screenshot: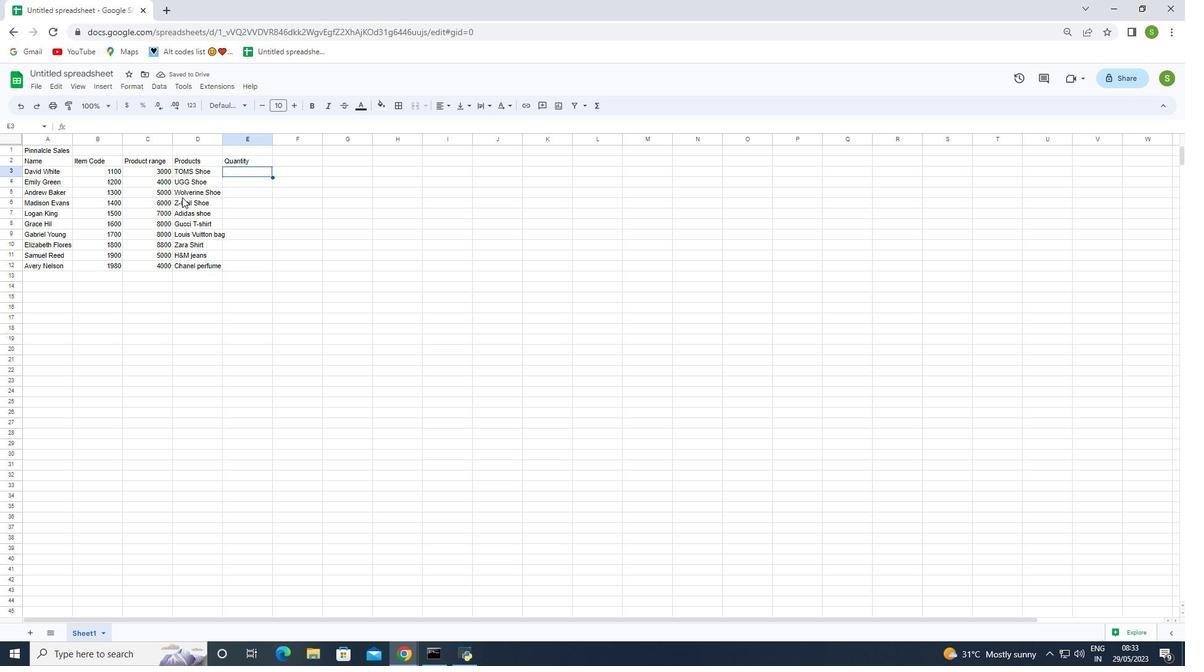 
Action: Key pressed 6<Key.enter>7<Key.enter>8<Key.enter>5<Key.enter>
Screenshot: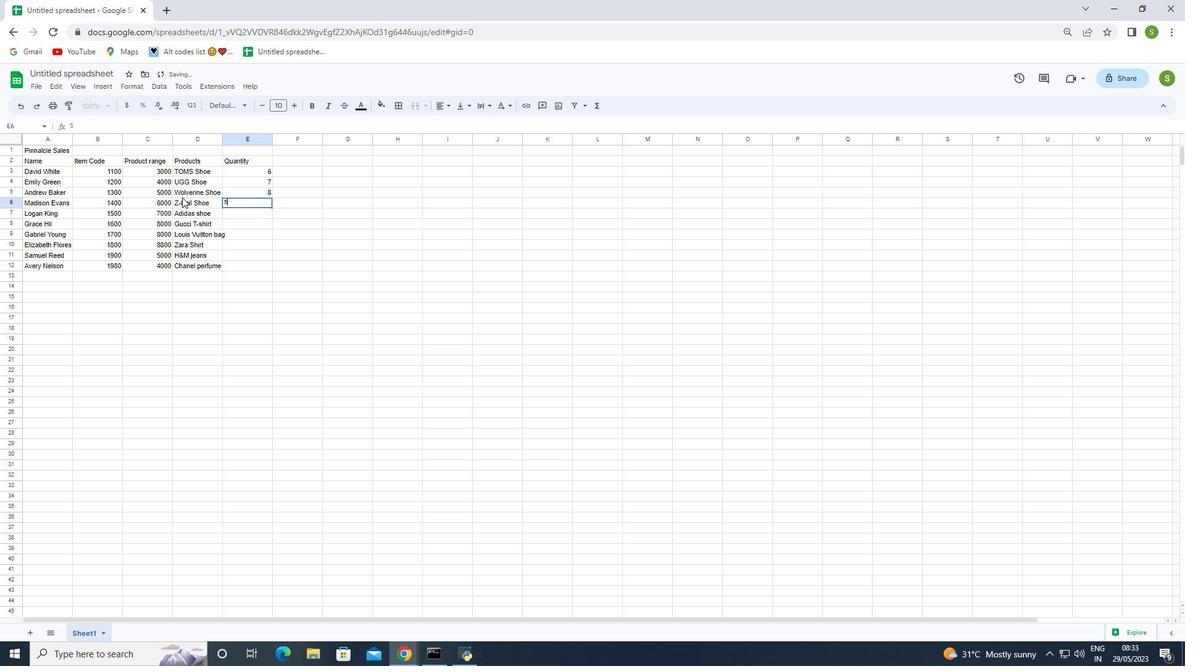 
Action: Mouse moved to (193, 207)
Screenshot: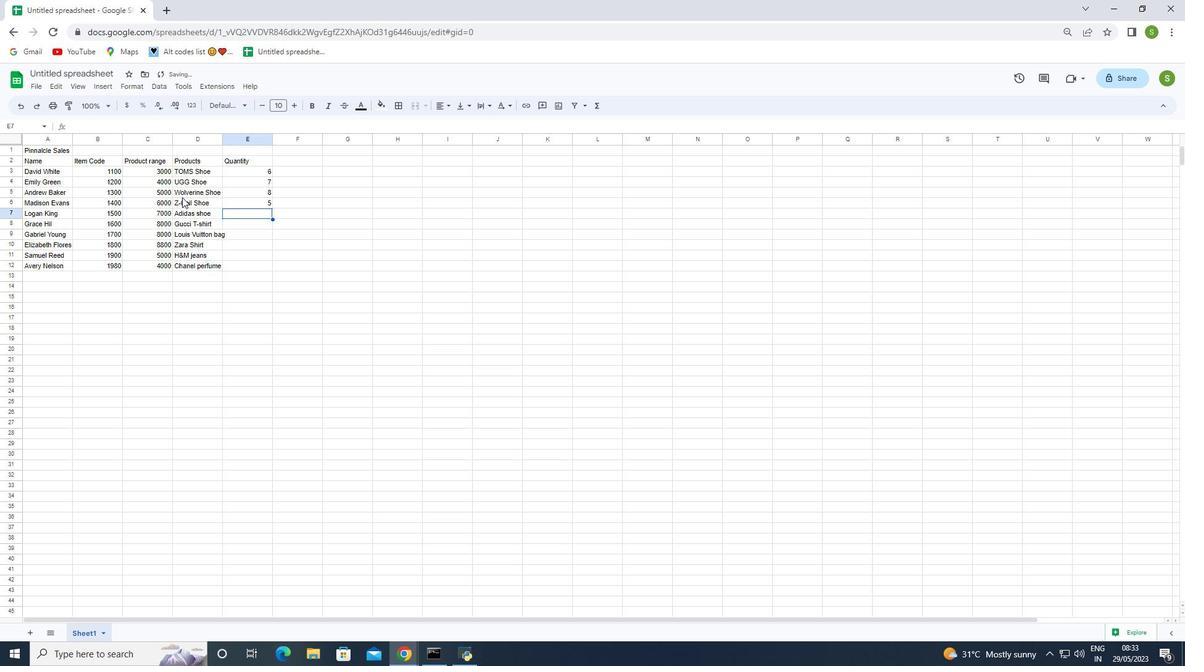 
Action: Key pressed <Key.backspace>
Screenshot: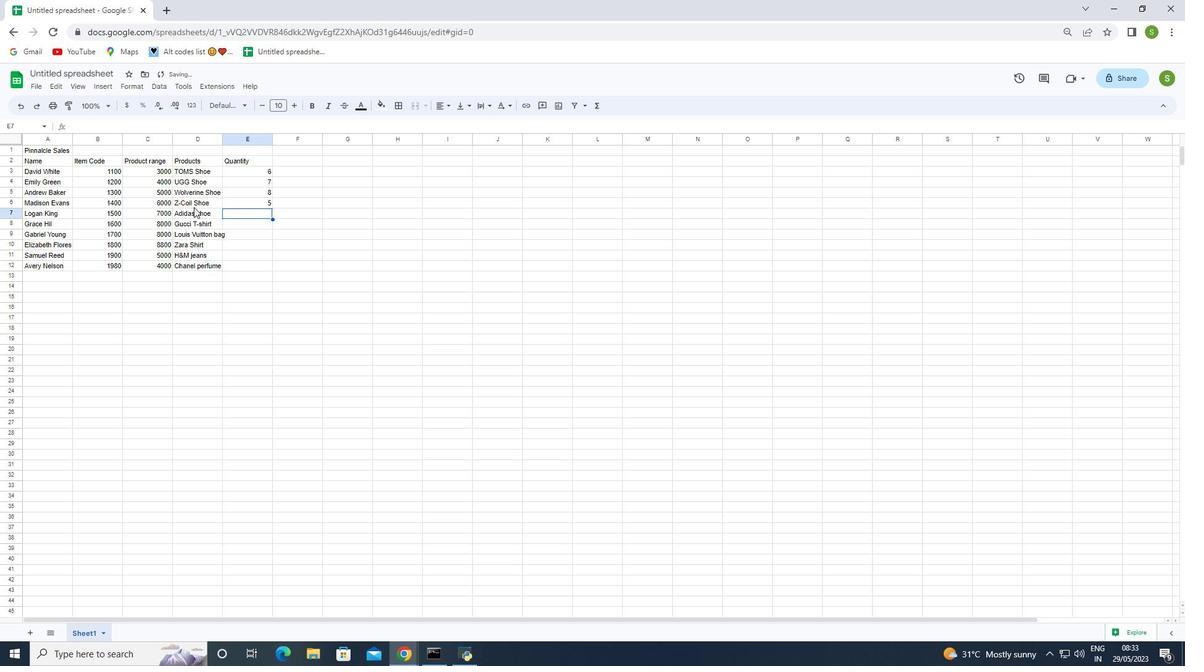 
Action: Mouse moved to (228, 201)
Screenshot: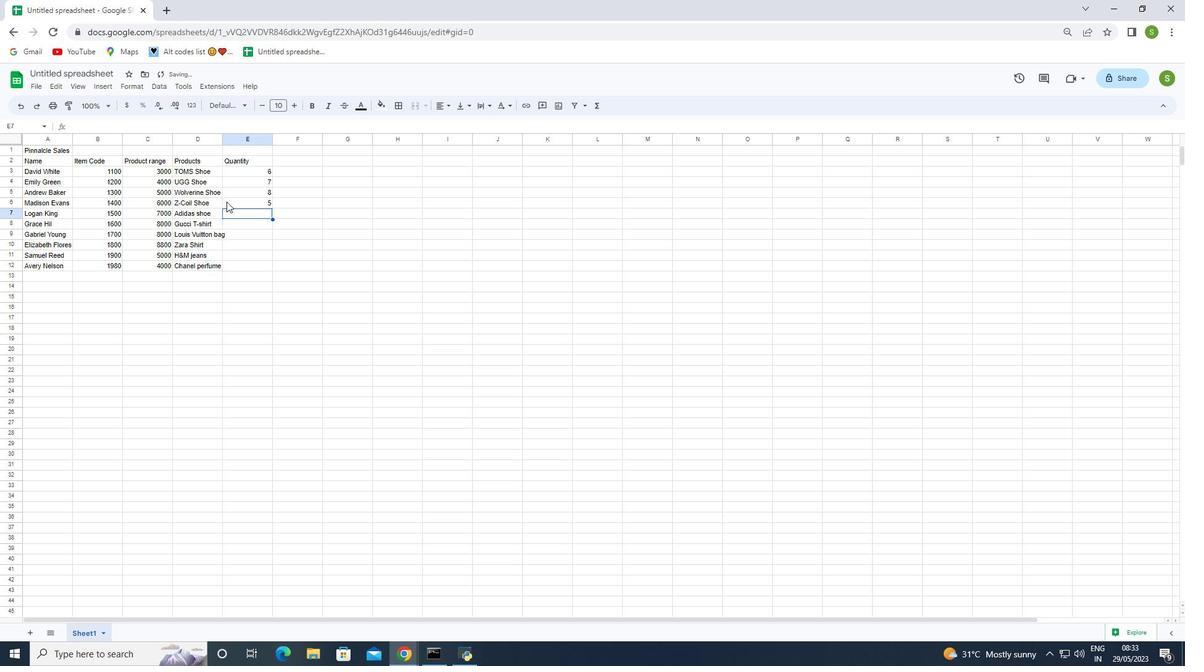
Action: Mouse pressed left at (228, 201)
Screenshot: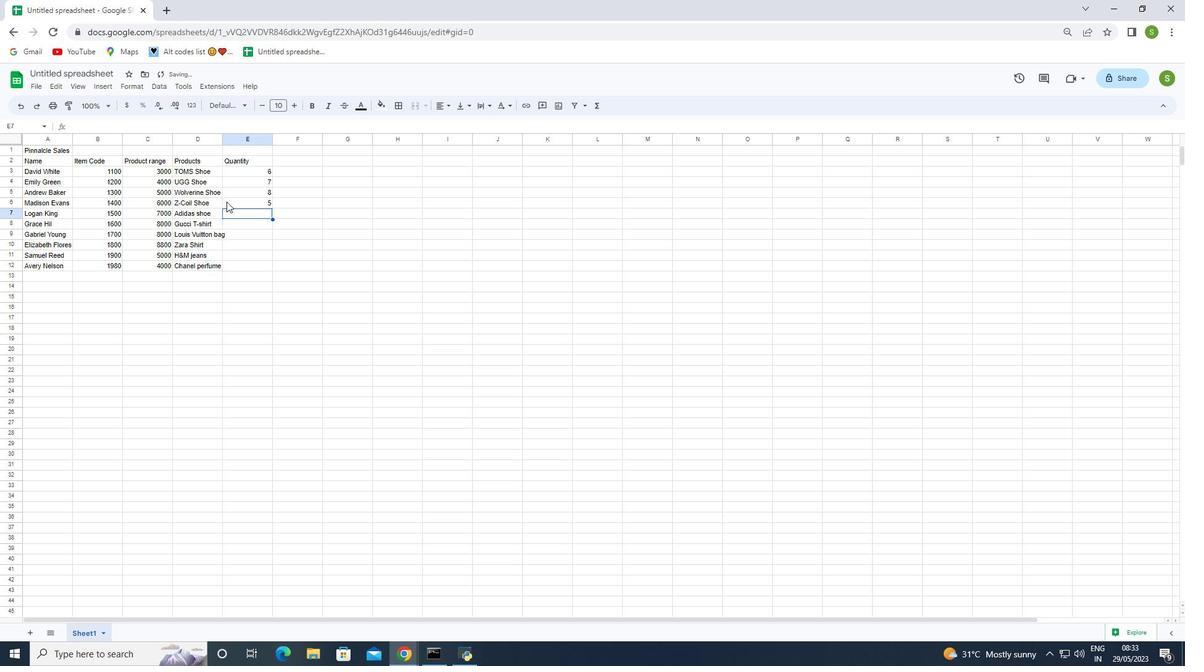 
Action: Mouse moved to (228, 201)
Screenshot: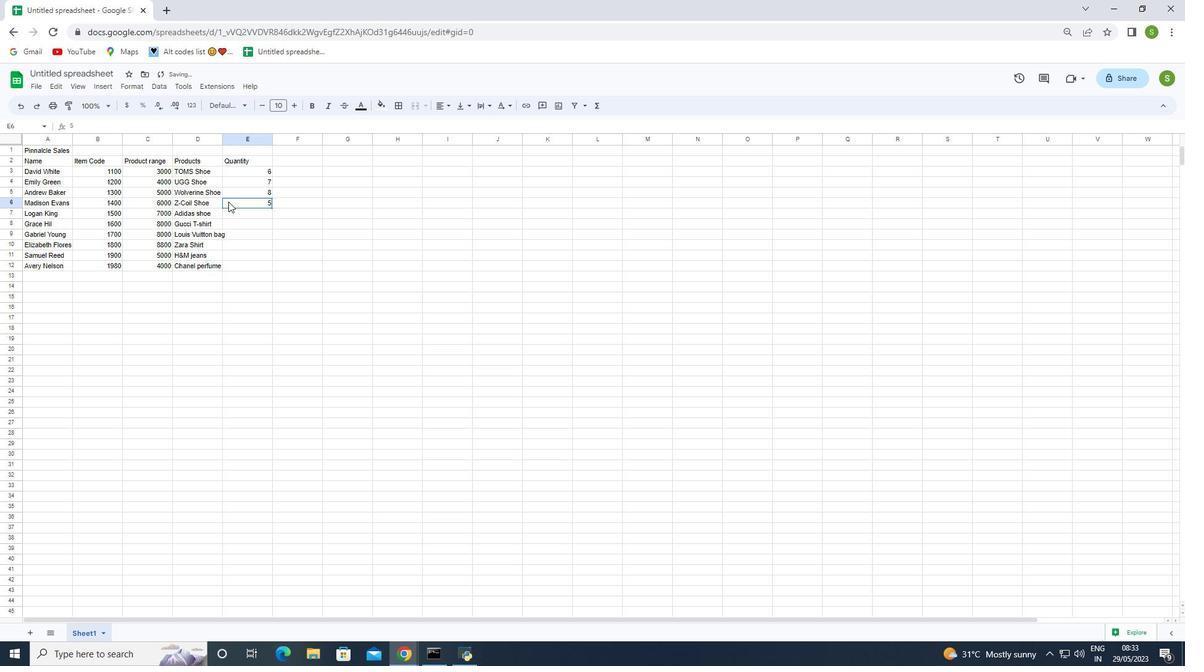 
Action: Key pressed <Key.backspace>6<Key.enter>8<Key.enter>8<Key.enter>9
Screenshot: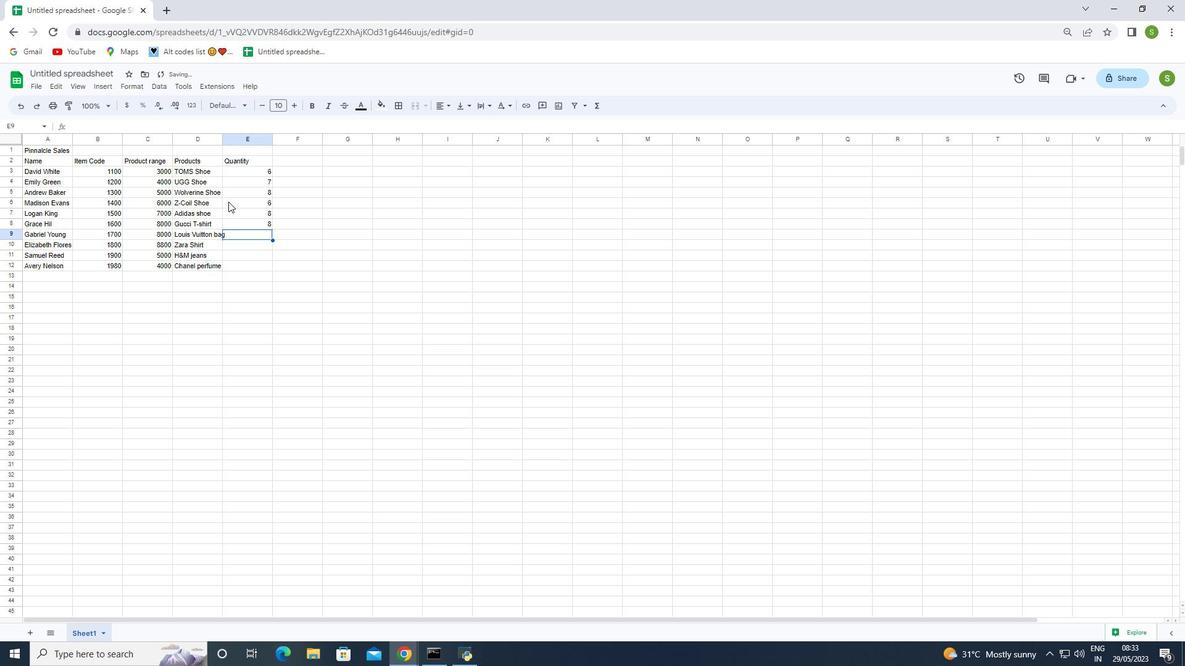 
Action: Mouse moved to (227, 201)
Screenshot: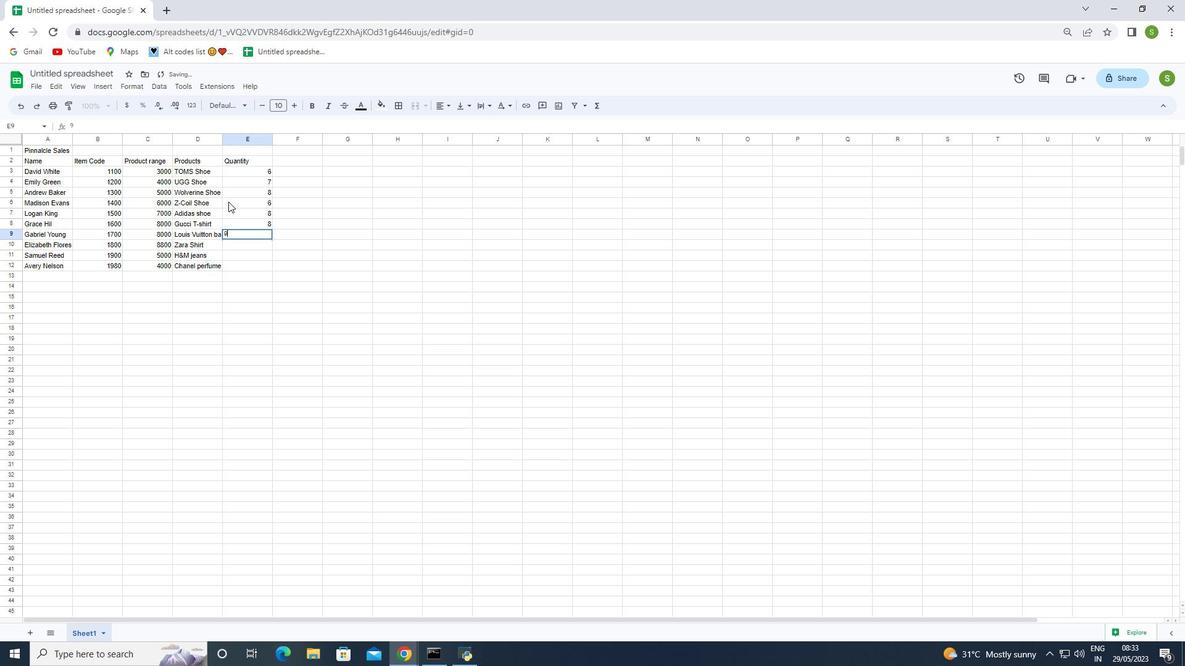 
Action: Key pressed <Key.enter>
Screenshot: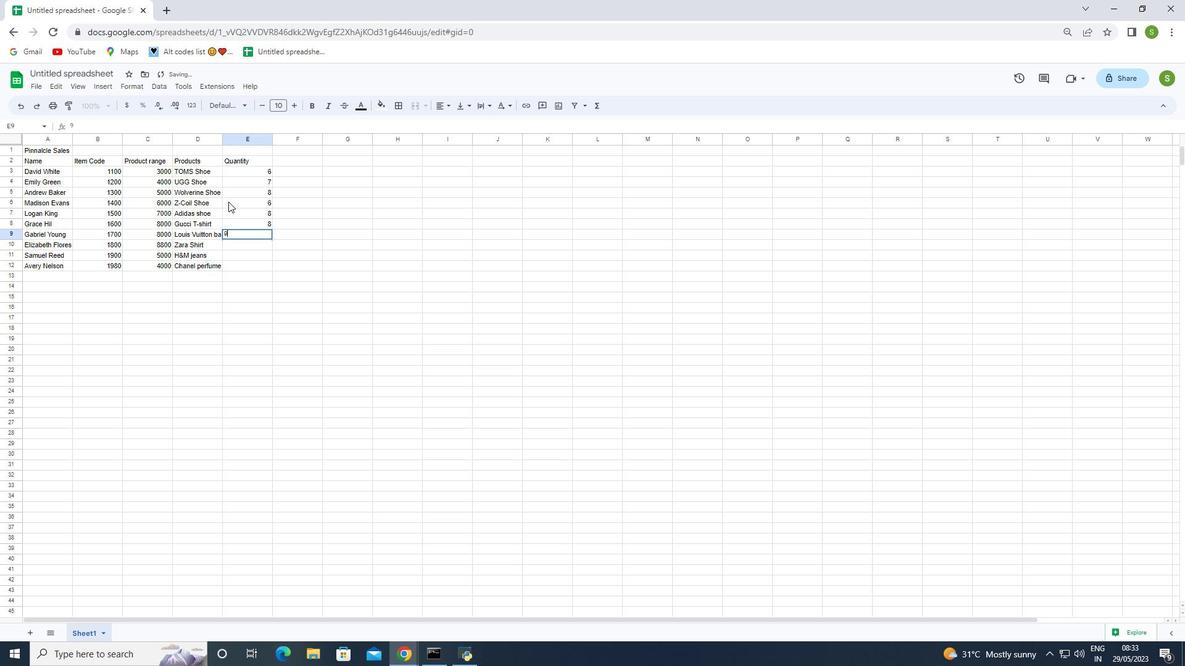 
Action: Mouse moved to (237, 250)
Screenshot: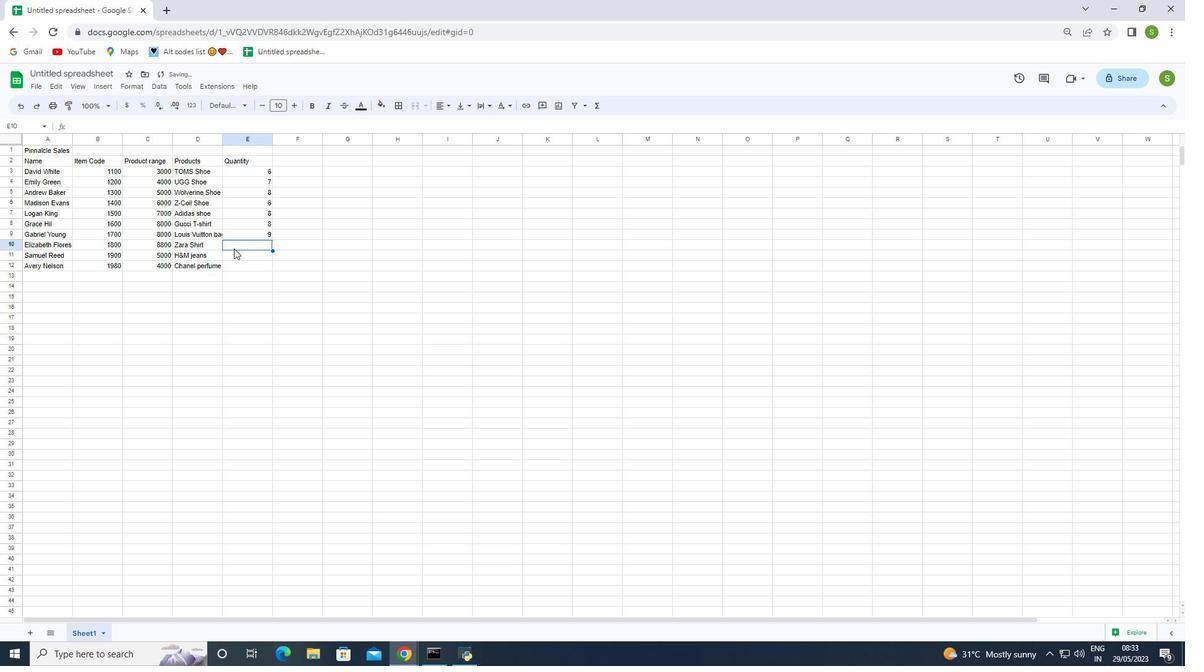 
Action: Key pressed 8<Key.enter>9<Key.enter>
Screenshot: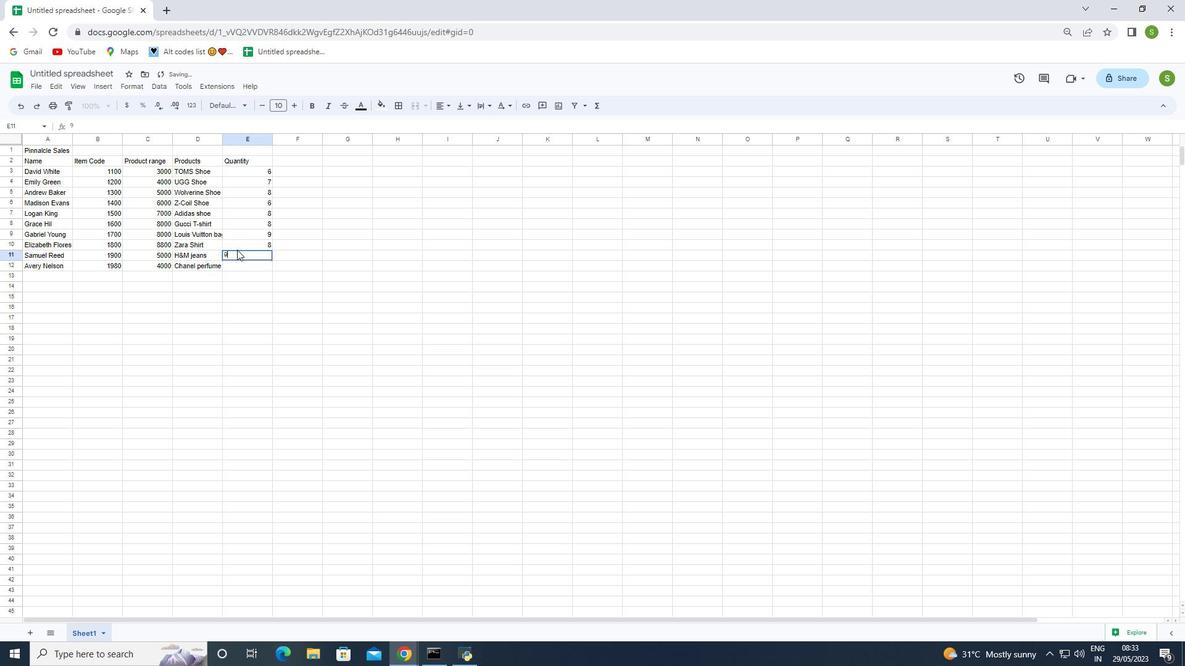 
Action: Mouse moved to (248, 332)
Screenshot: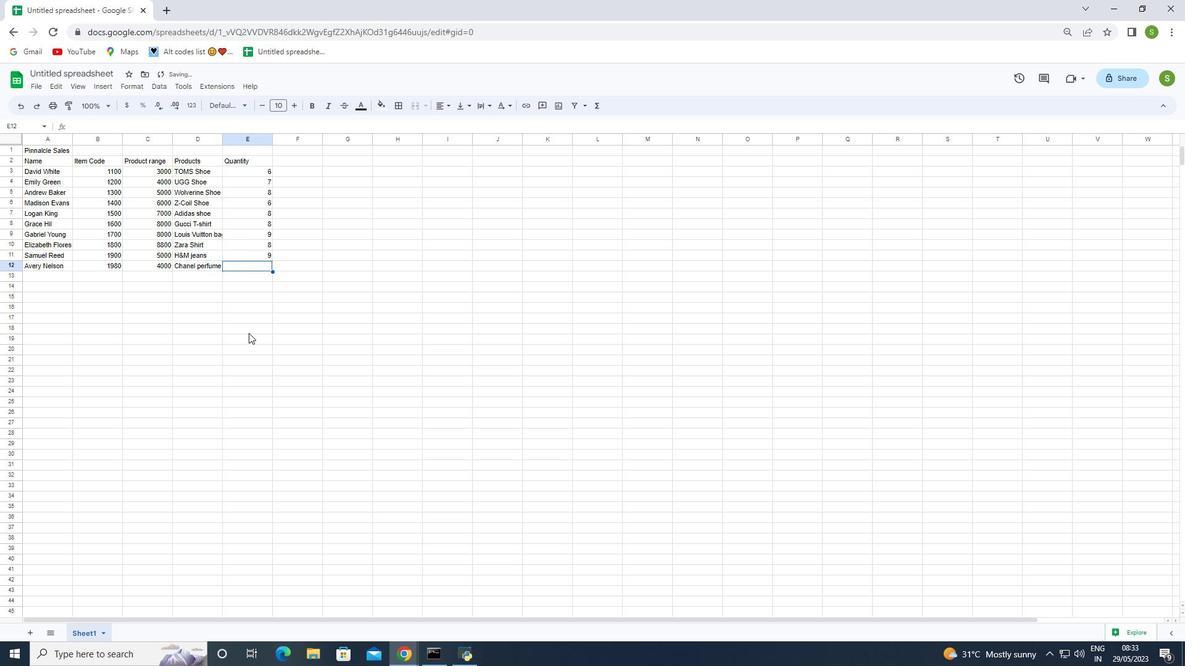 
Action: Key pressed 5
Screenshot: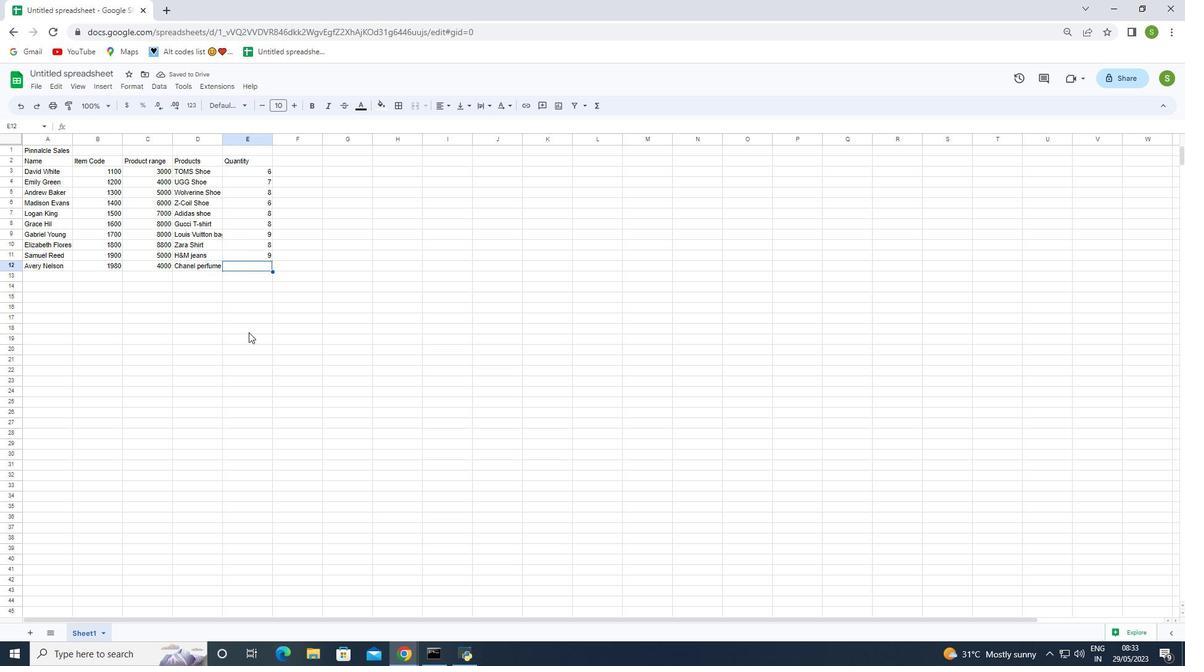 
Action: Mouse moved to (250, 332)
Screenshot: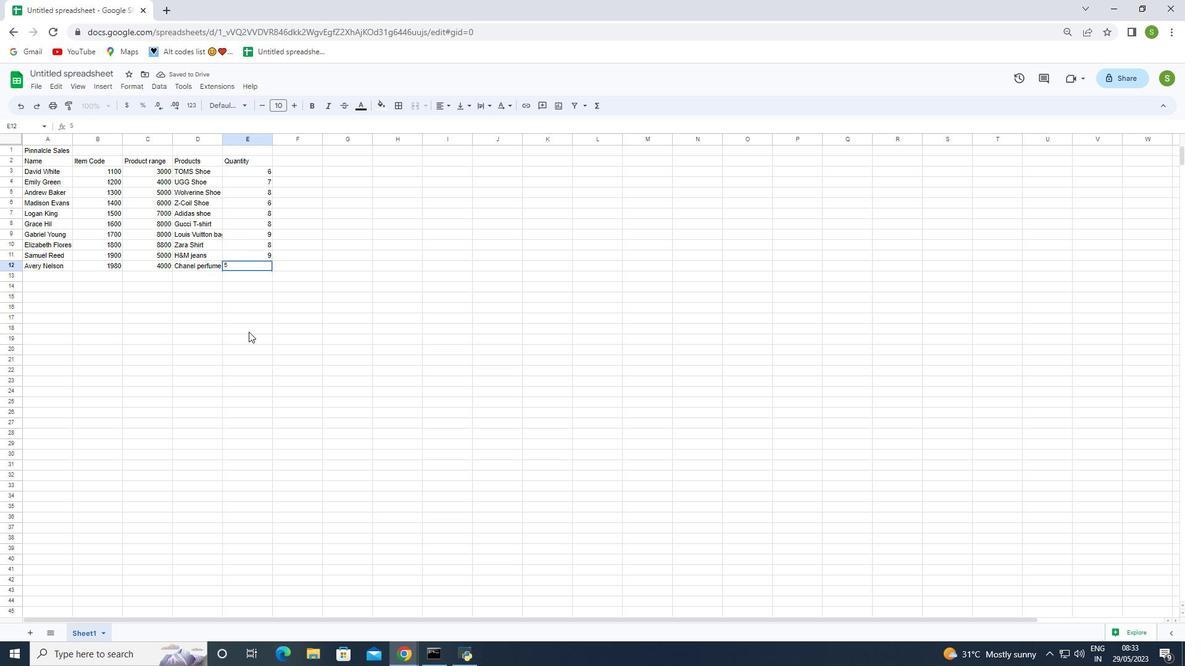 
Action: Key pressed <Key.backspace>
Screenshot: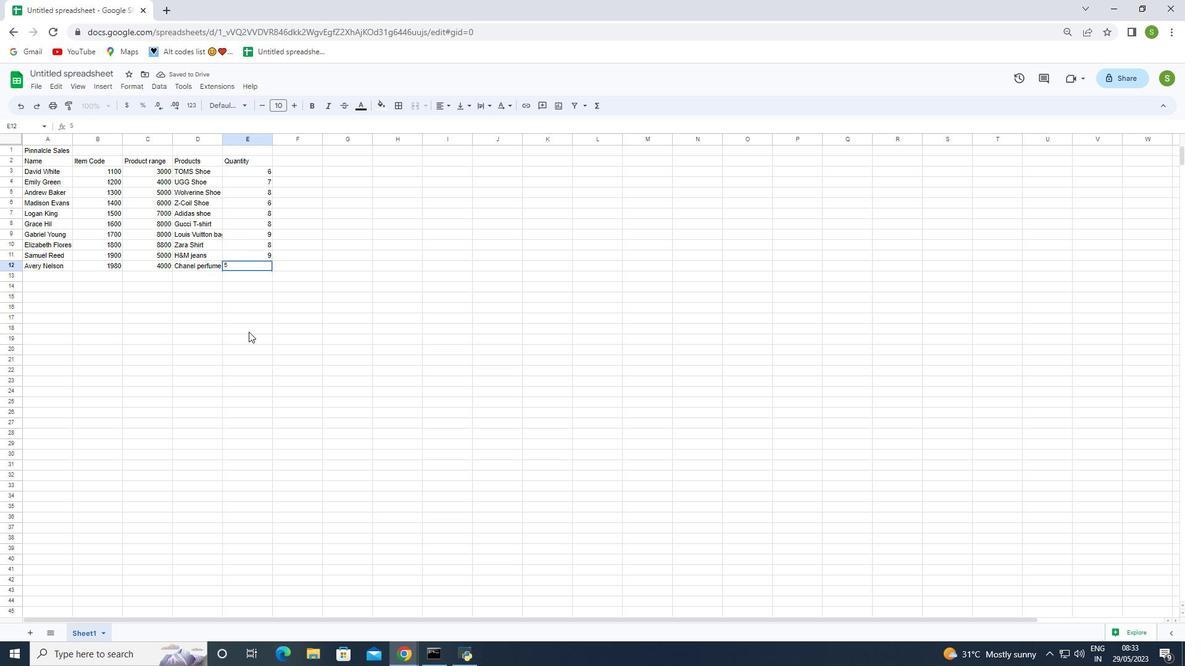 
Action: Mouse moved to (248, 331)
Screenshot: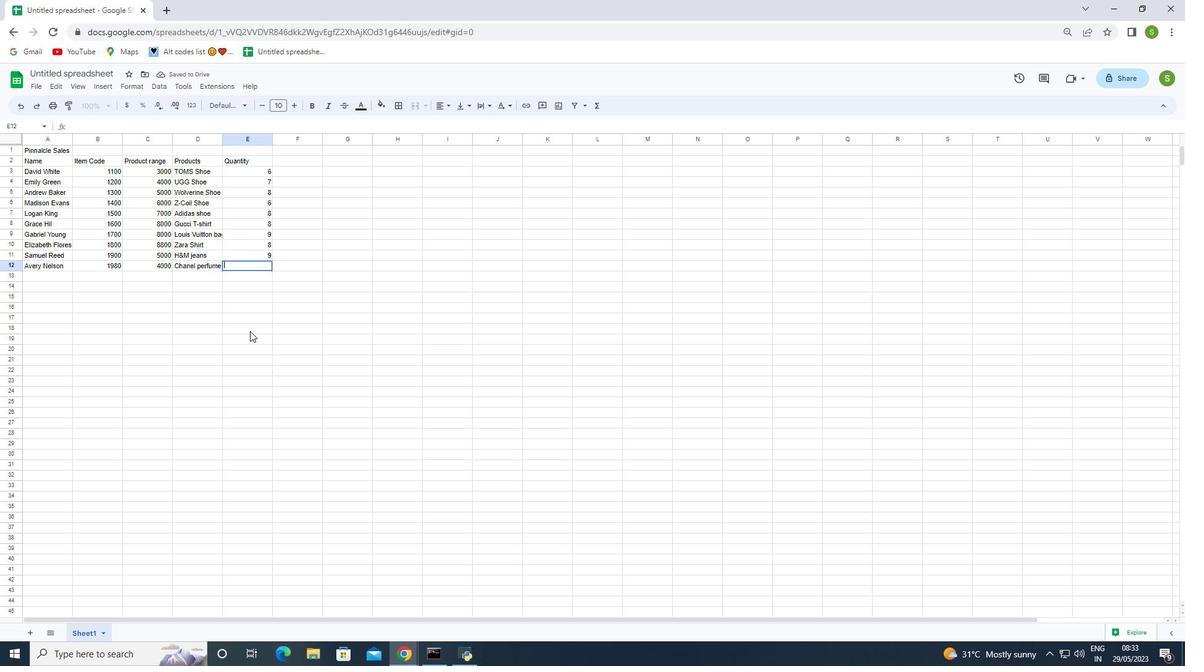 
Action: Key pressed 7
Screenshot: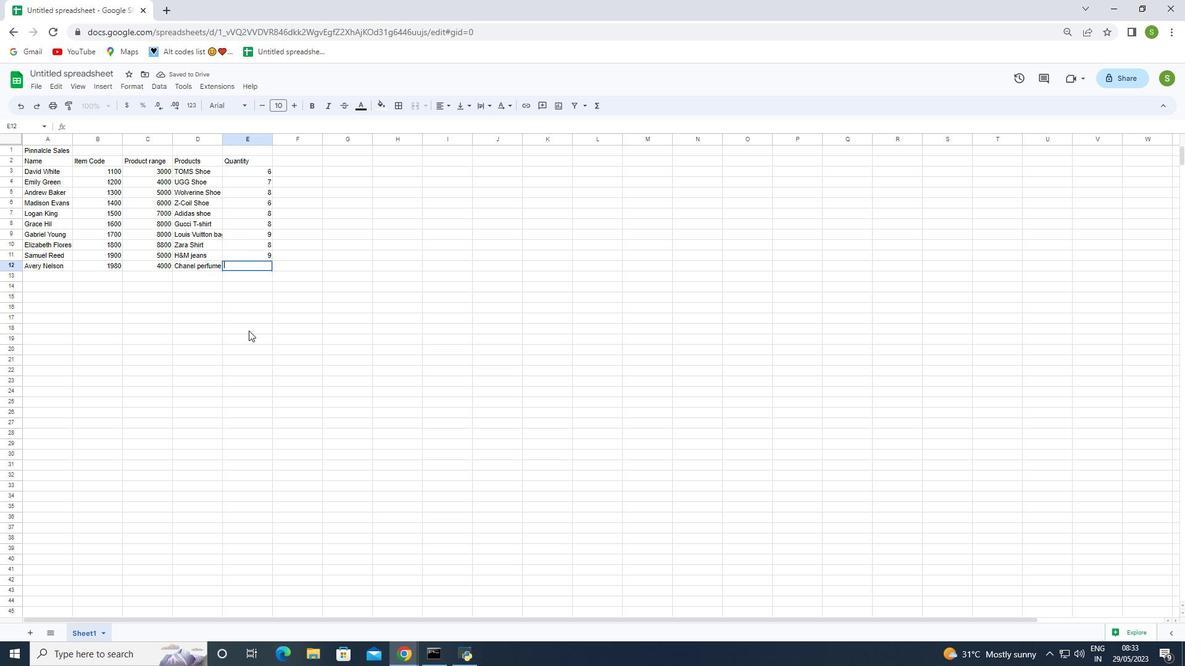 
Action: Mouse moved to (255, 356)
Screenshot: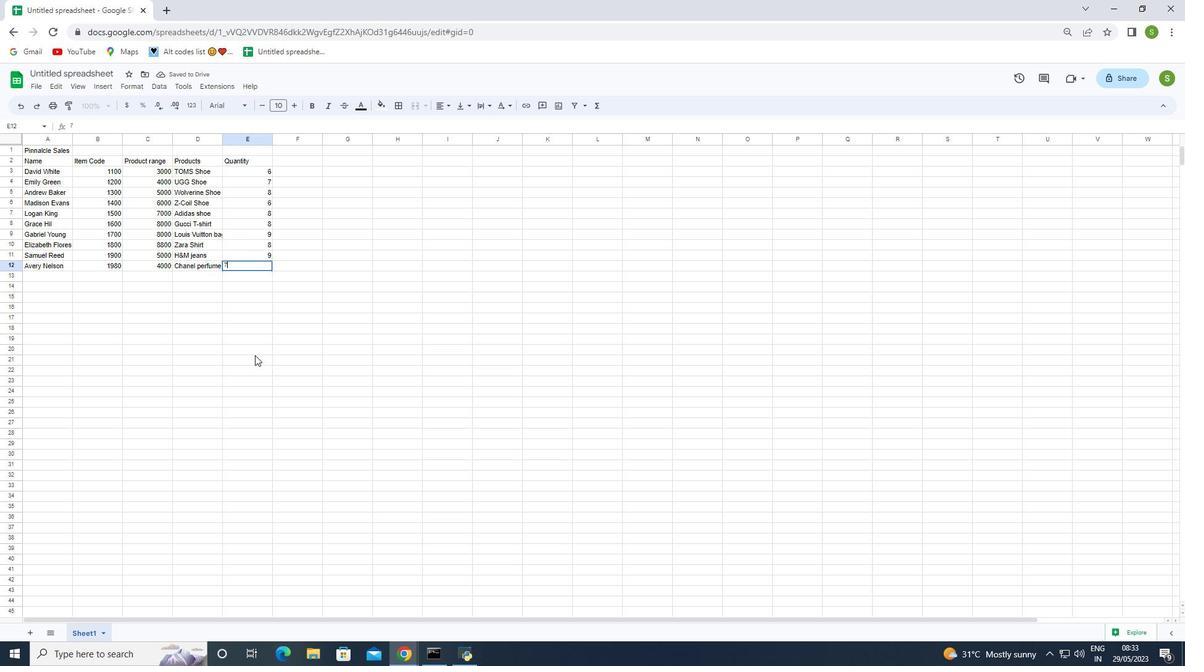 
Action: Mouse pressed left at (255, 356)
Screenshot: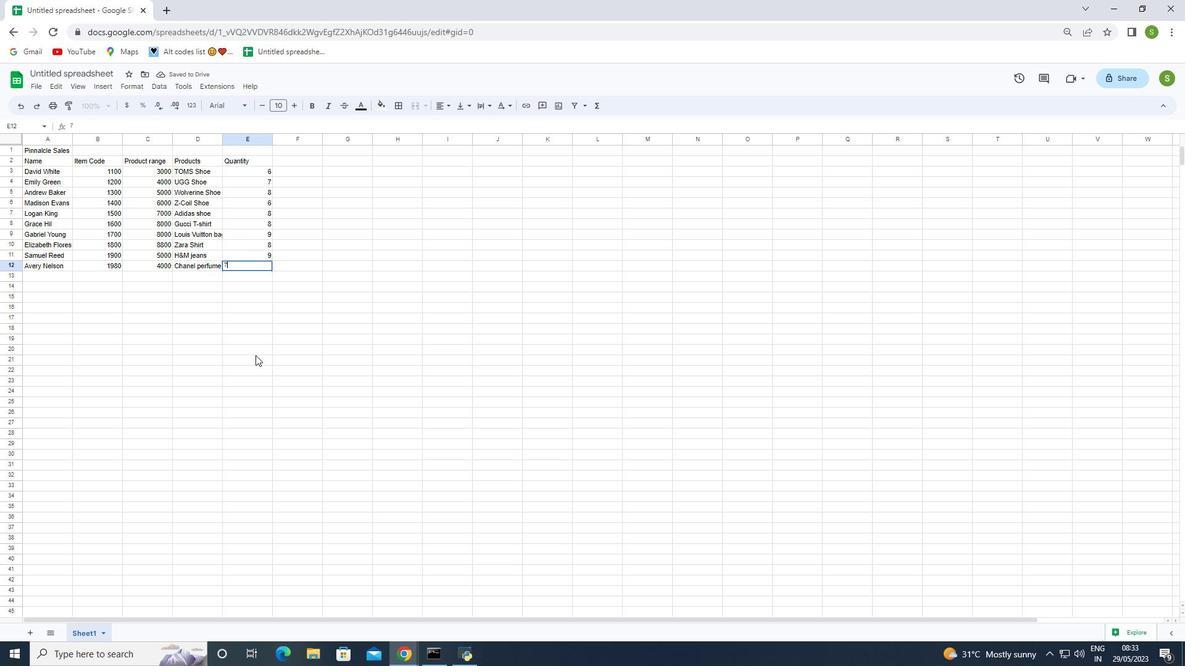 
Action: Mouse moved to (299, 158)
Screenshot: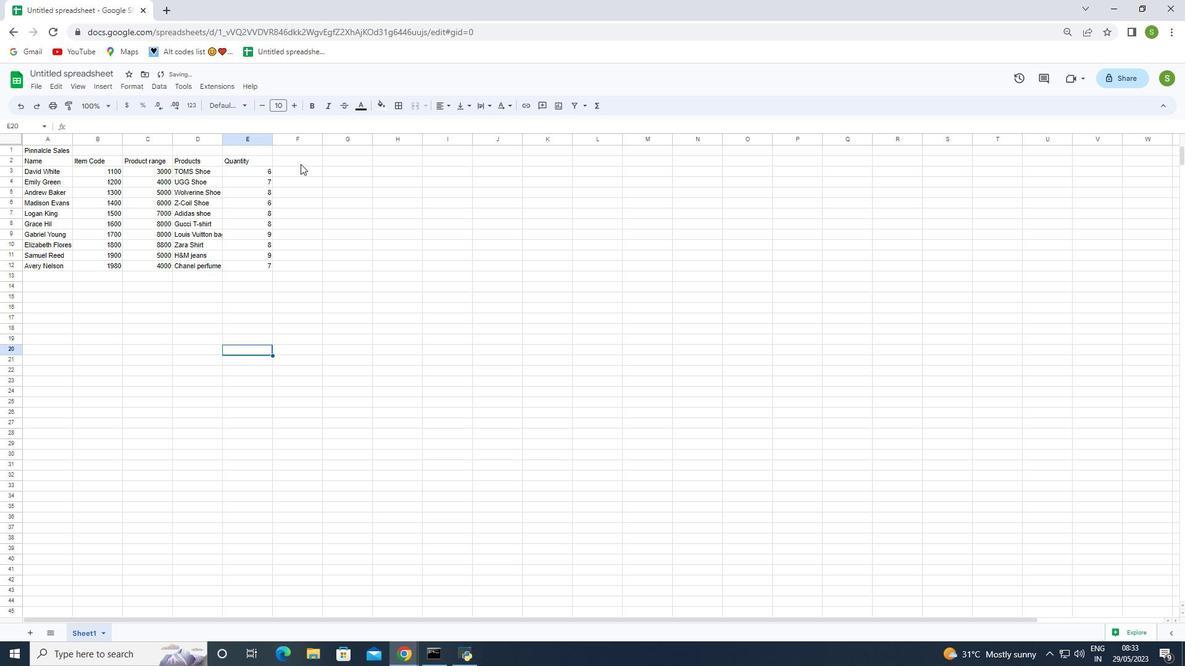 
Action: Mouse pressed left at (299, 158)
Screenshot: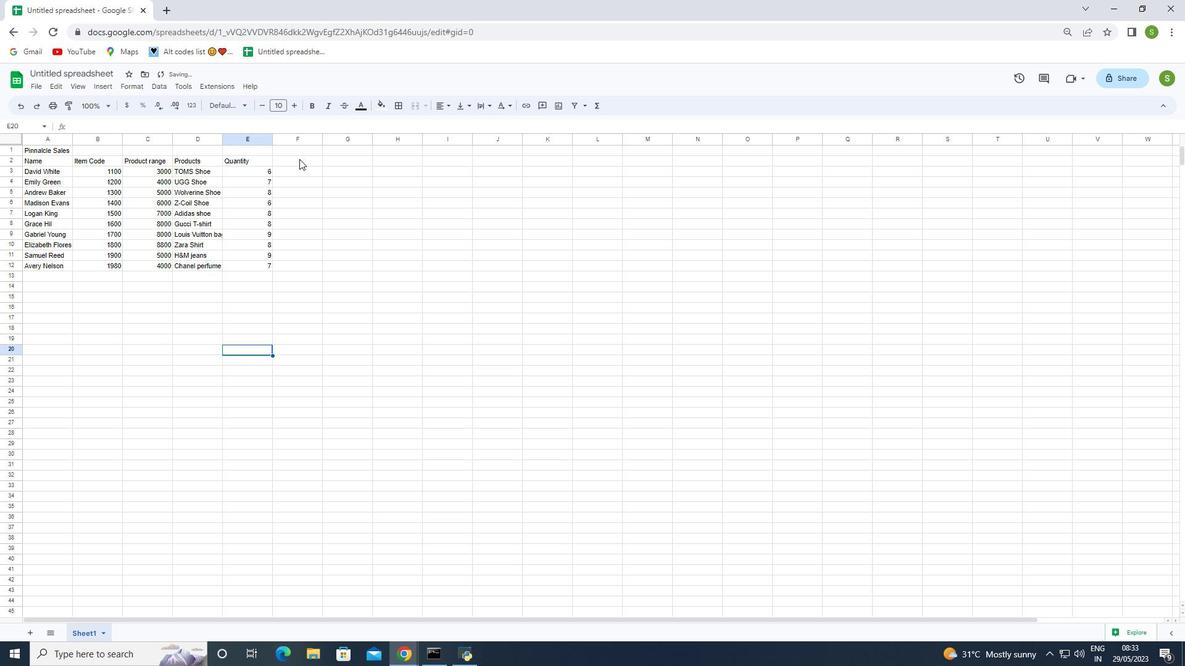 
Action: Mouse moved to (300, 159)
Screenshot: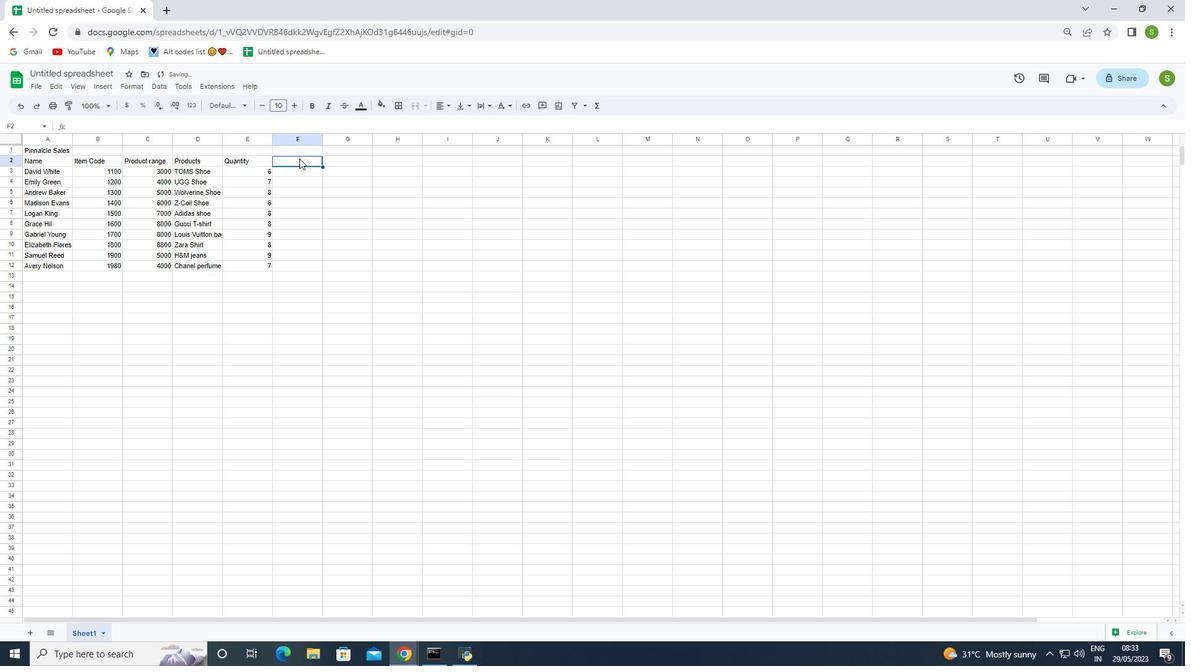 
Action: Key pressed <Key.shift>Amou<Key.backspace><Key.backspace><Key.backspace>mount<Key.enter>=
Screenshot: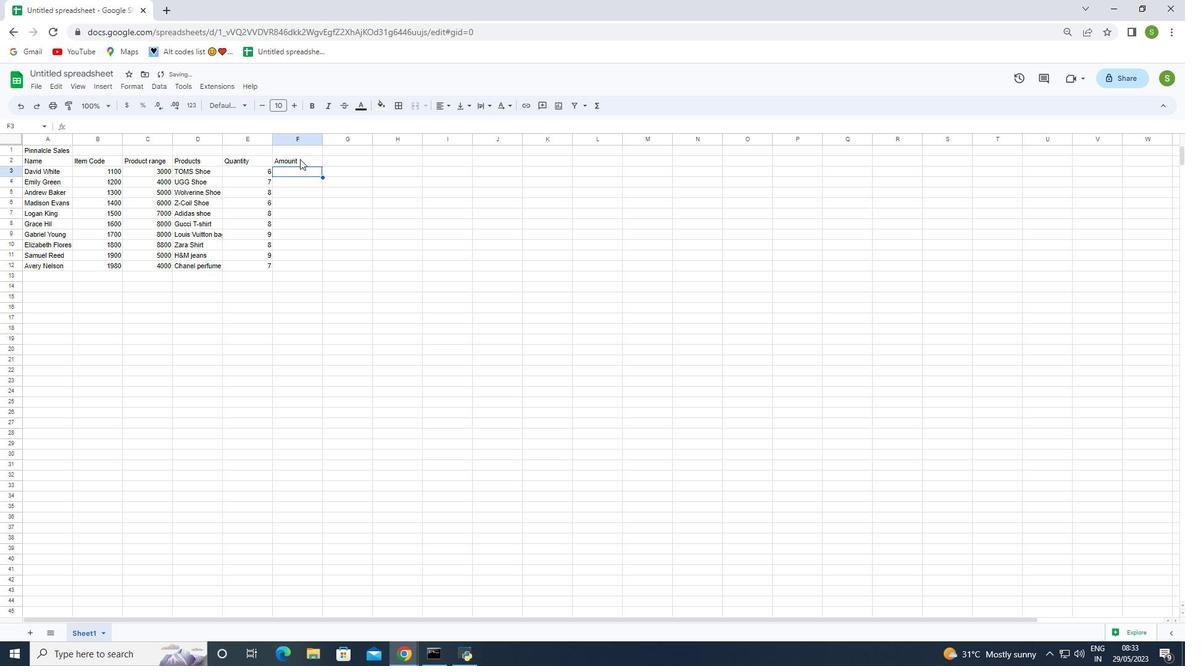 
Action: Mouse moved to (161, 172)
Screenshot: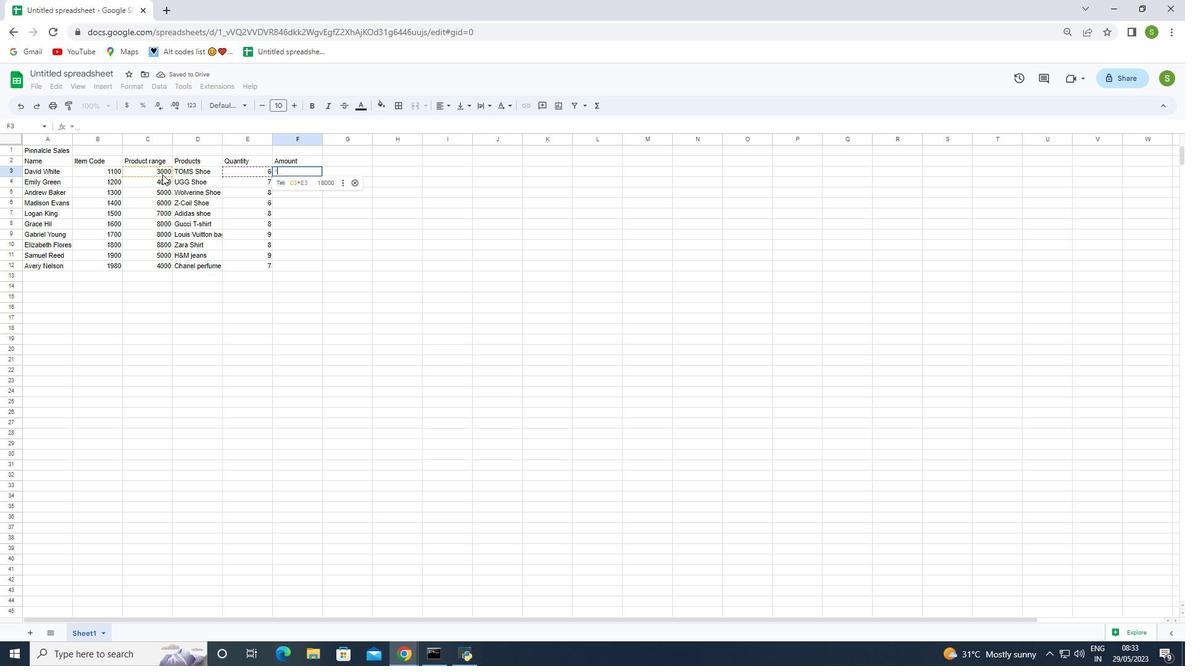 
Action: Mouse pressed left at (161, 172)
Screenshot: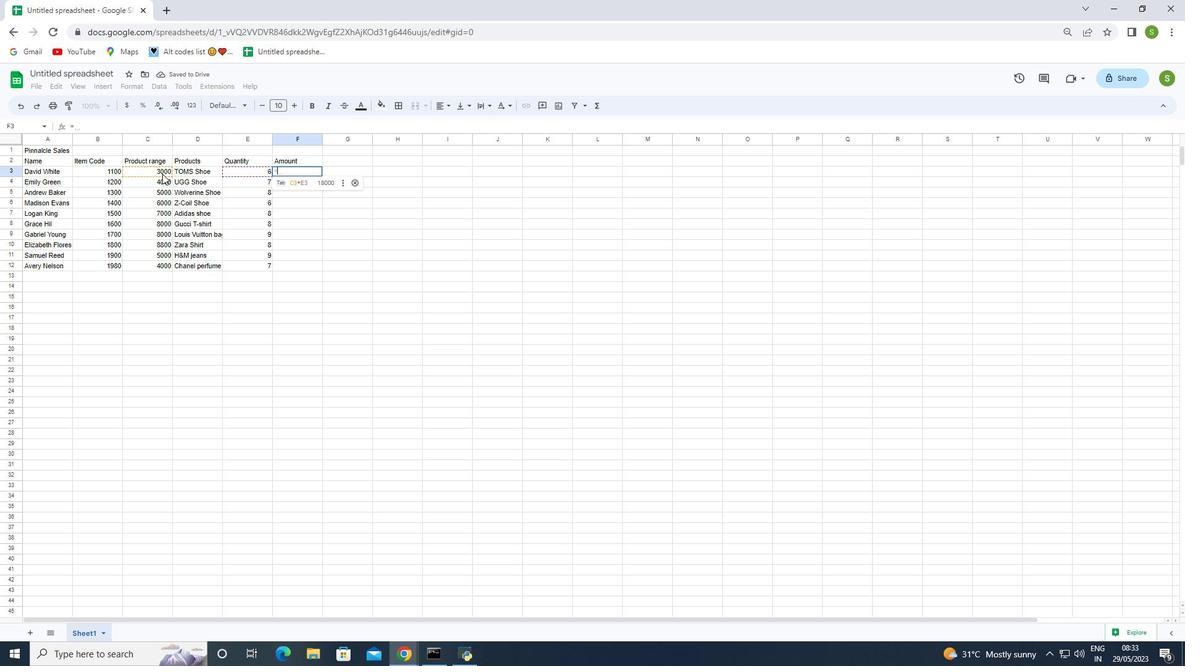 
Action: Mouse moved to (161, 172)
Screenshot: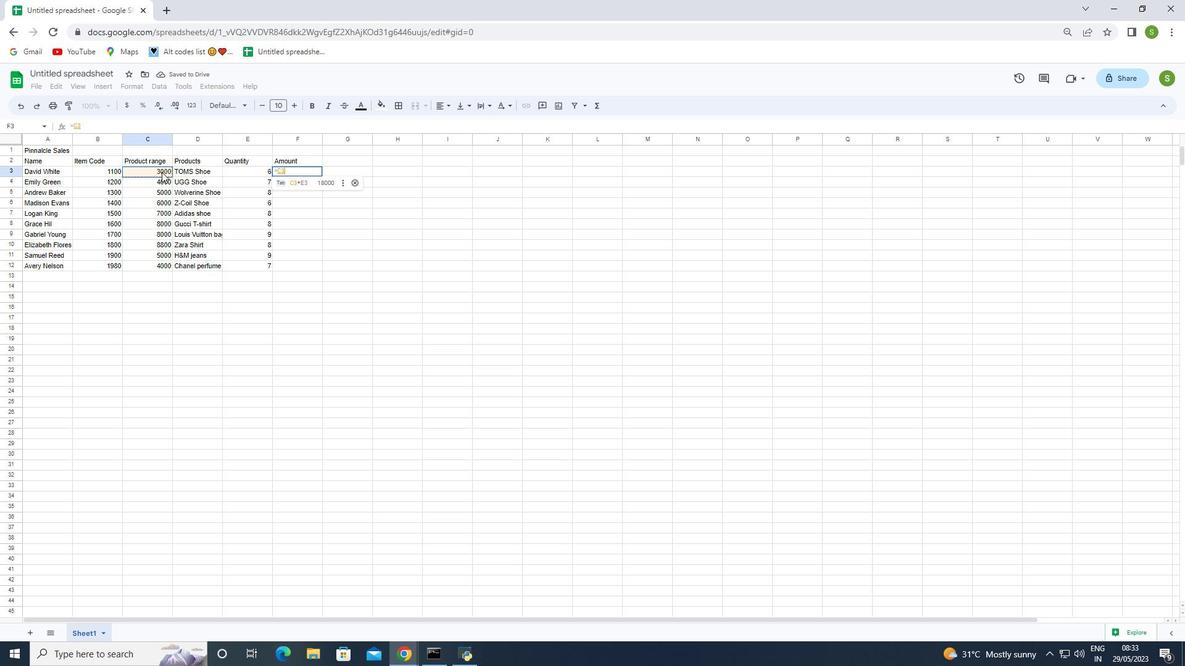 
Action: Key pressed *
Screenshot: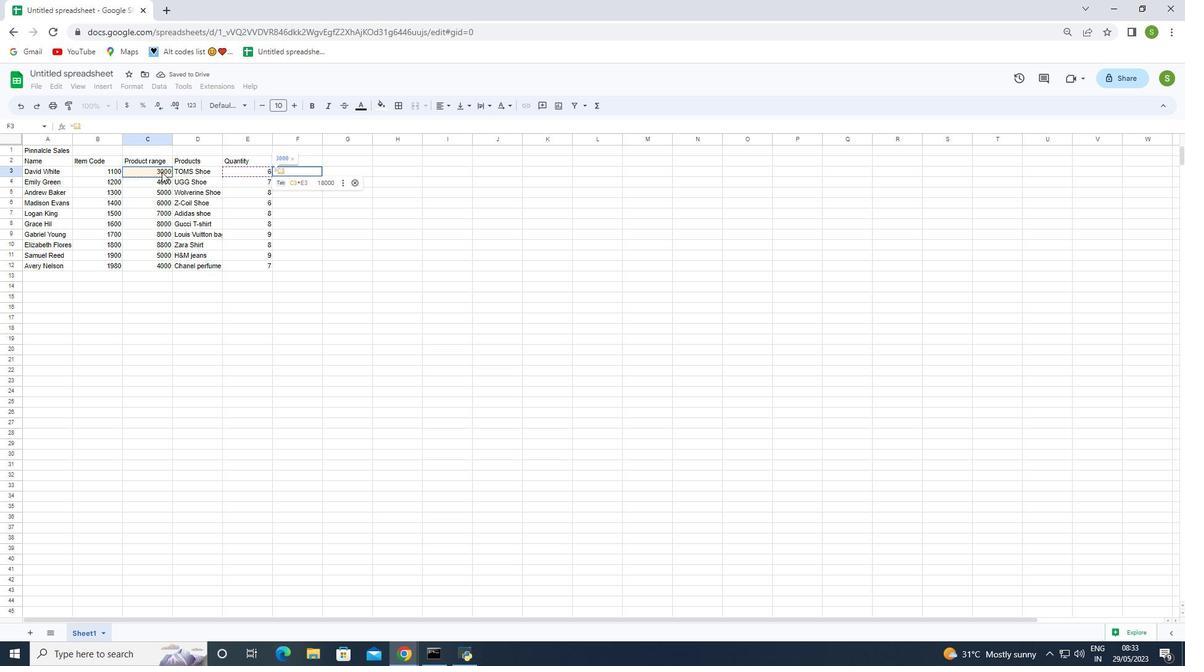 
Action: Mouse moved to (237, 169)
Screenshot: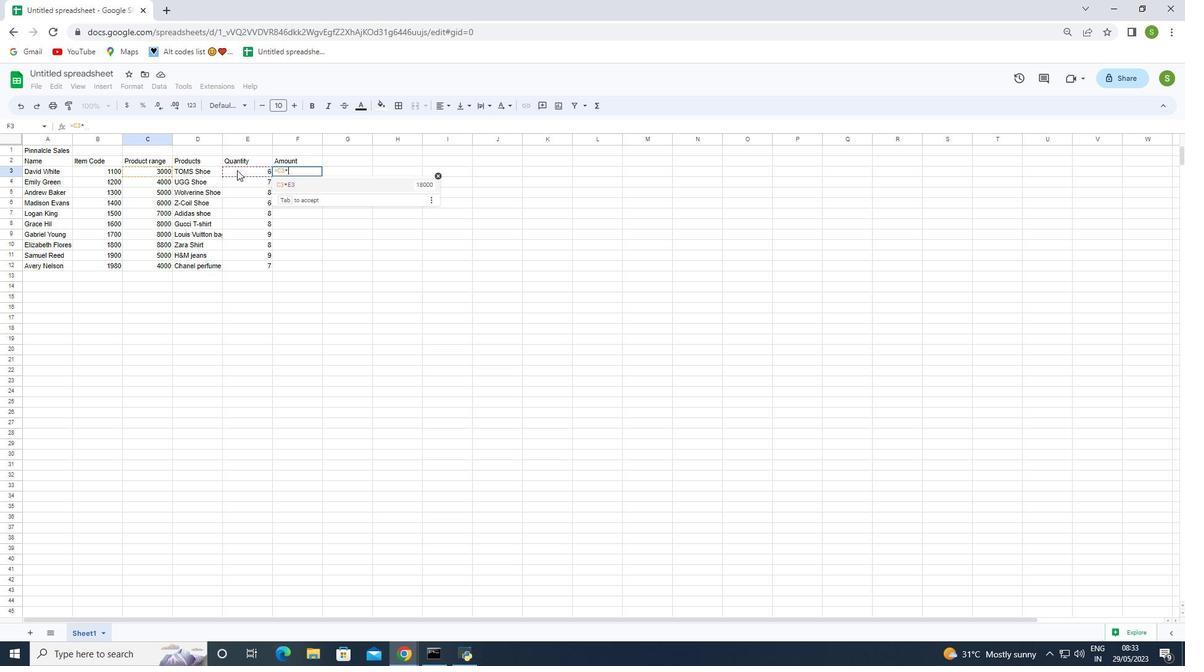 
Action: Mouse pressed left at (237, 169)
Screenshot: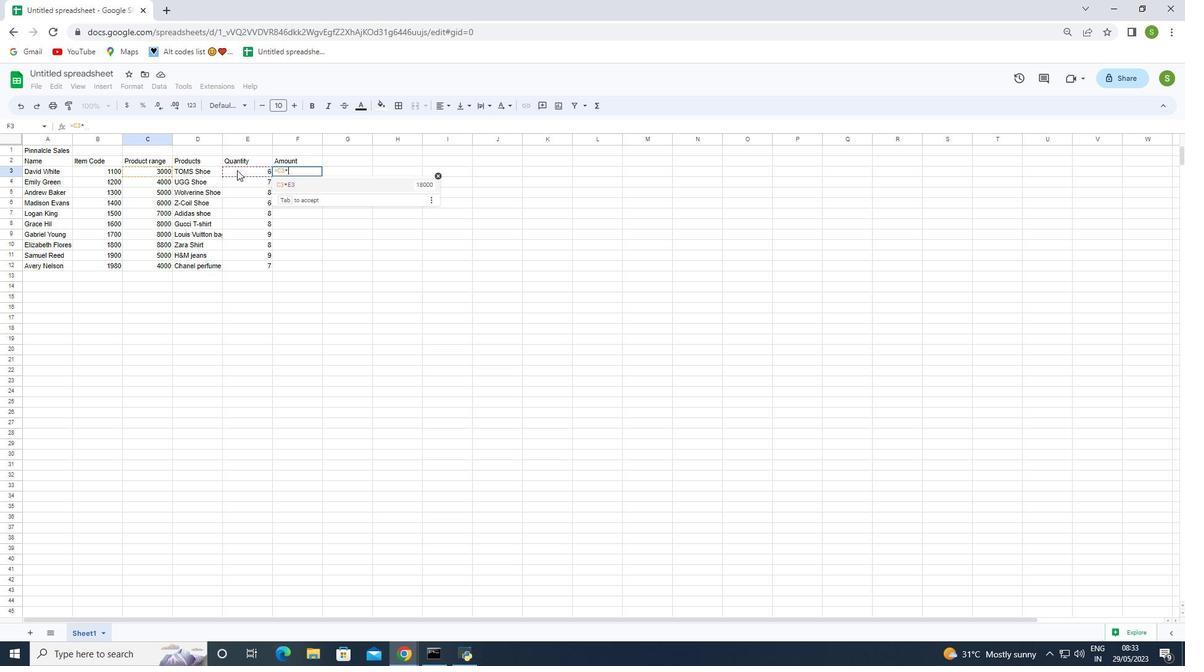 
Action: Mouse moved to (232, 171)
Screenshot: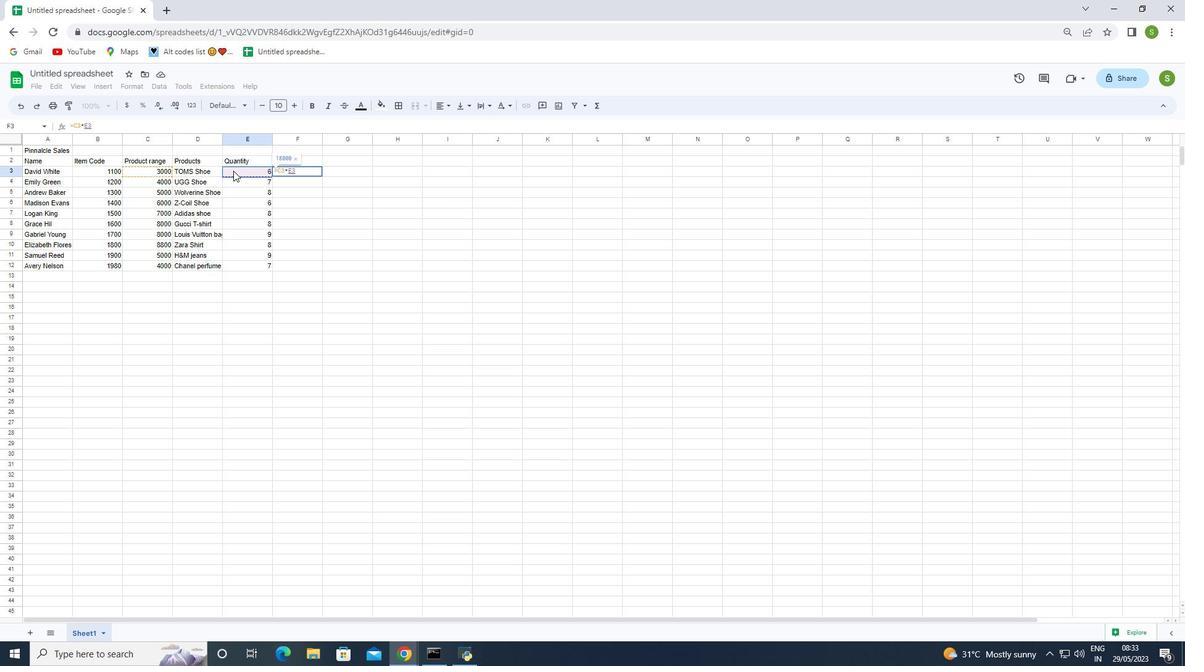 
Action: Key pressed <Key.enter>
Screenshot: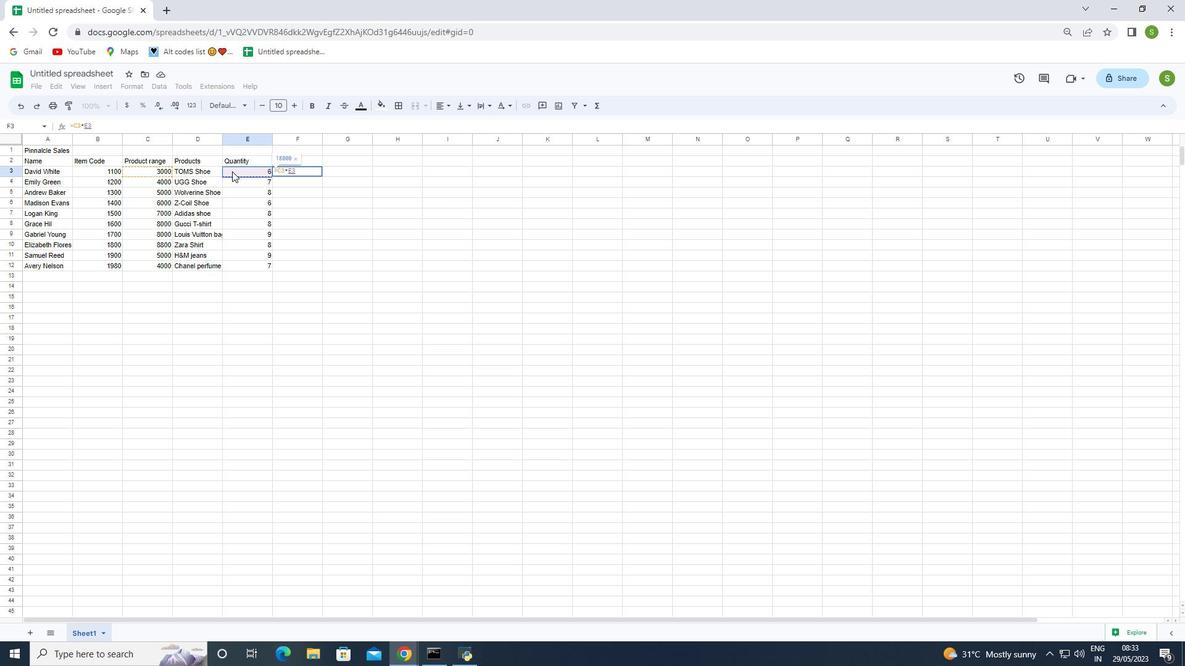 
Action: Mouse moved to (343, 300)
Screenshot: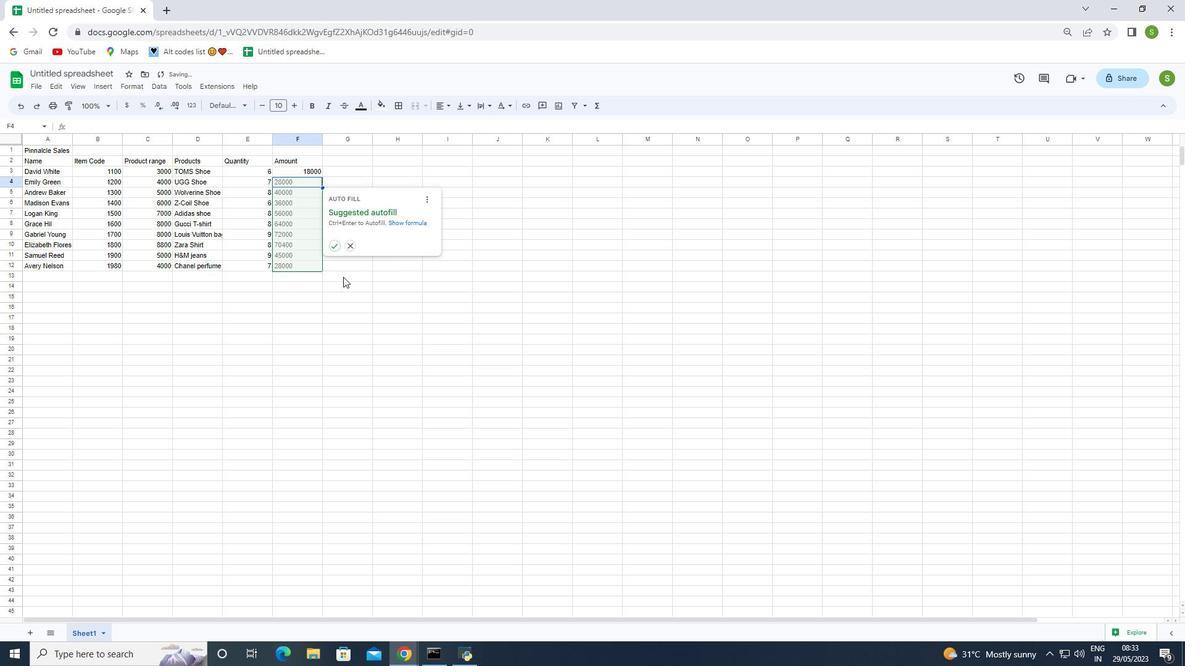 
Action: Mouse pressed left at (343, 300)
Screenshot: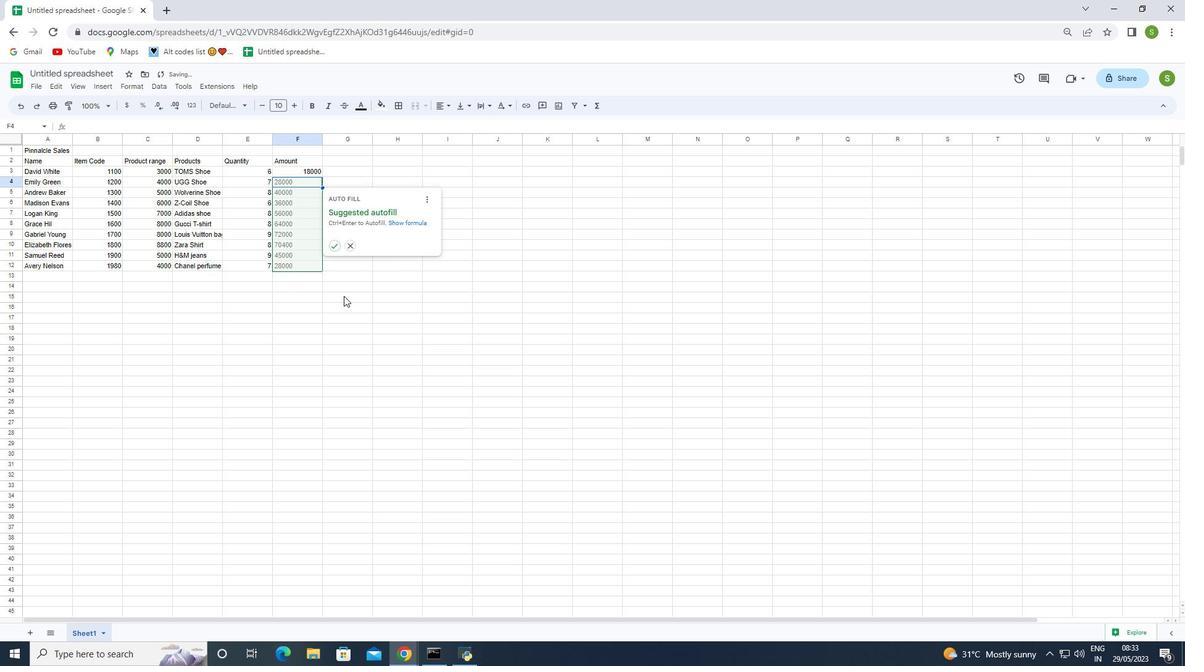 
Action: Mouse moved to (312, 172)
Screenshot: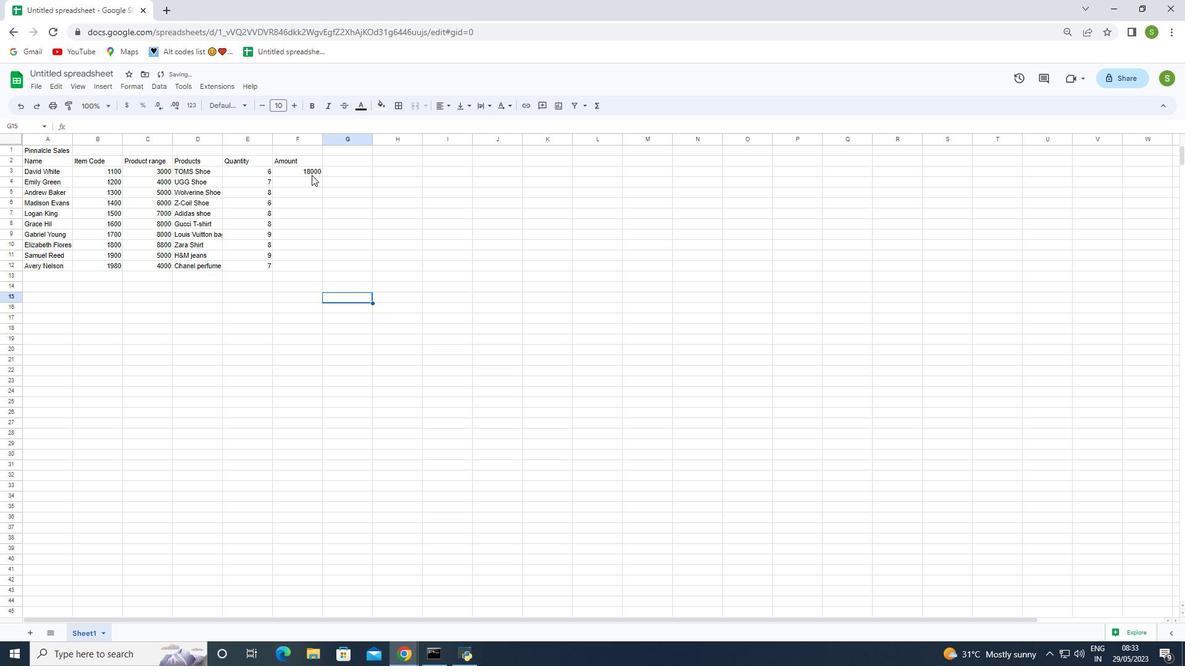
Action: Mouse pressed left at (312, 172)
Screenshot: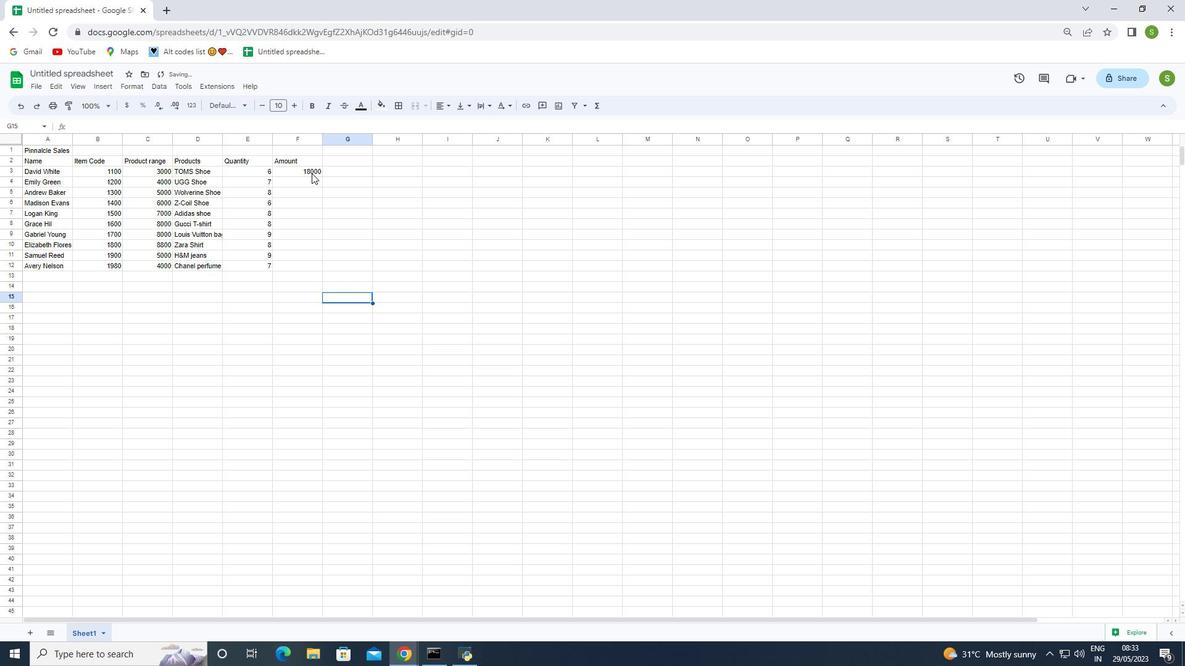 
Action: Mouse moved to (324, 177)
Screenshot: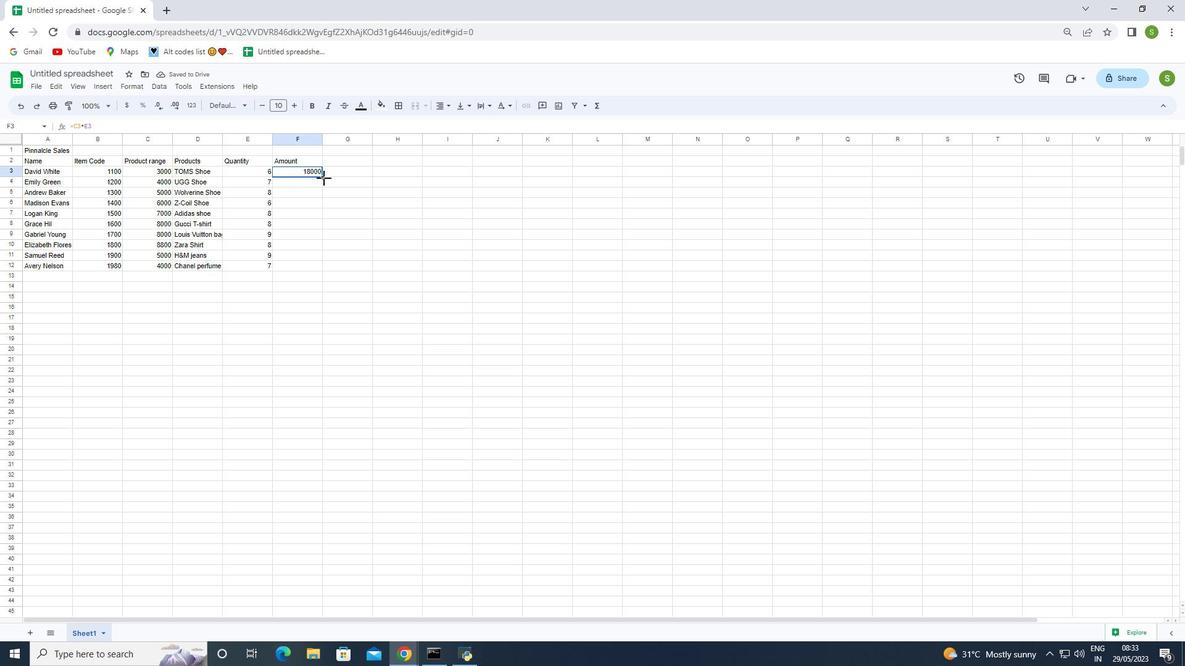 
Action: Mouse pressed left at (324, 177)
Screenshot: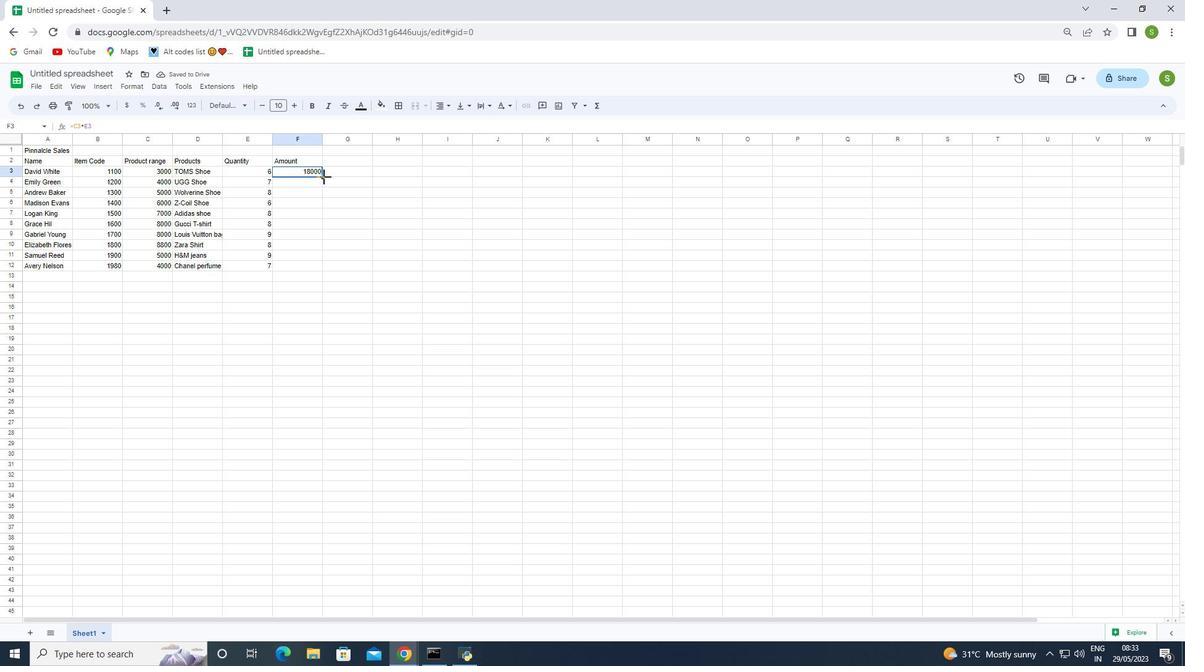
Action: Mouse moved to (366, 339)
Screenshot: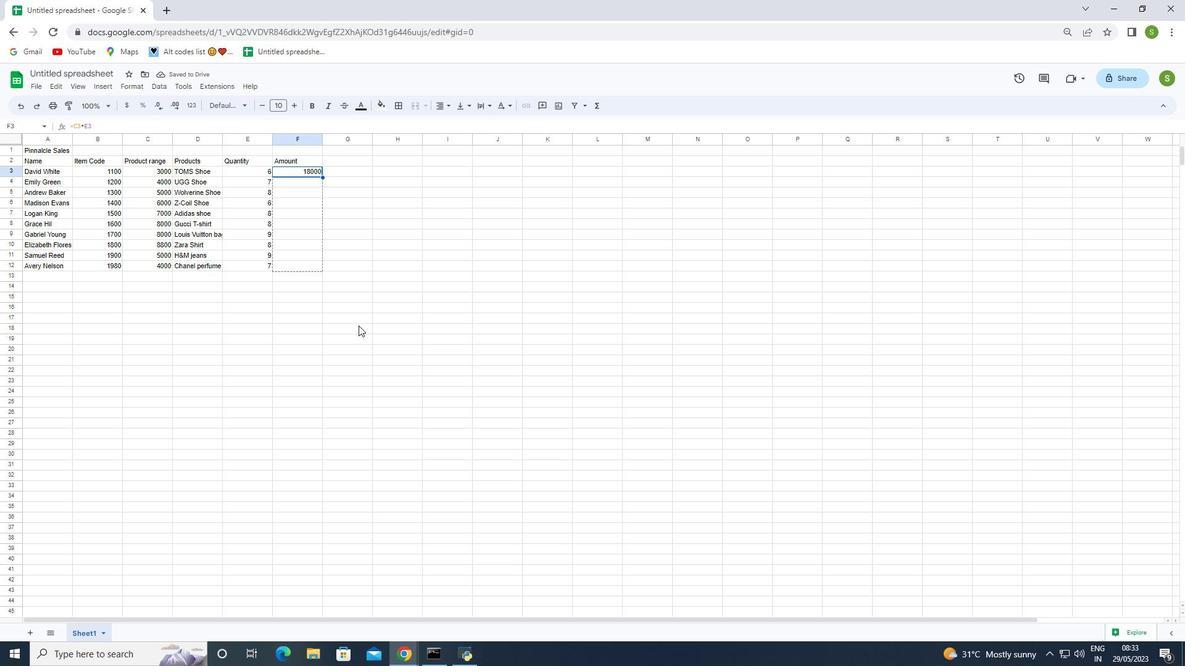 
Action: Mouse pressed left at (366, 339)
Screenshot: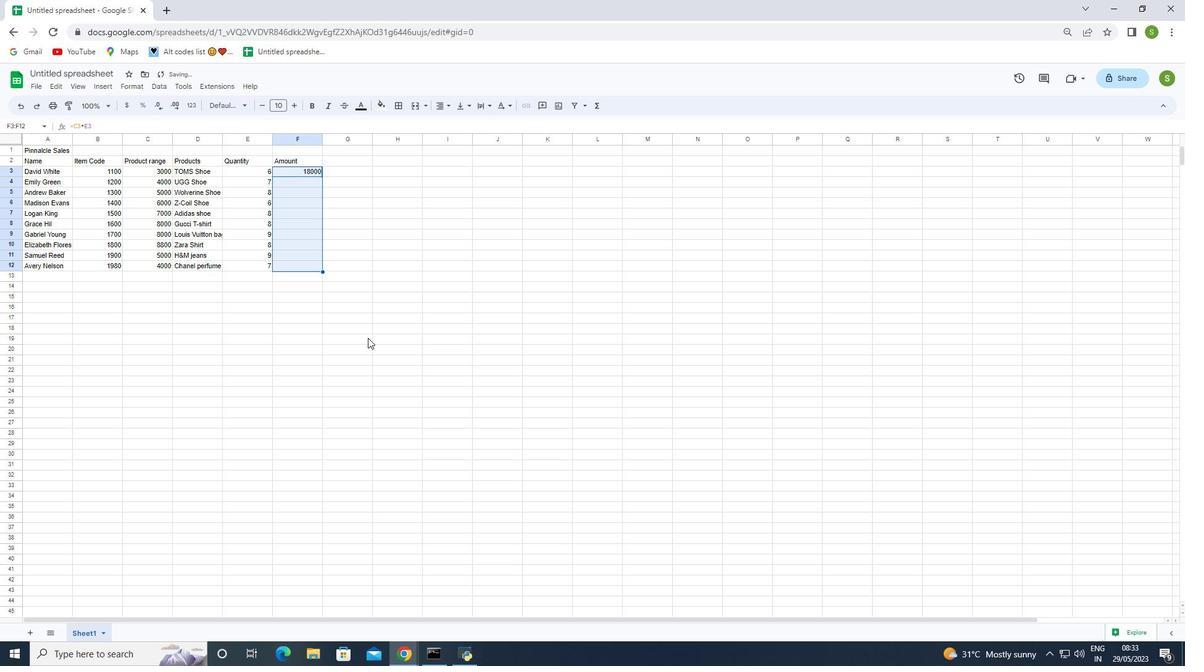 
Action: Mouse moved to (341, 158)
Screenshot: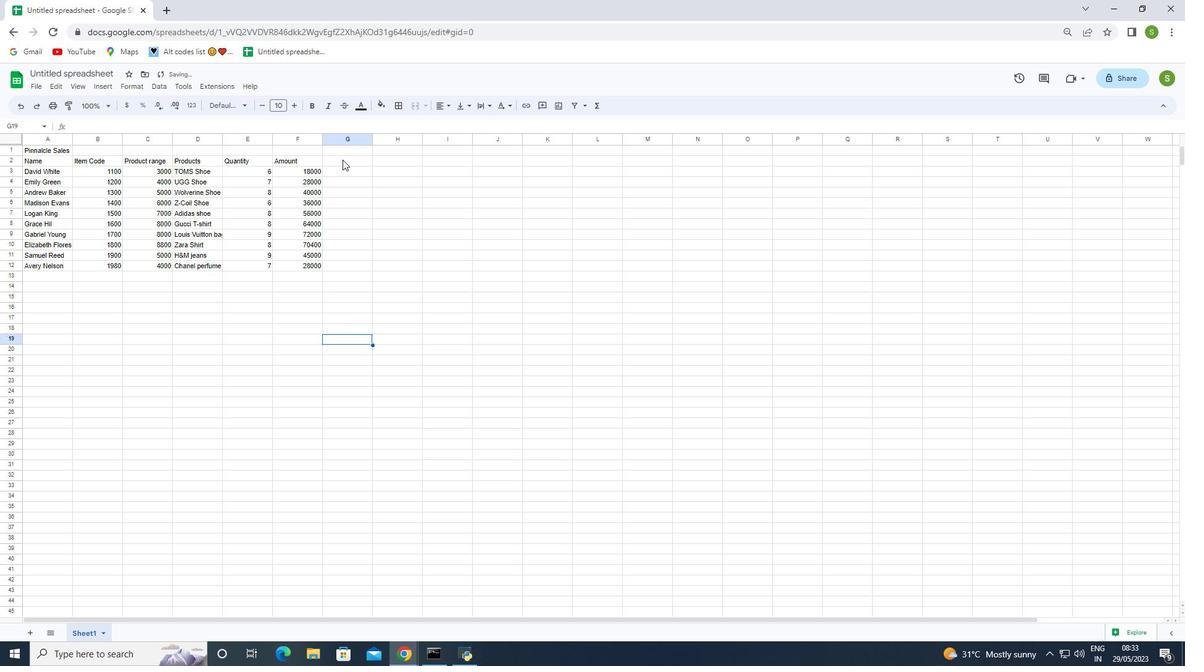 
Action: Mouse pressed left at (341, 158)
Screenshot: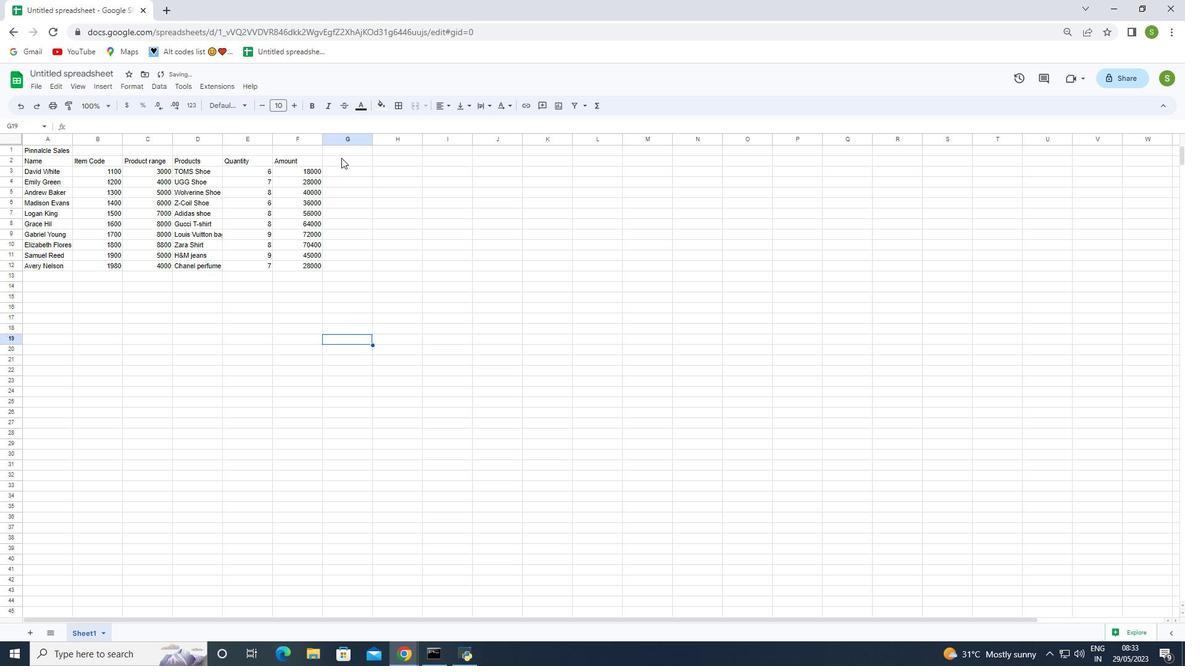 
Action: Mouse moved to (341, 158)
Screenshot: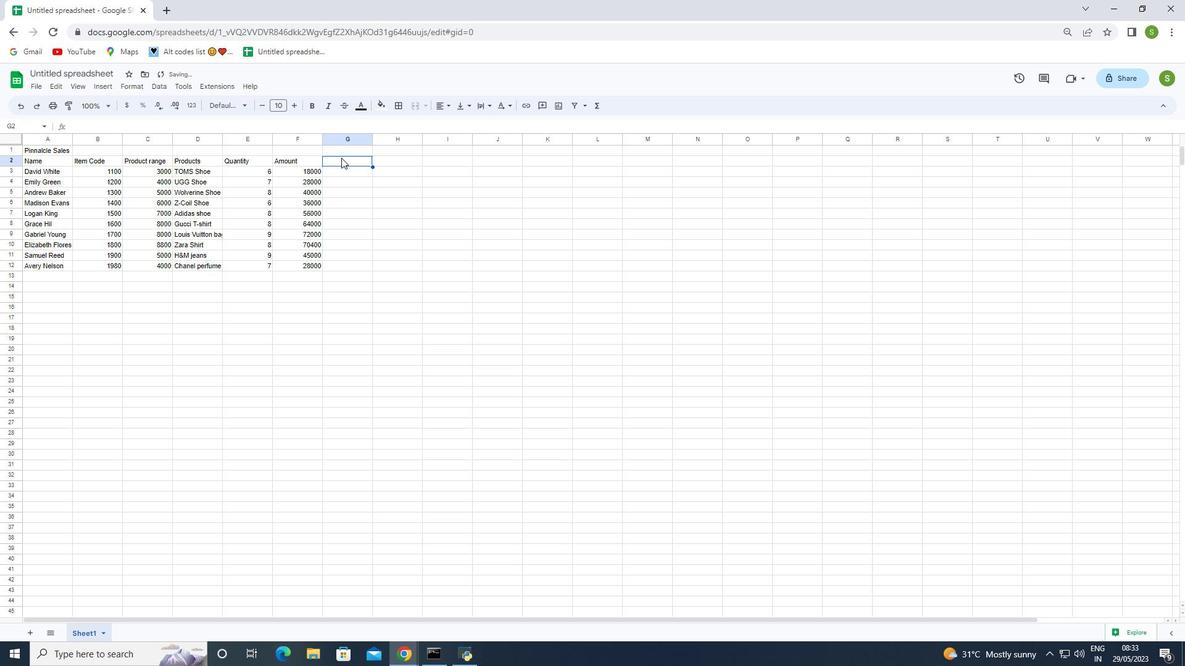 
Action: Key pressed <Key.shift>Commission
Screenshot: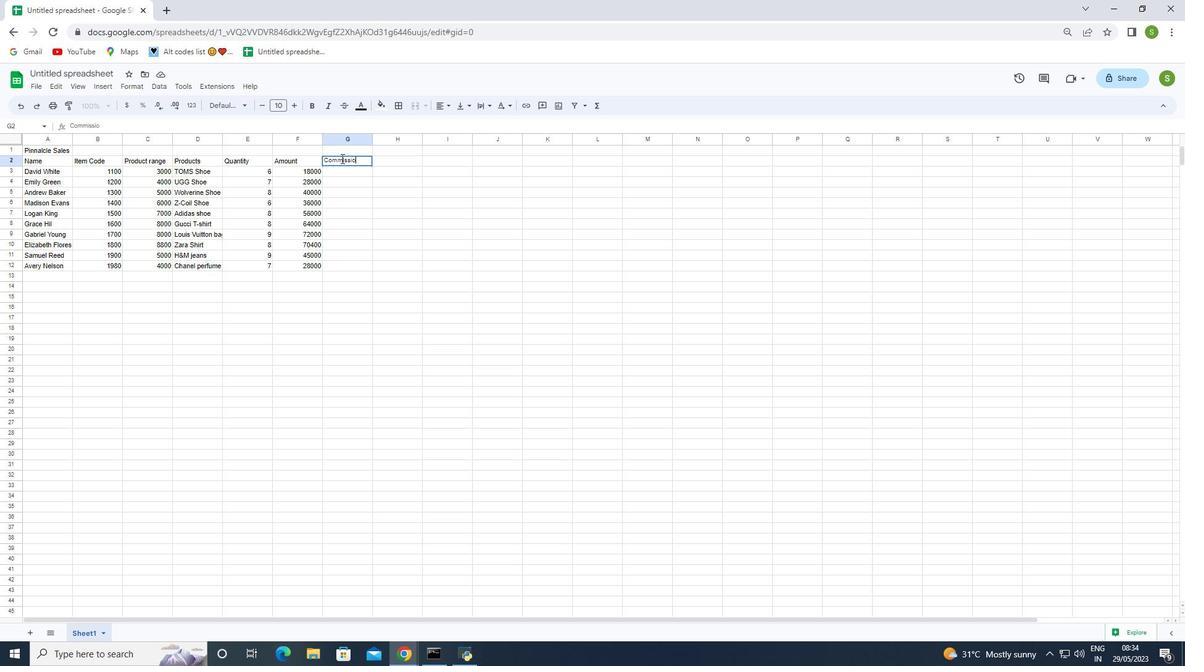 
Action: Mouse moved to (342, 207)
Screenshot: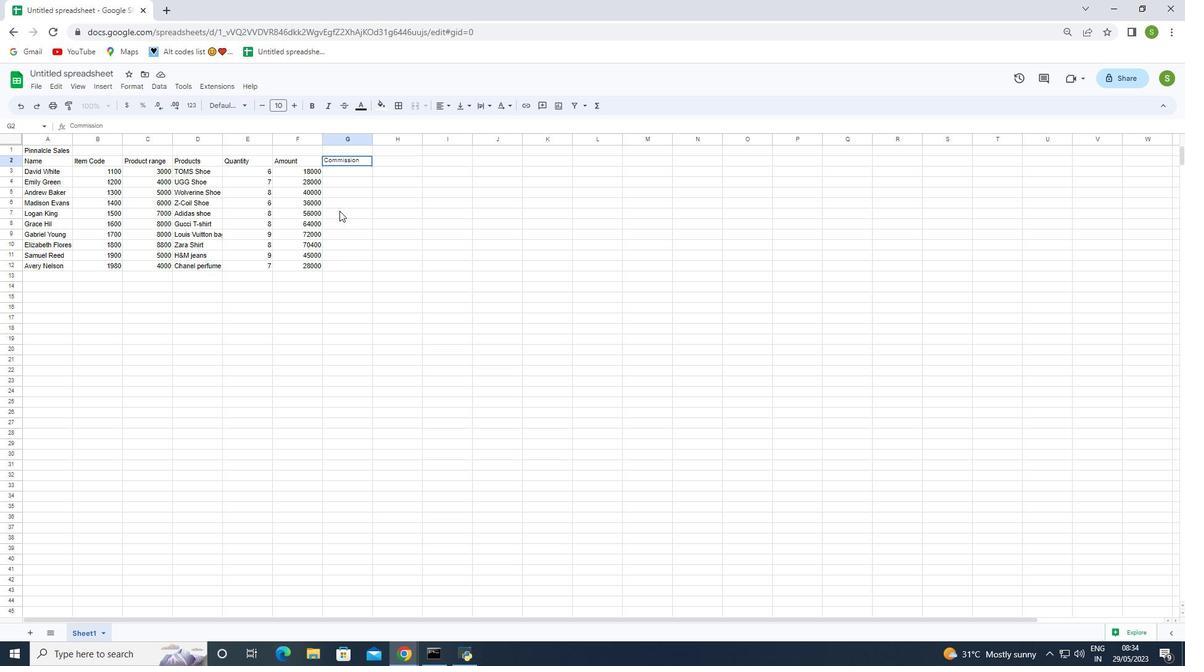 
Action: Mouse pressed left at (342, 207)
Screenshot: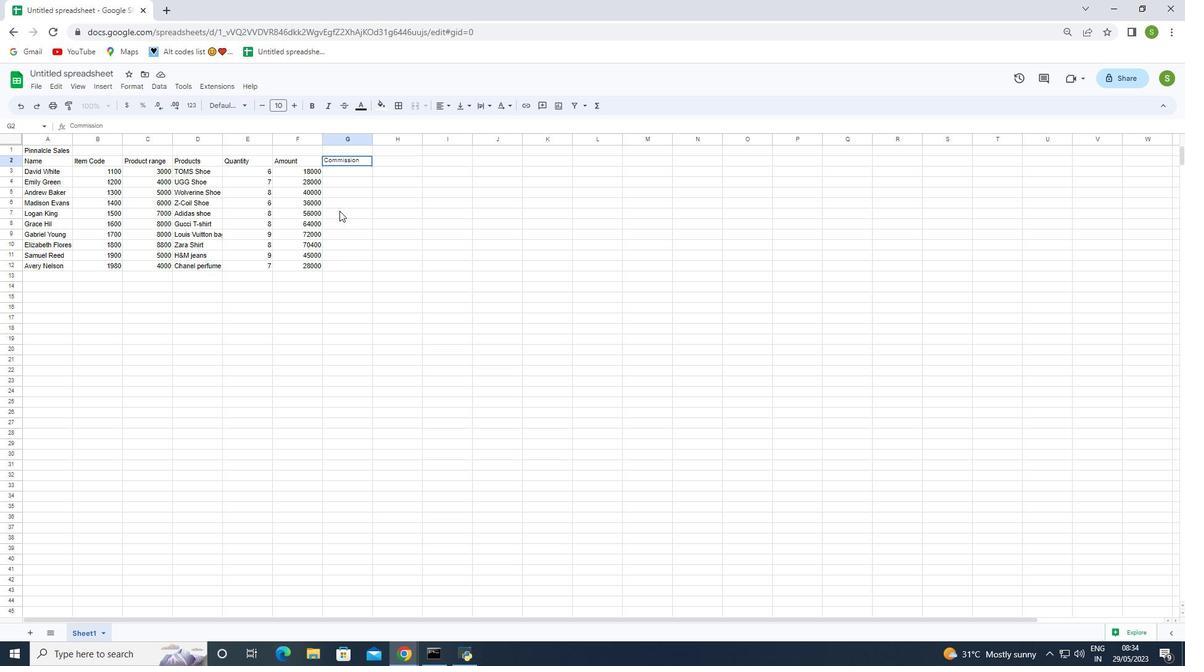 
Action: Mouse moved to (342, 170)
Screenshot: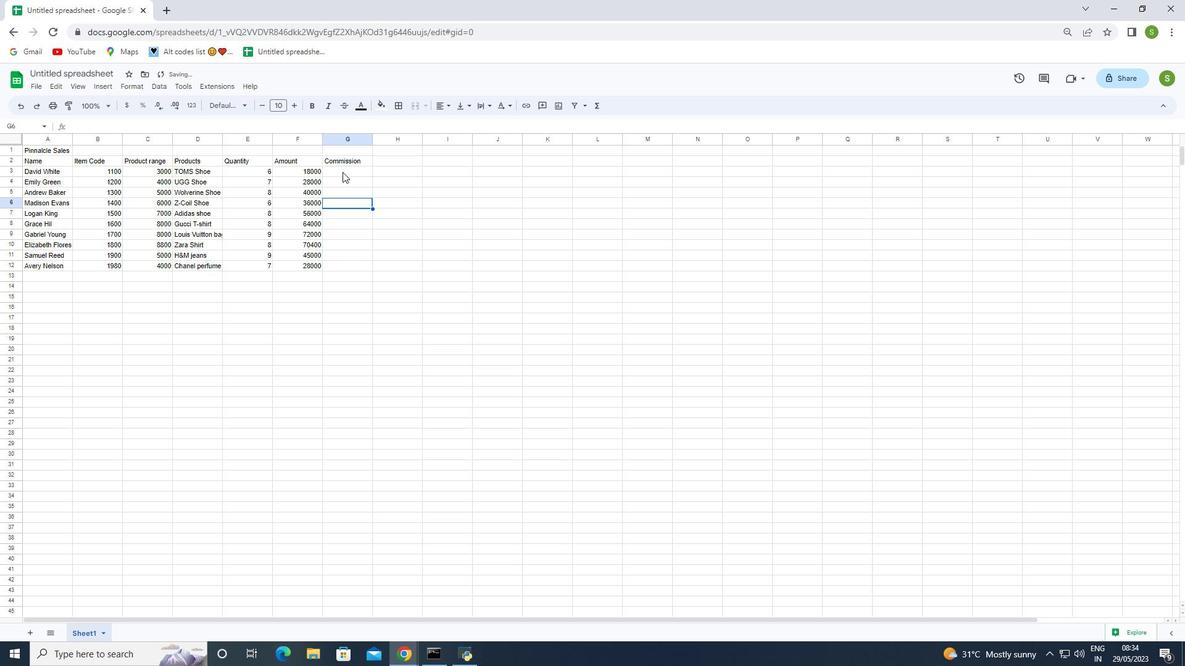 
Action: Mouse pressed left at (342, 170)
Screenshot: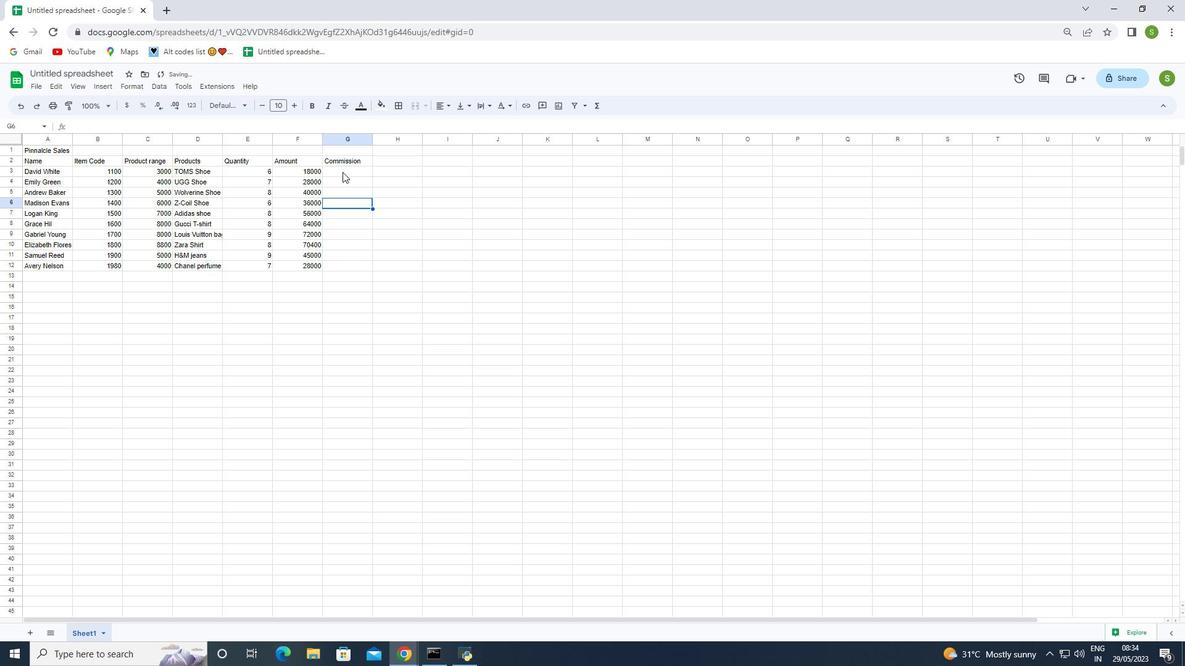 
Action: Mouse moved to (342, 170)
Screenshot: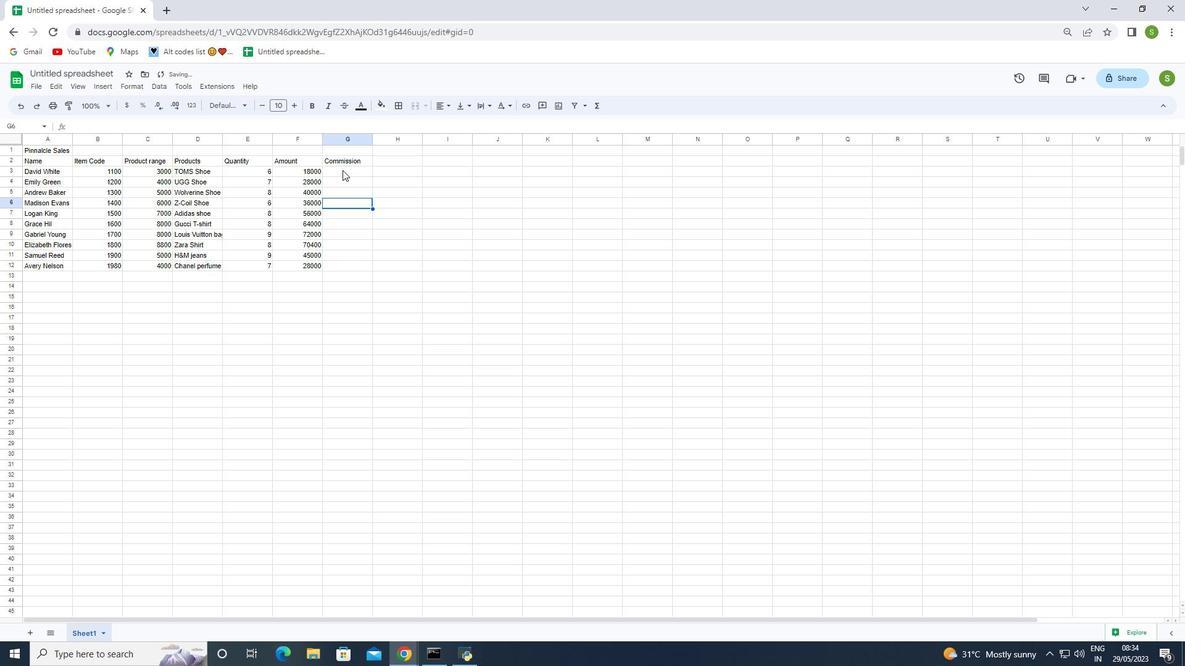 
Action: Key pressed =
Screenshot: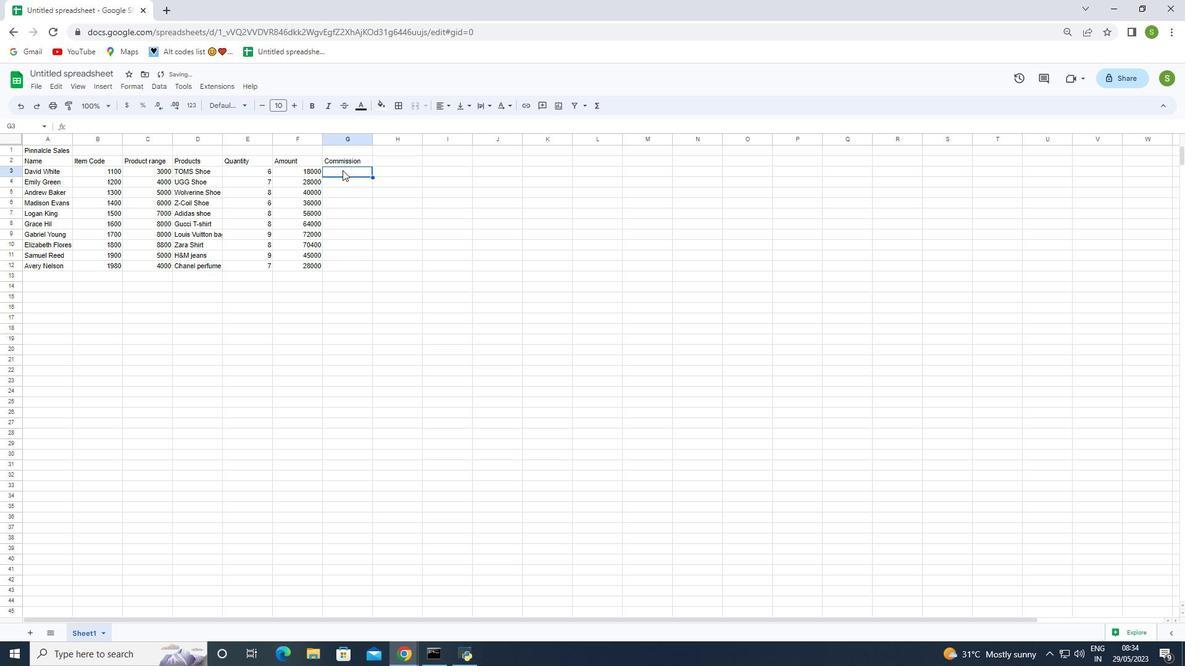 
Action: Mouse moved to (311, 172)
Screenshot: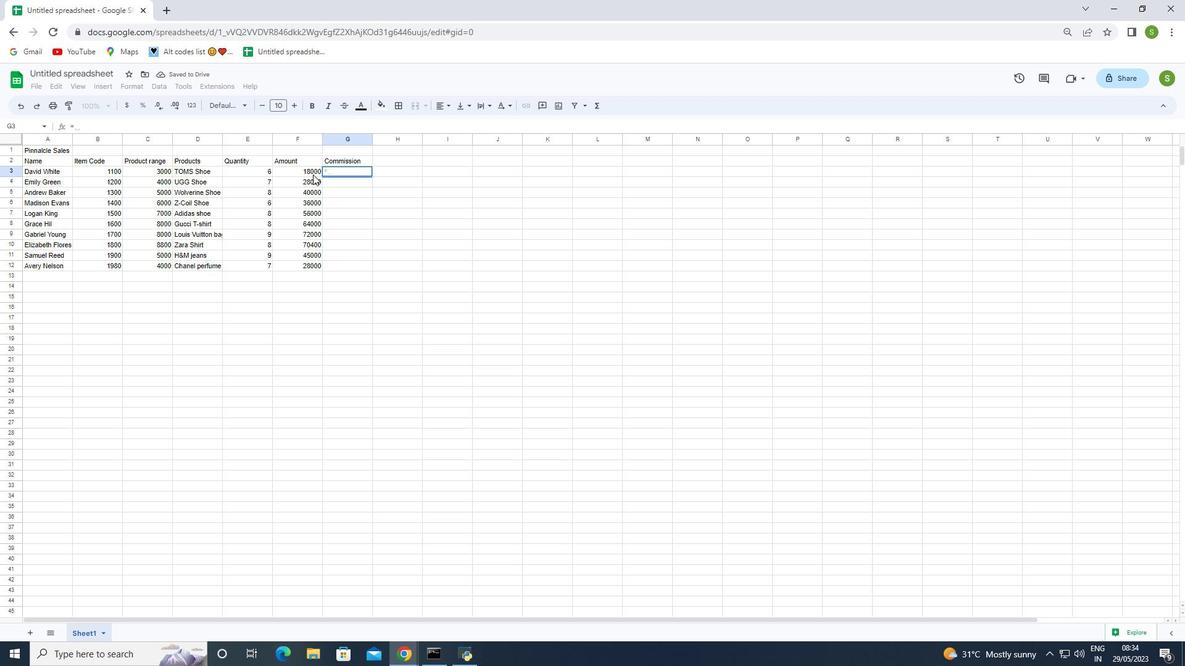 
Action: Mouse pressed left at (311, 172)
Screenshot: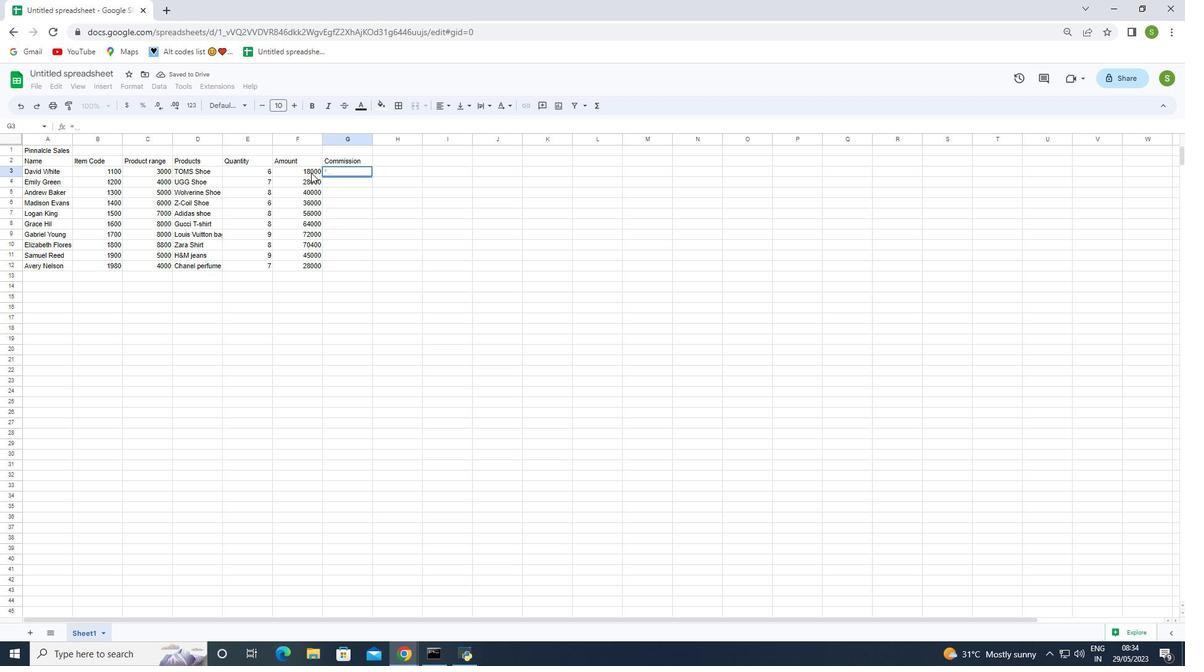 
Action: Mouse moved to (316, 176)
Screenshot: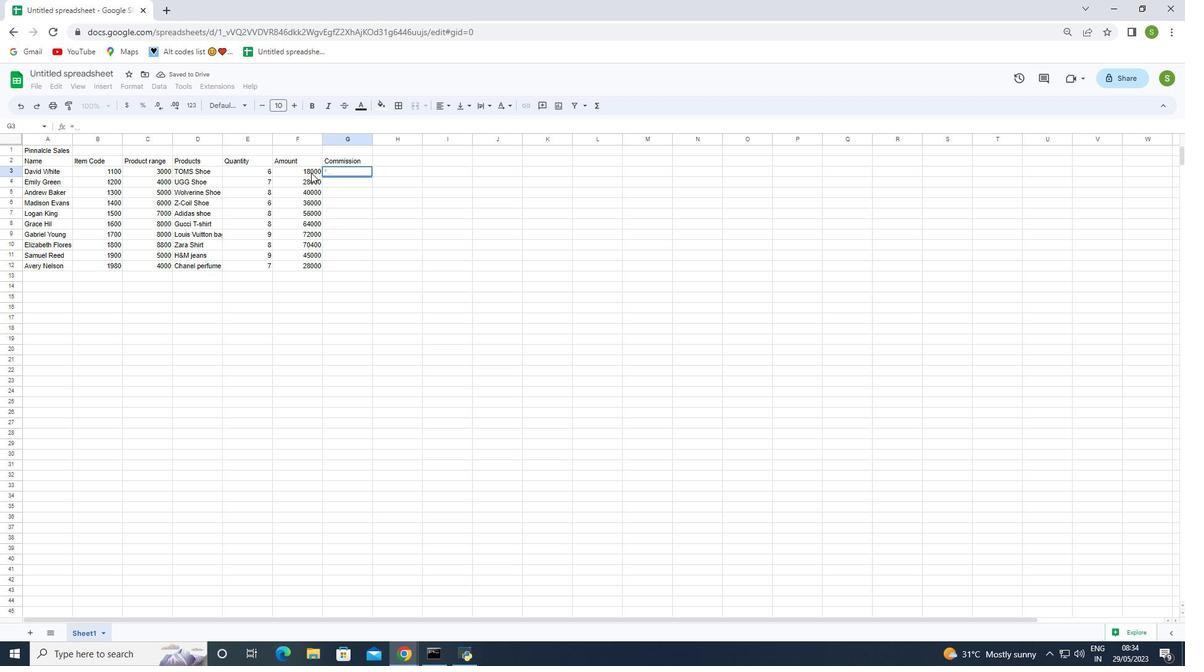 
Action: Key pressed *2<Key.shift><Key.shift>%<Key.enter>
Screenshot: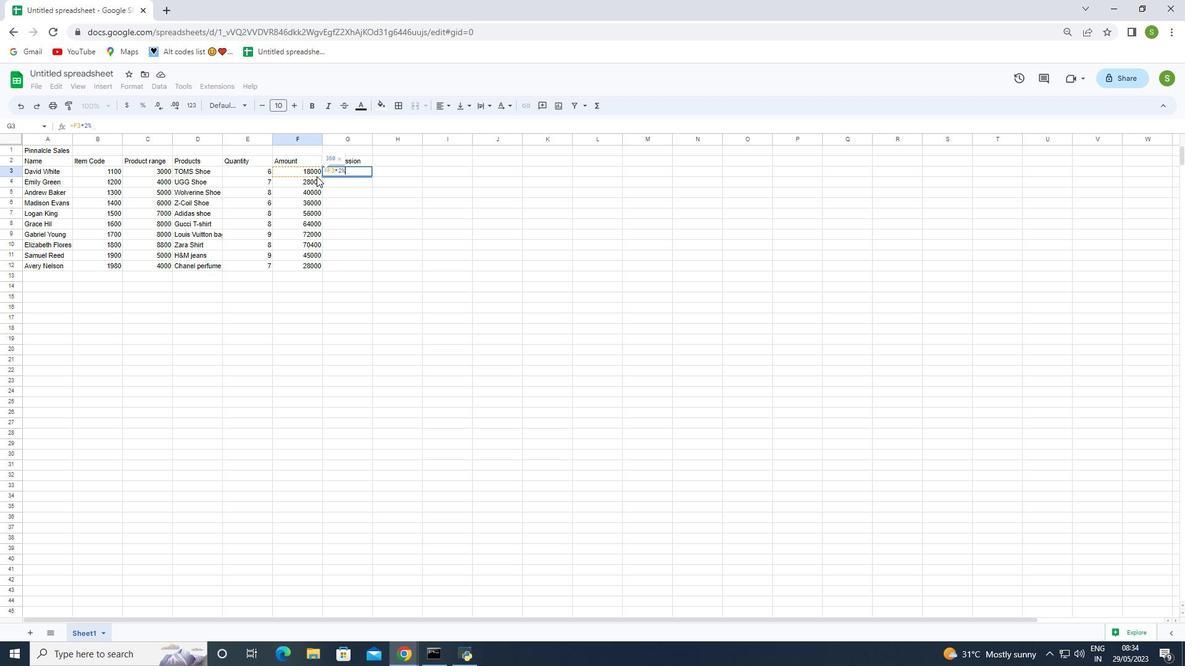 
Action: Mouse moved to (363, 211)
Screenshot: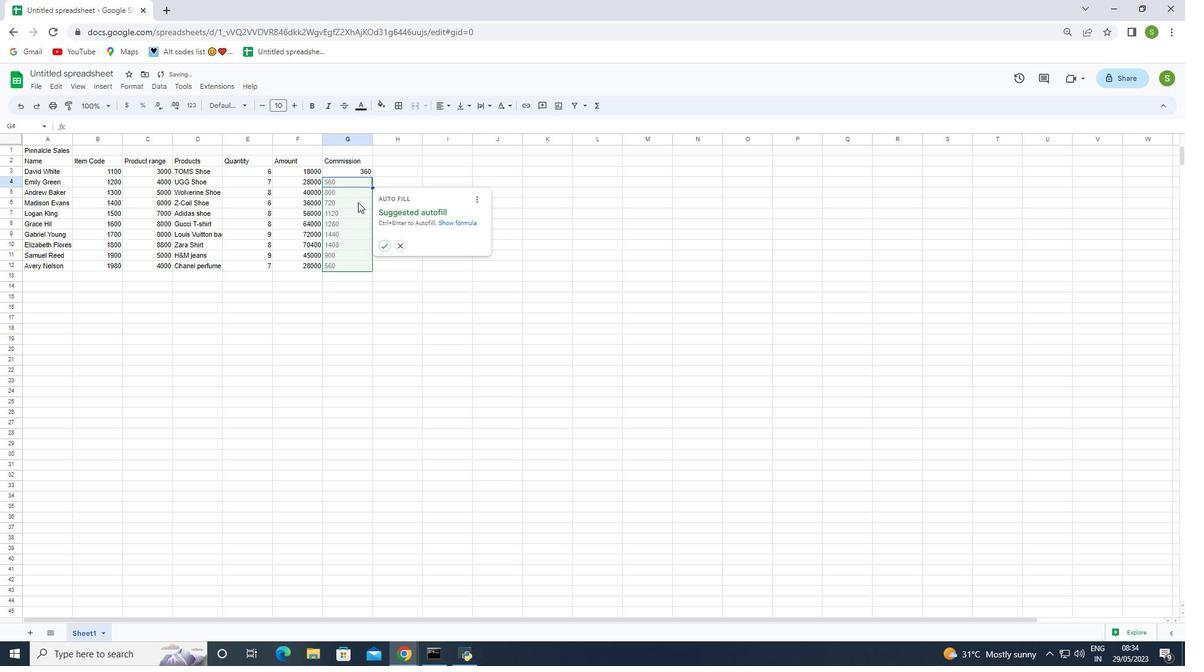
Action: Mouse pressed left at (363, 211)
Screenshot: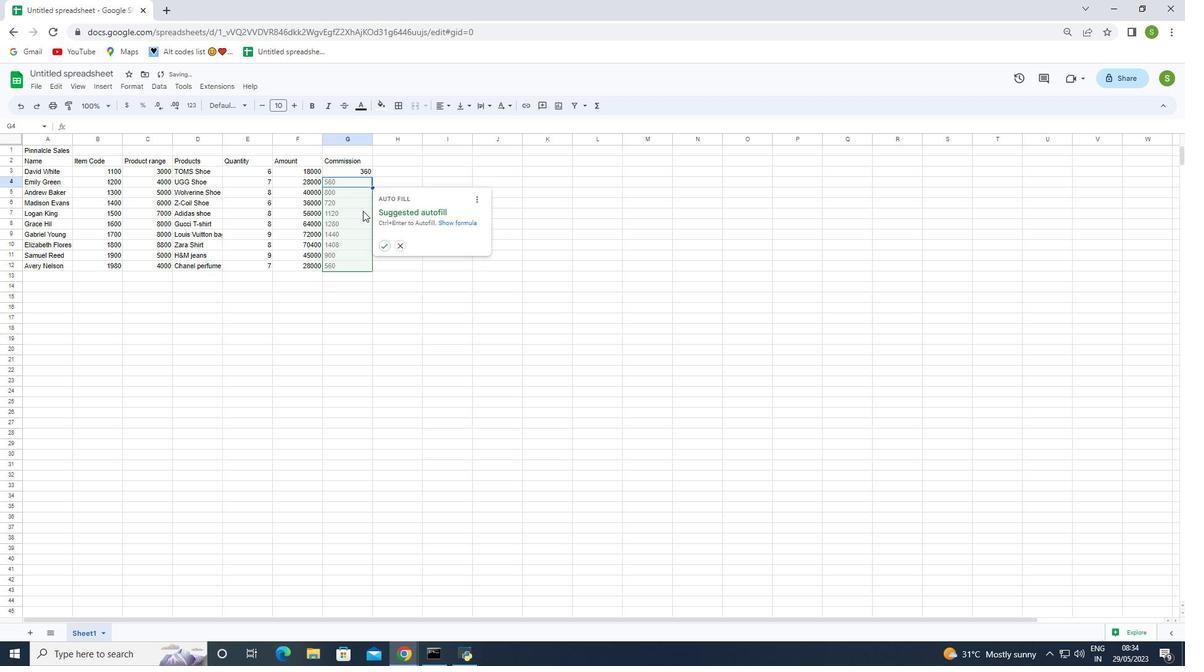 
Action: Mouse moved to (365, 167)
Screenshot: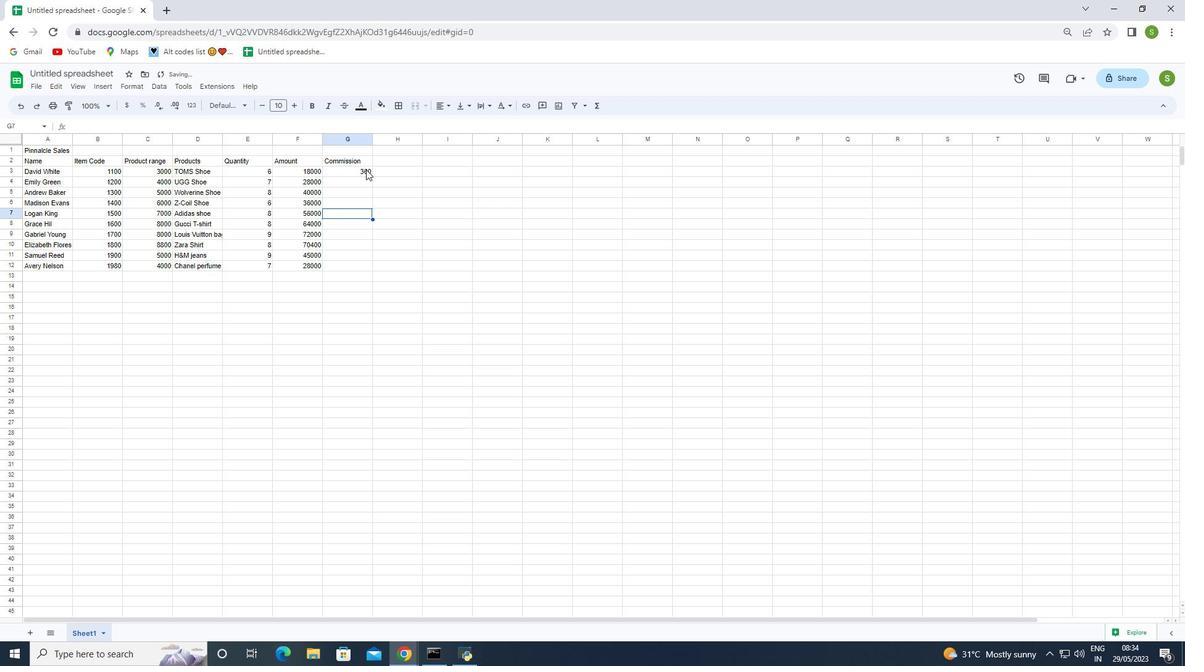 
Action: Mouse pressed left at (365, 167)
Screenshot: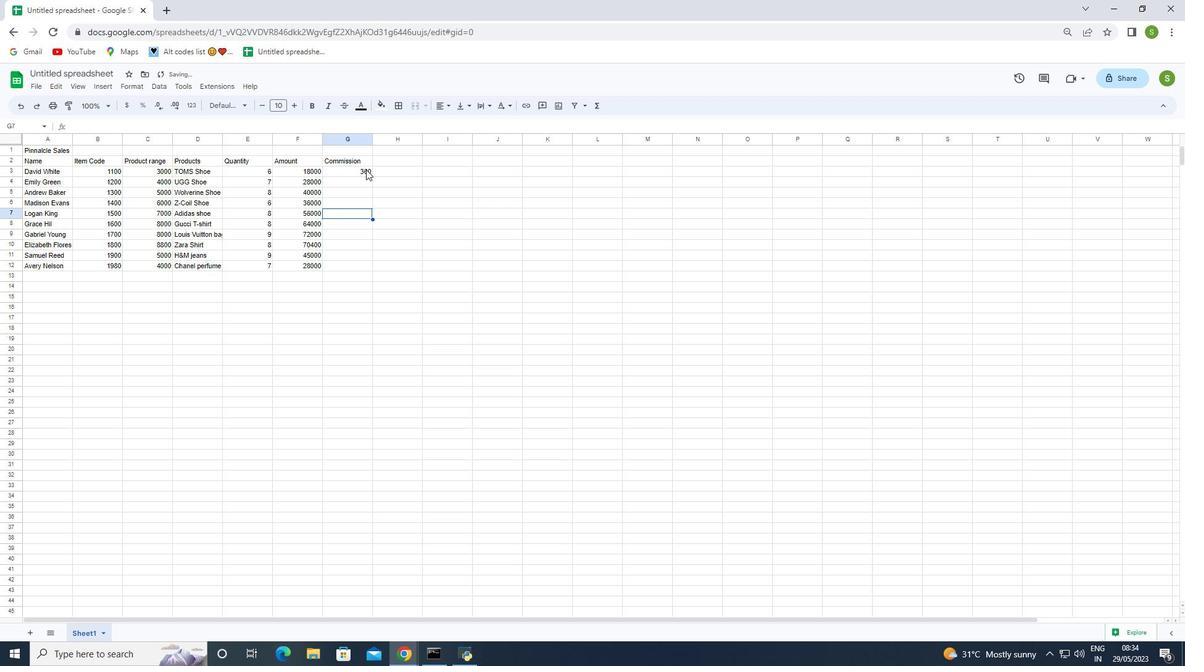 
Action: Mouse moved to (371, 177)
Screenshot: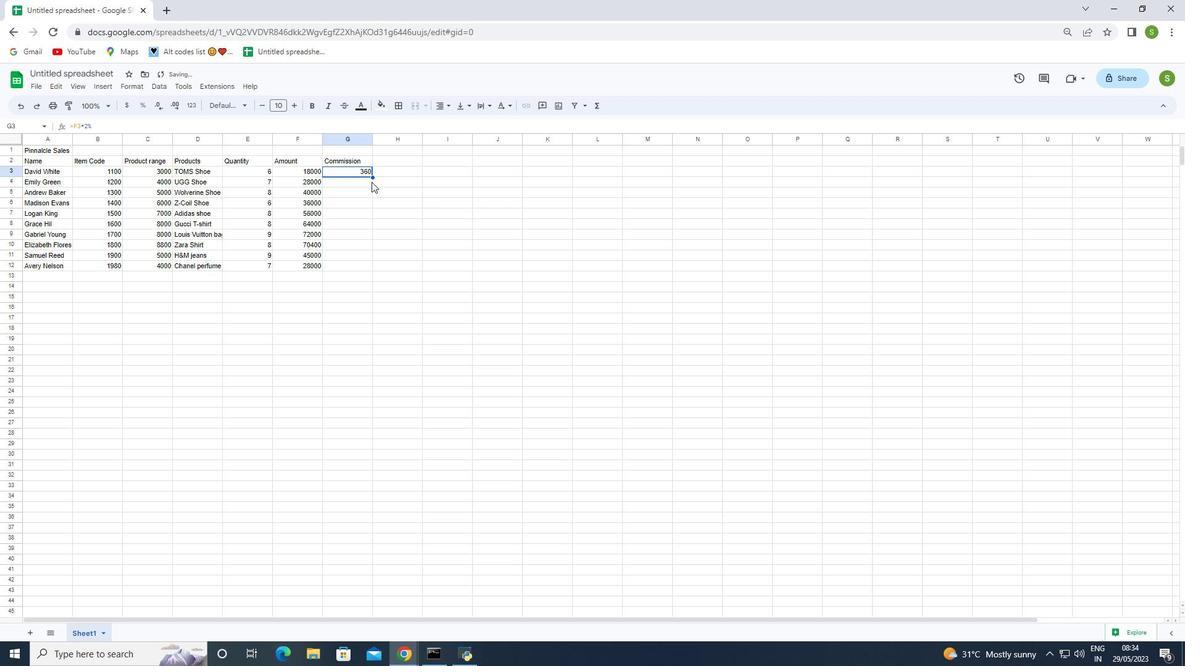 
Action: Mouse pressed left at (371, 177)
Screenshot: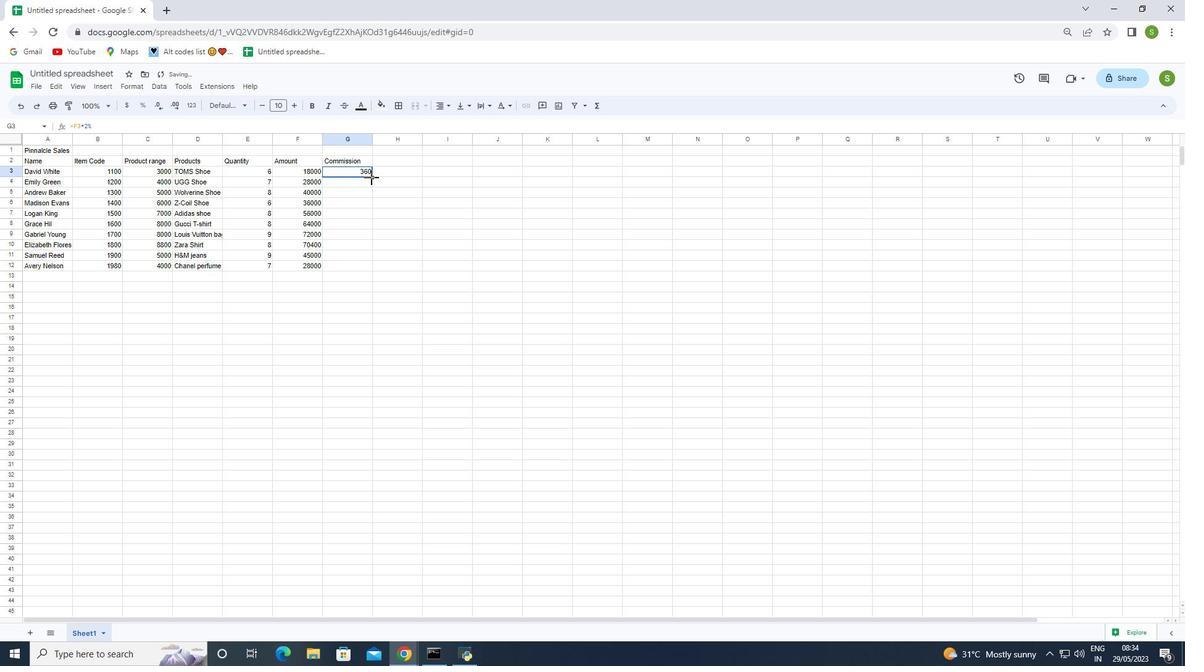 
Action: Mouse moved to (392, 311)
Screenshot: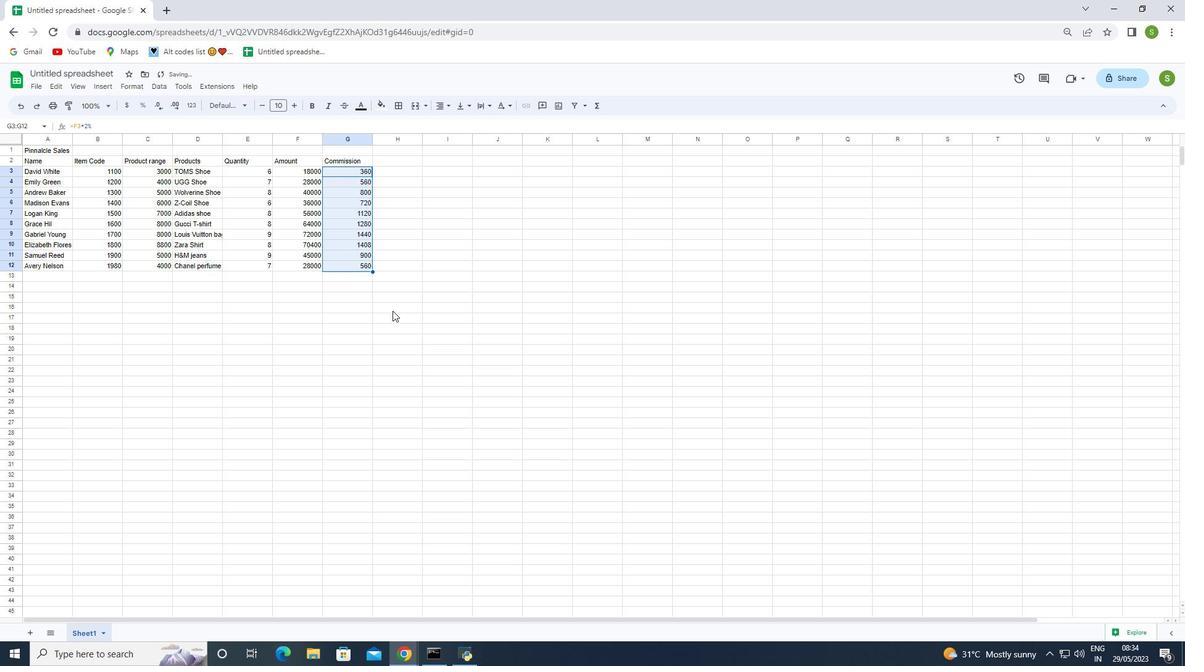 
Action: Mouse pressed left at (392, 311)
Screenshot: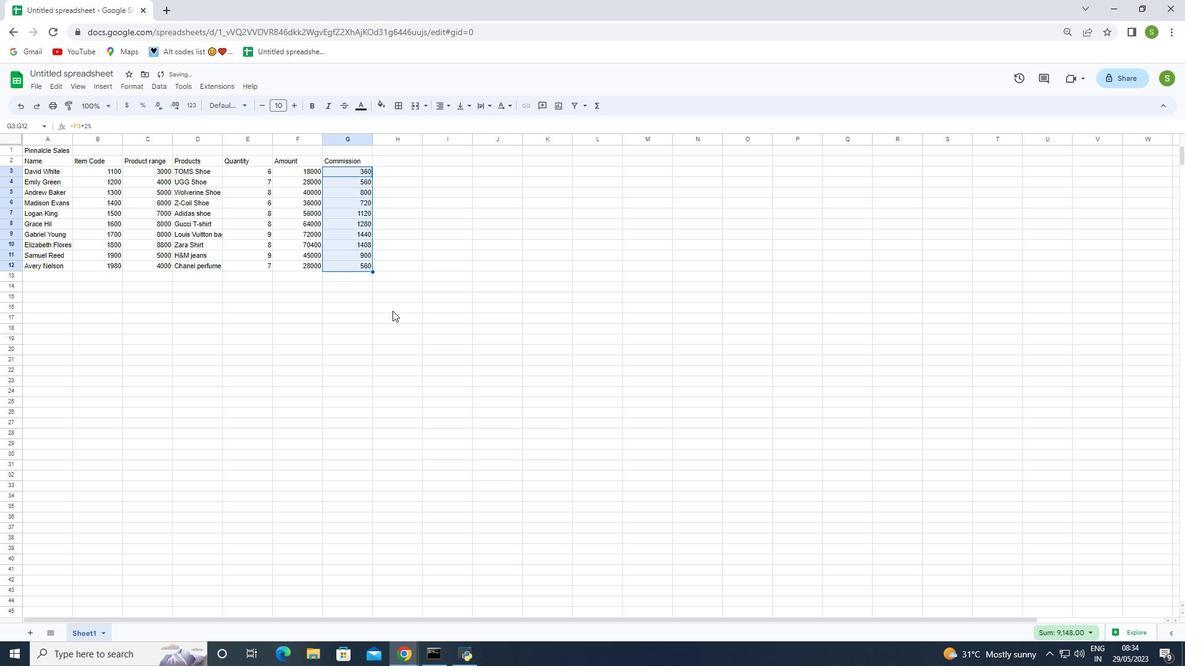 
Action: Mouse moved to (383, 160)
Screenshot: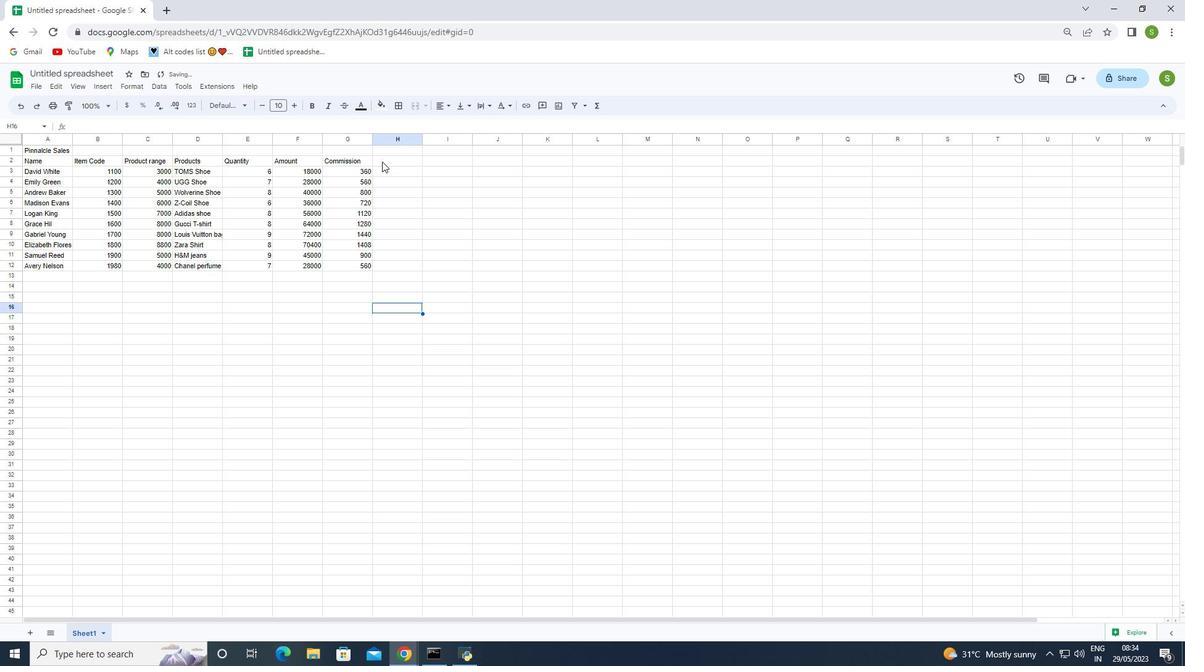 
Action: Mouse pressed left at (383, 160)
Screenshot: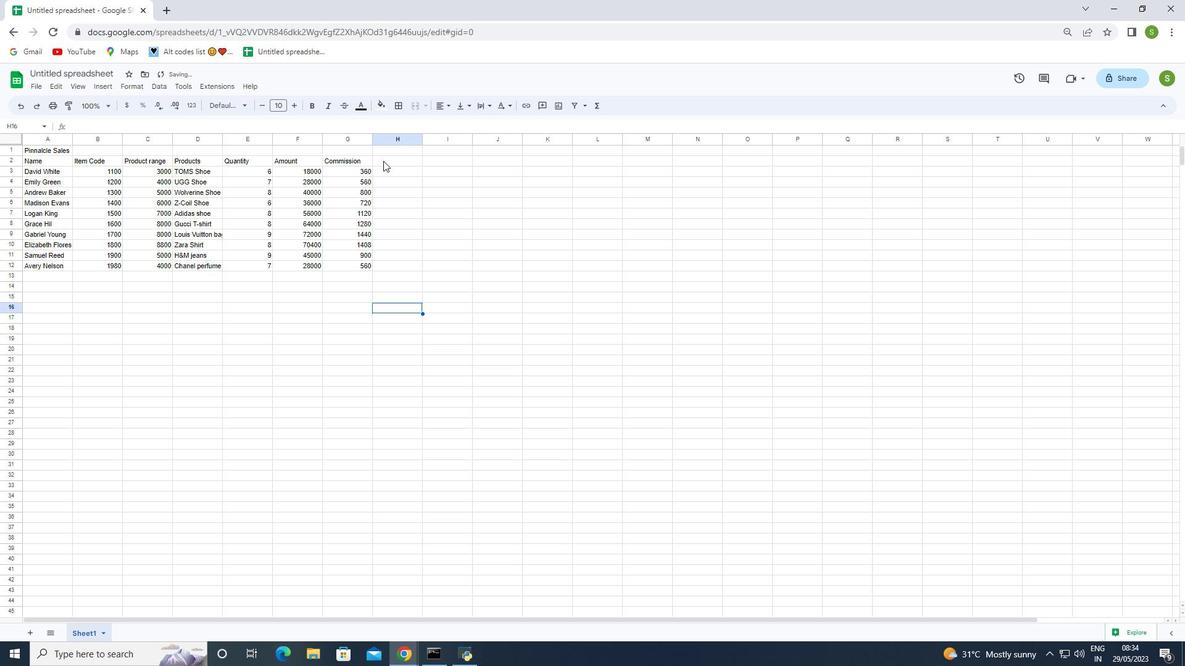 
Action: Mouse moved to (383, 162)
Screenshot: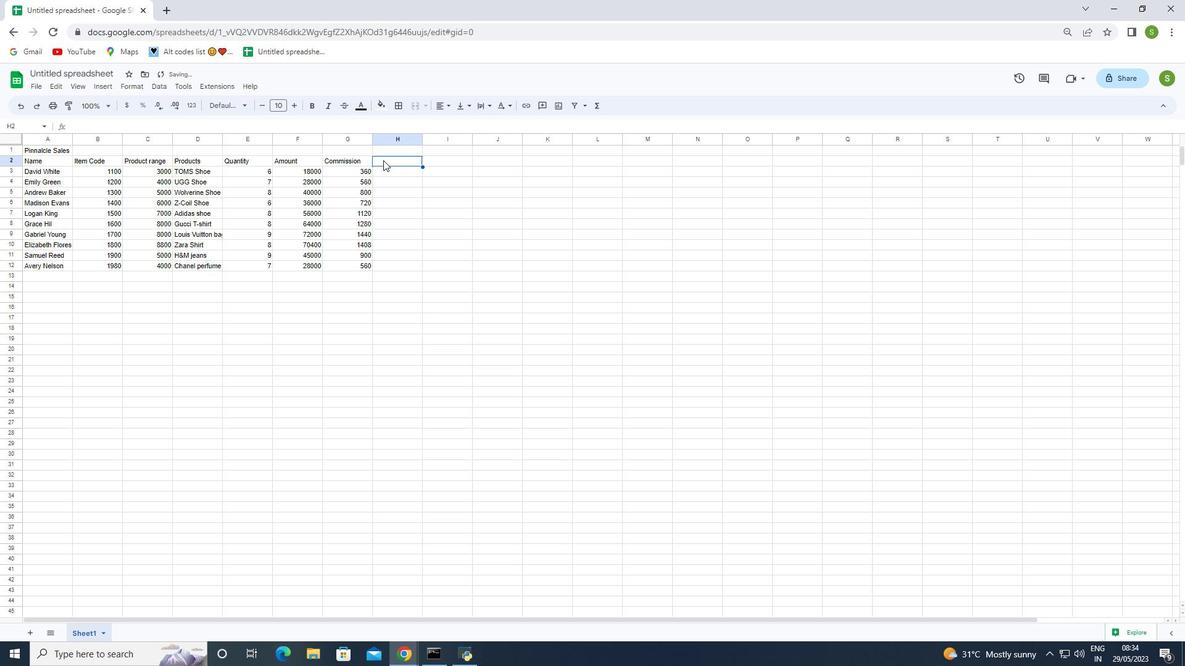 
Action: Key pressed <Key.shift><Key.shift><Key.shift>Total<Key.enter>=
Screenshot: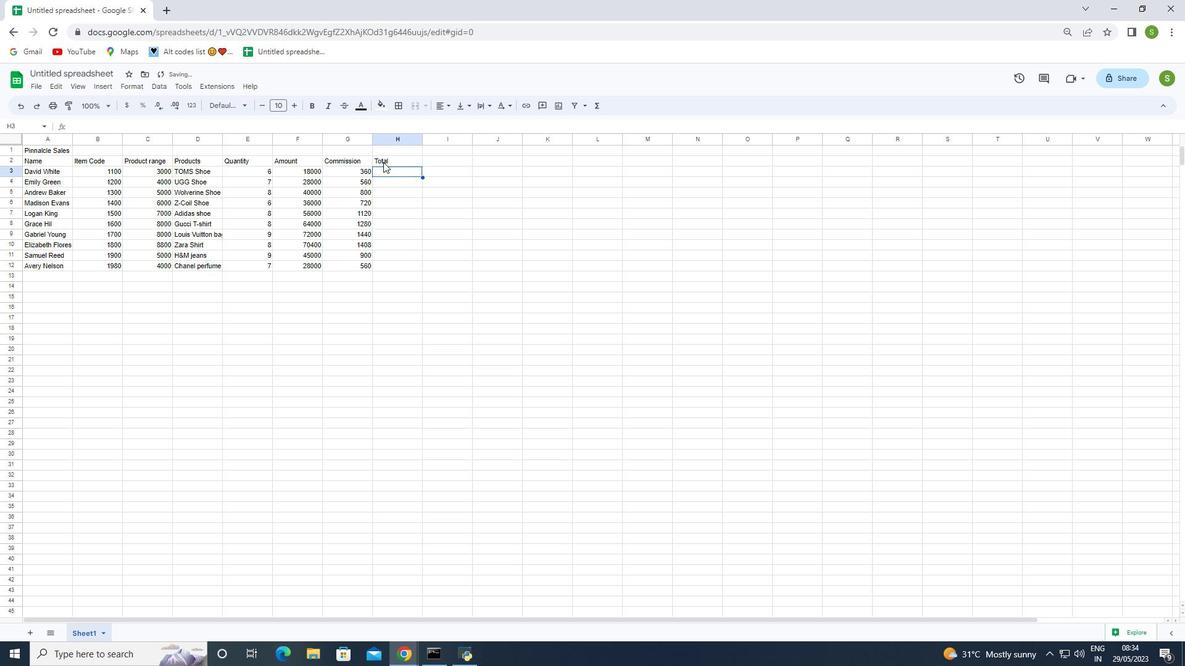 
Action: Mouse moved to (311, 171)
Screenshot: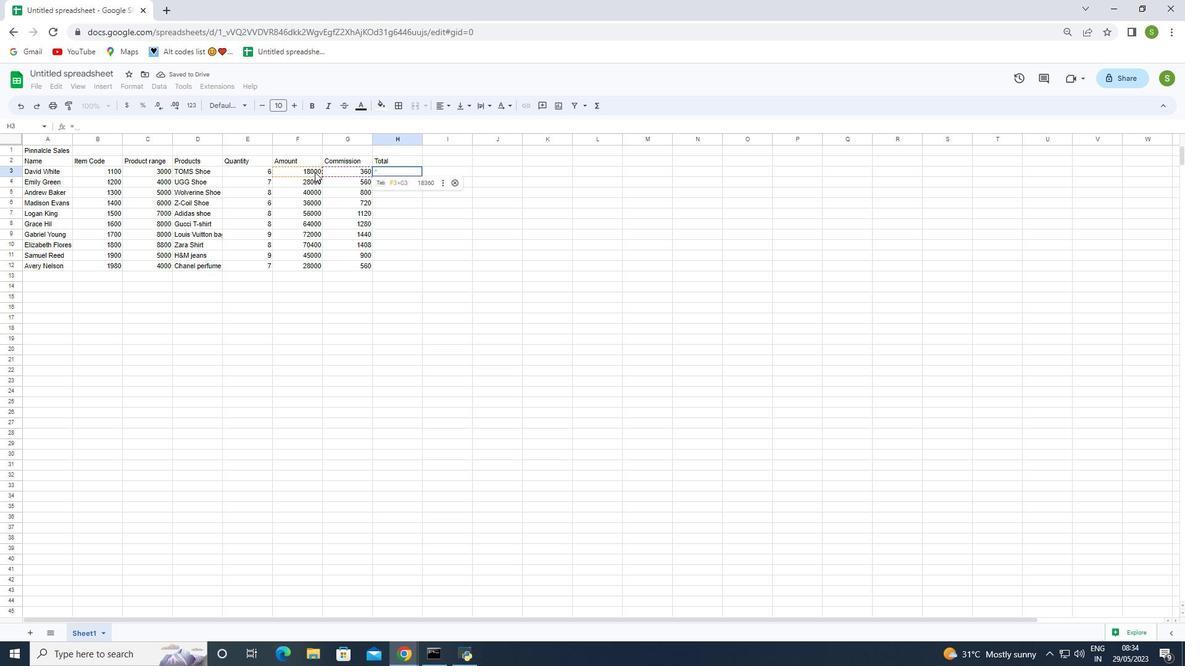 
Action: Mouse pressed left at (311, 171)
Screenshot: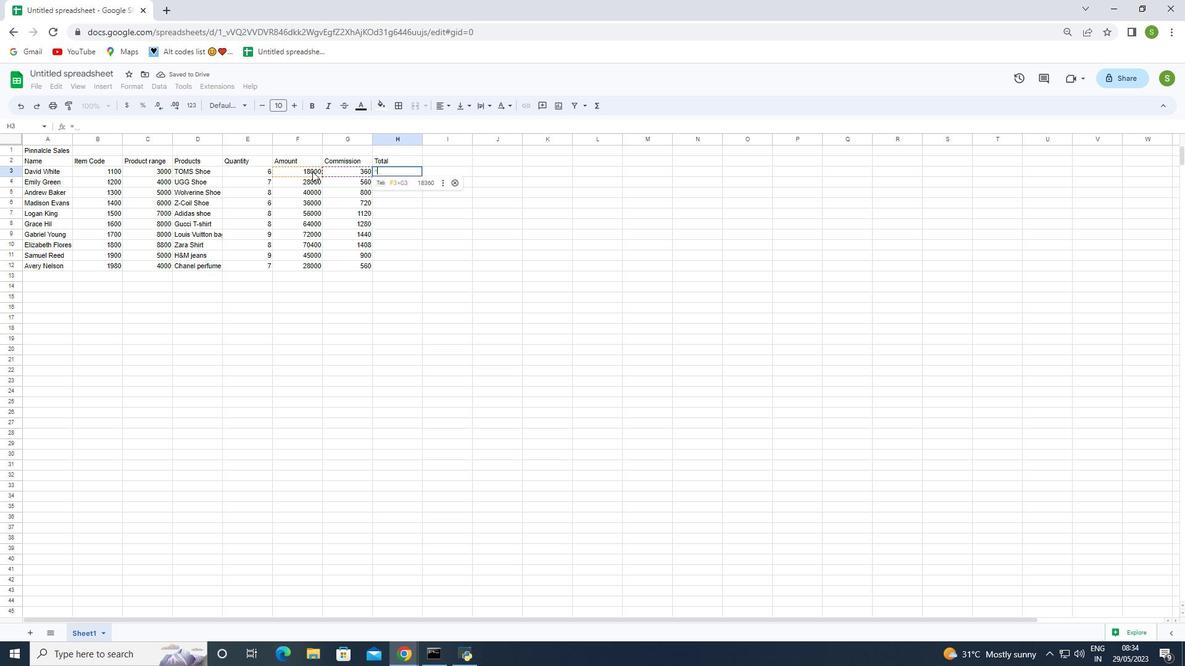 
Action: Mouse moved to (313, 171)
Screenshot: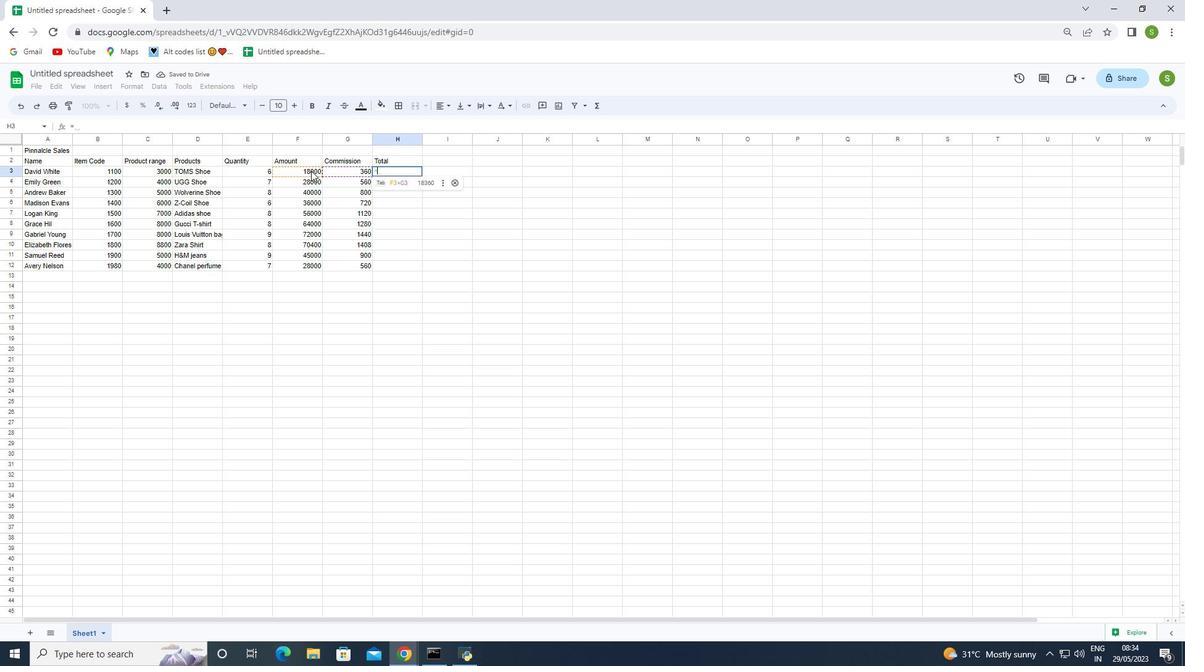 
Action: Key pressed +
Screenshot: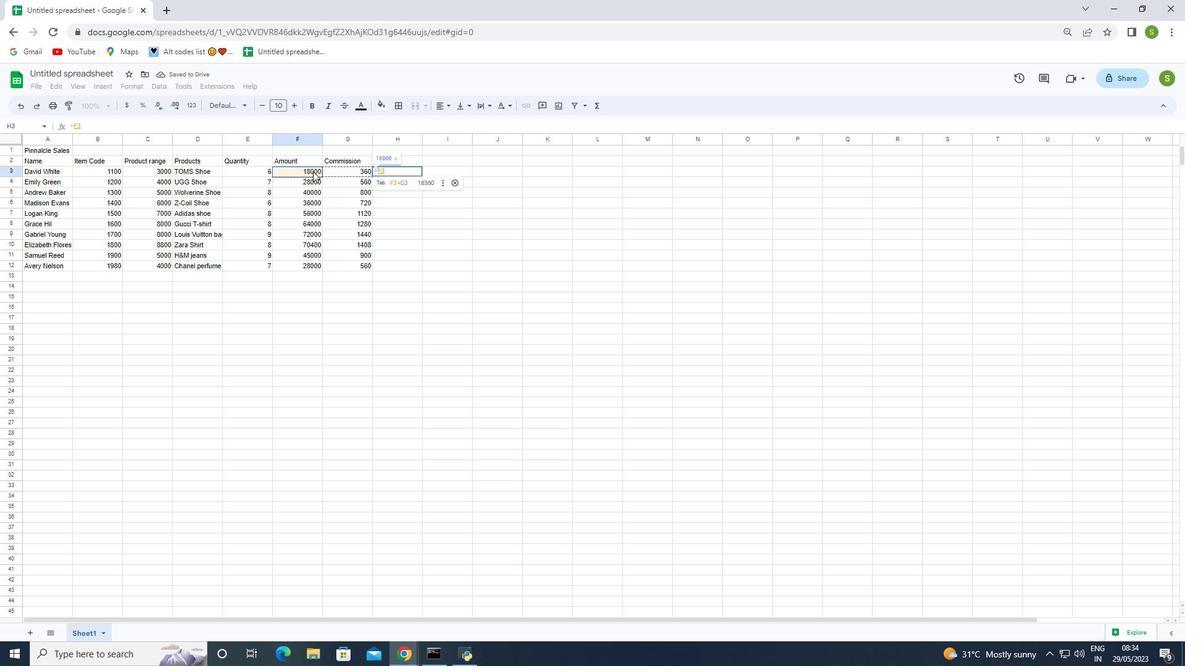 
Action: Mouse moved to (356, 169)
Screenshot: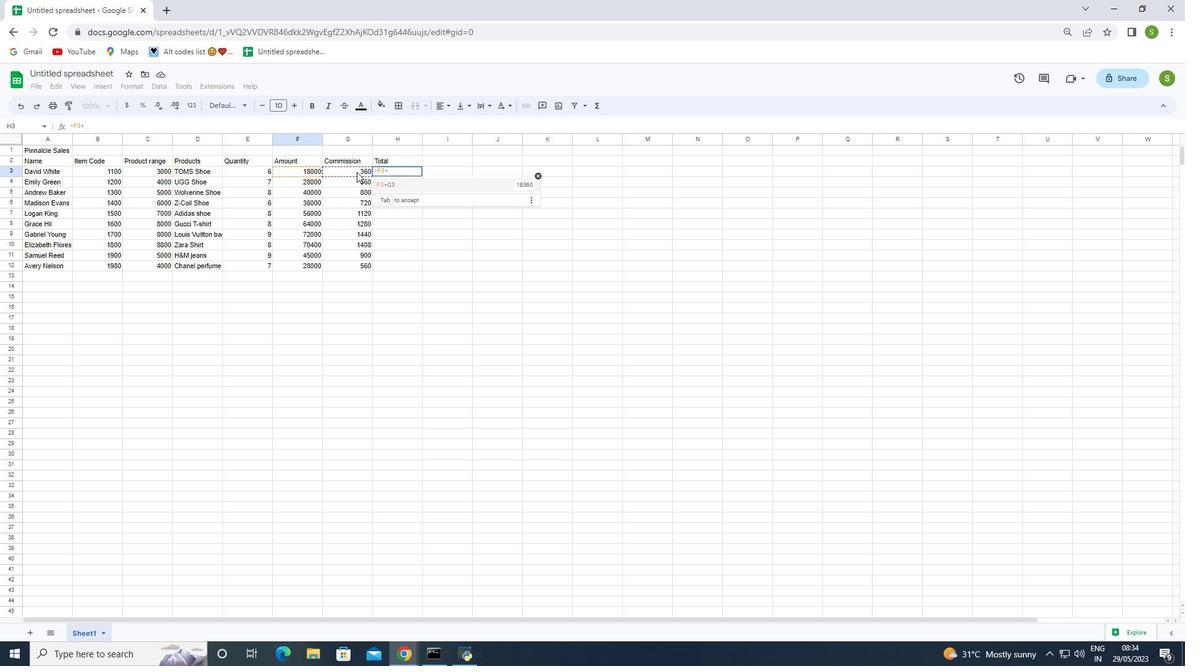 
Action: Mouse pressed left at (356, 169)
Screenshot: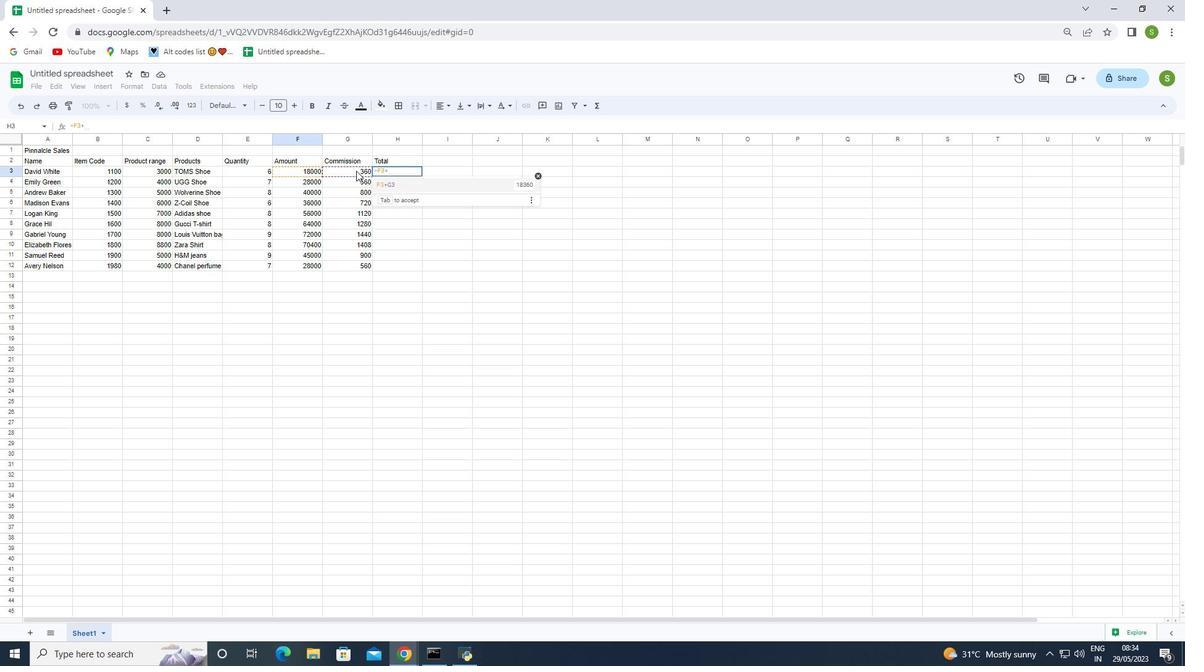 
Action: Mouse moved to (358, 171)
Screenshot: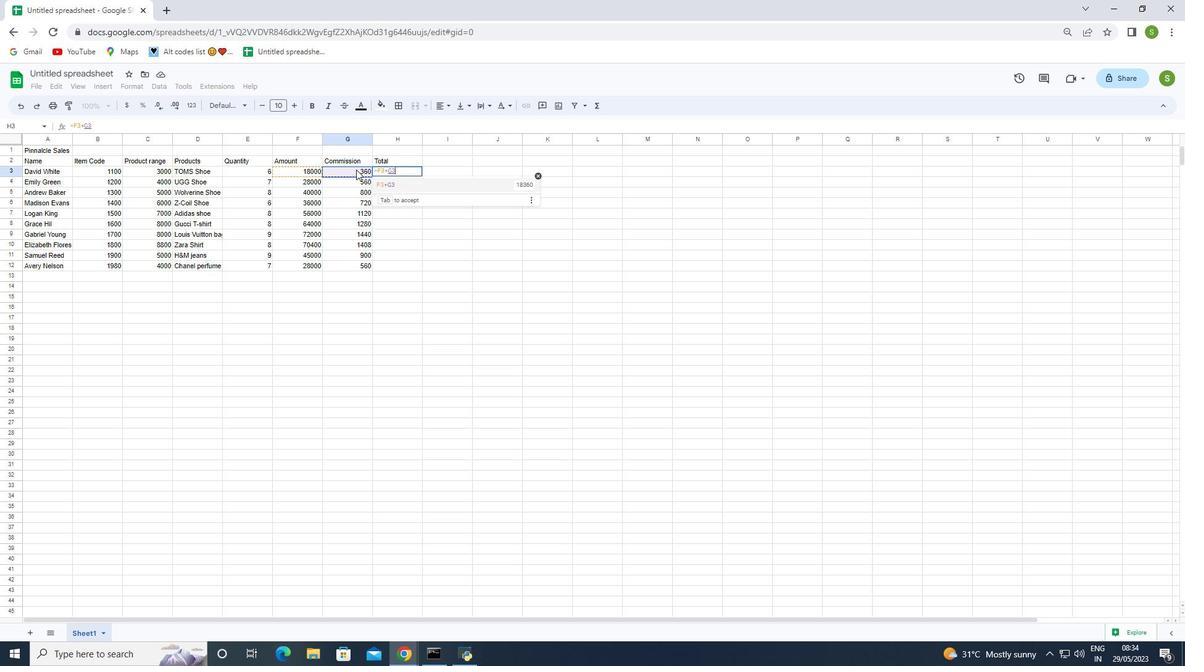 
Action: Key pressed <Key.enter>
Screenshot: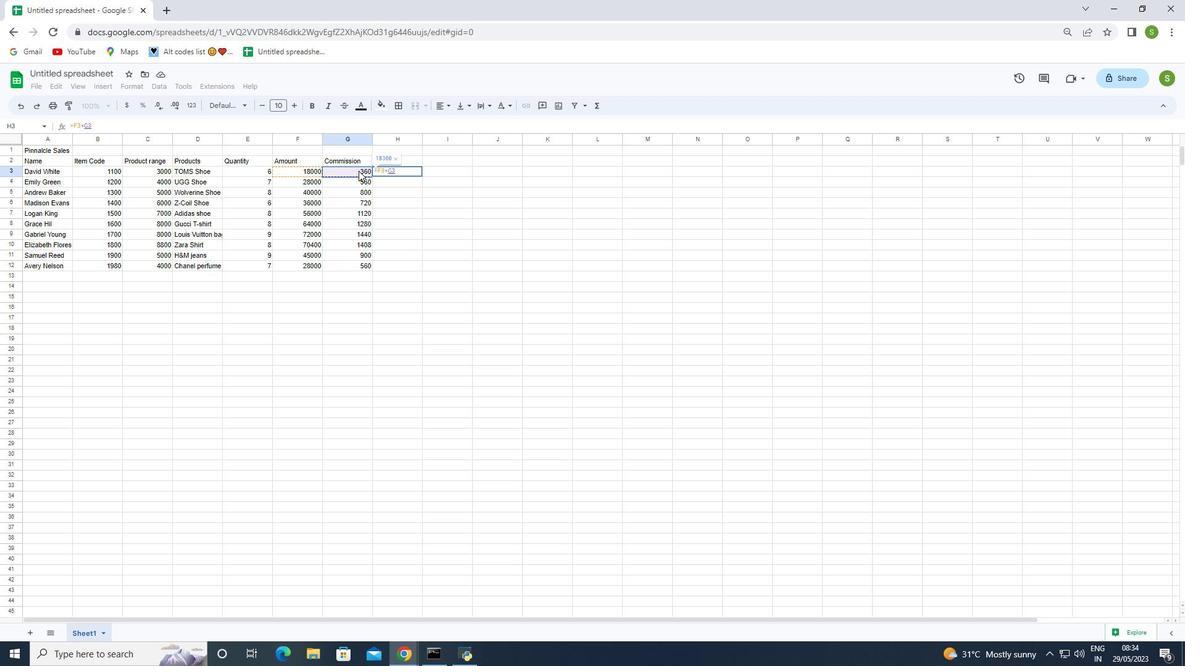 
Action: Mouse moved to (405, 173)
Screenshot: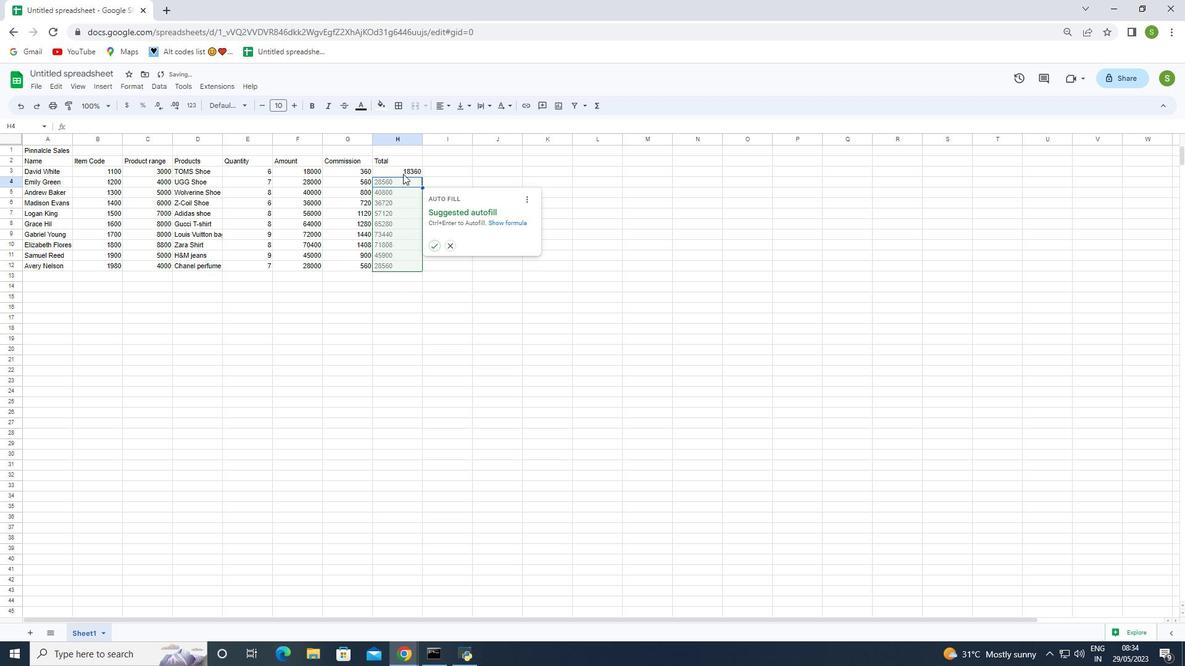 
Action: Mouse pressed left at (405, 173)
Screenshot: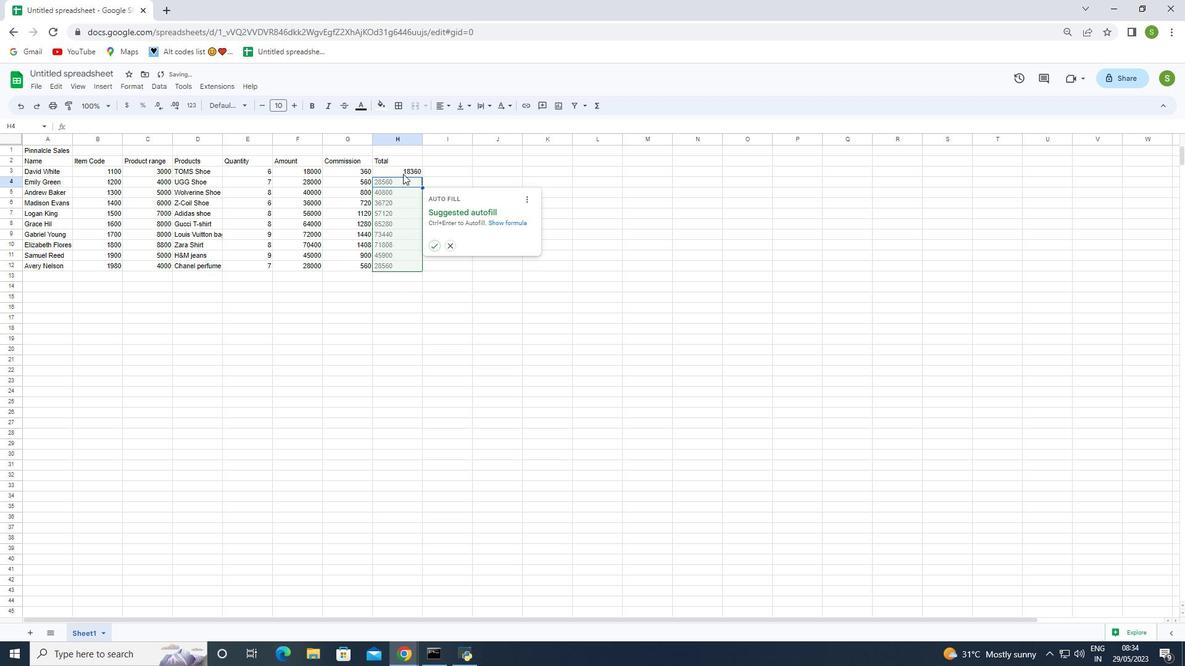 
Action: Mouse moved to (423, 177)
Screenshot: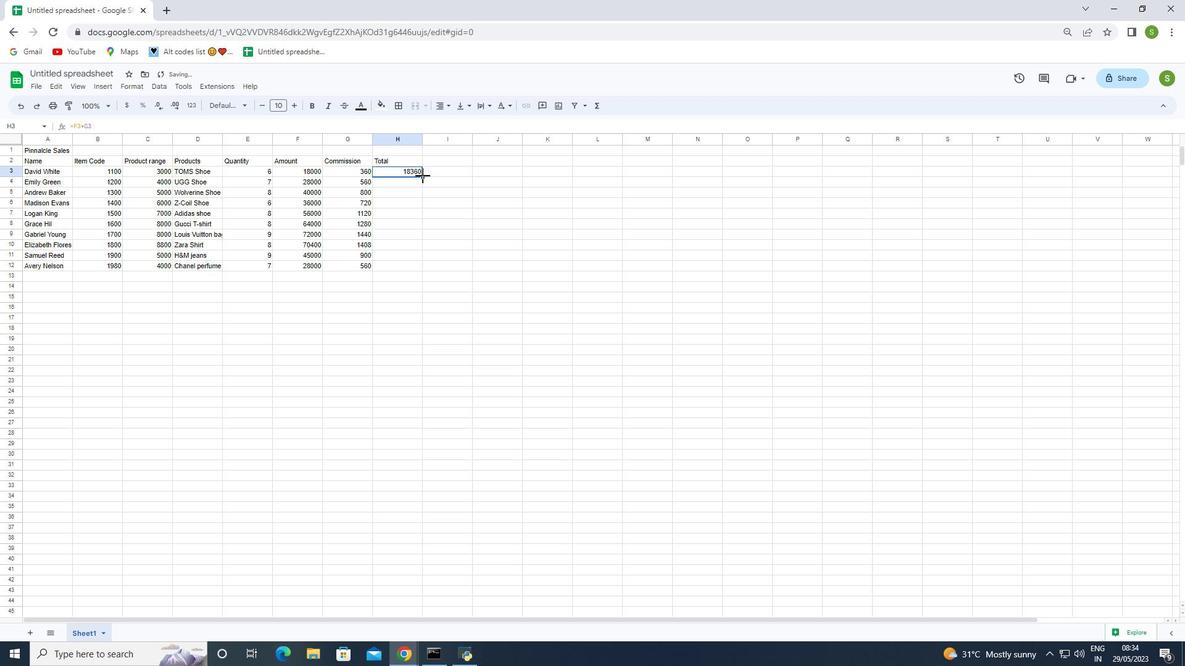 
Action: Mouse pressed left at (423, 177)
Screenshot: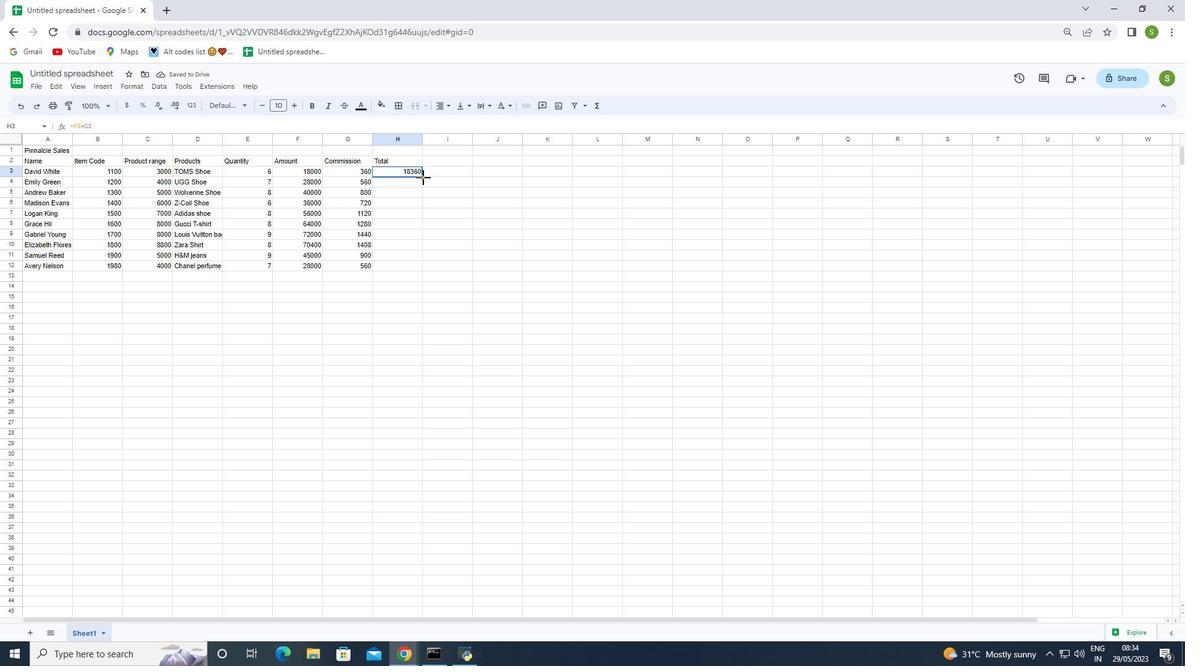
Action: Mouse moved to (406, 339)
Screenshot: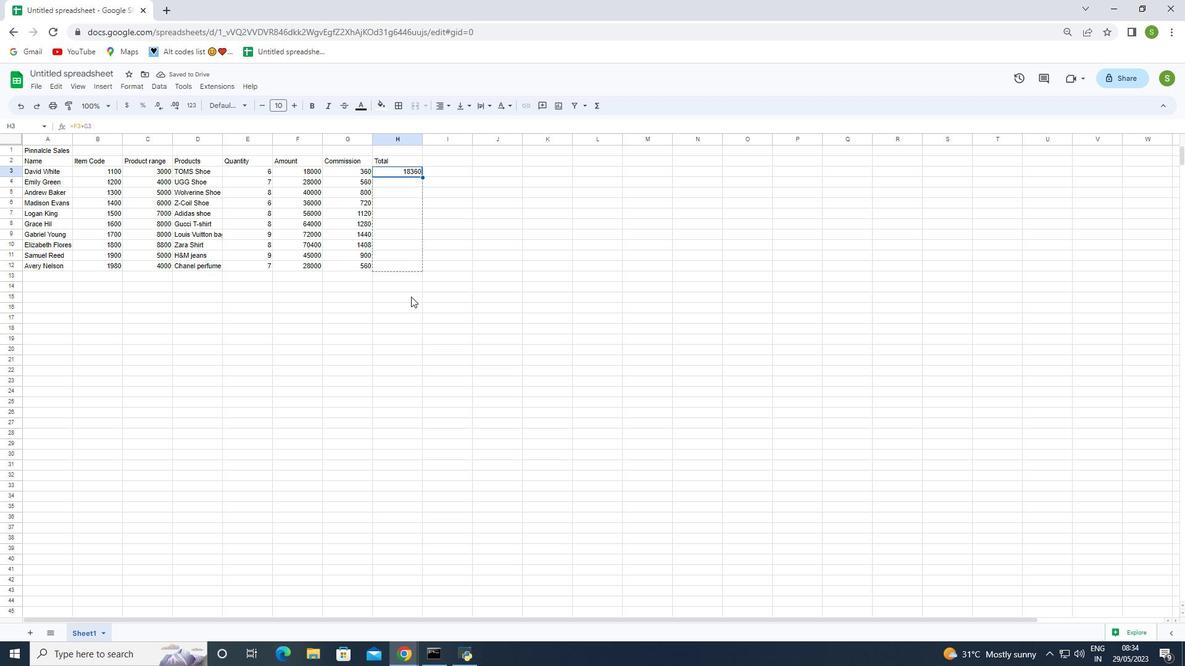 
Action: Mouse pressed left at (406, 339)
Screenshot: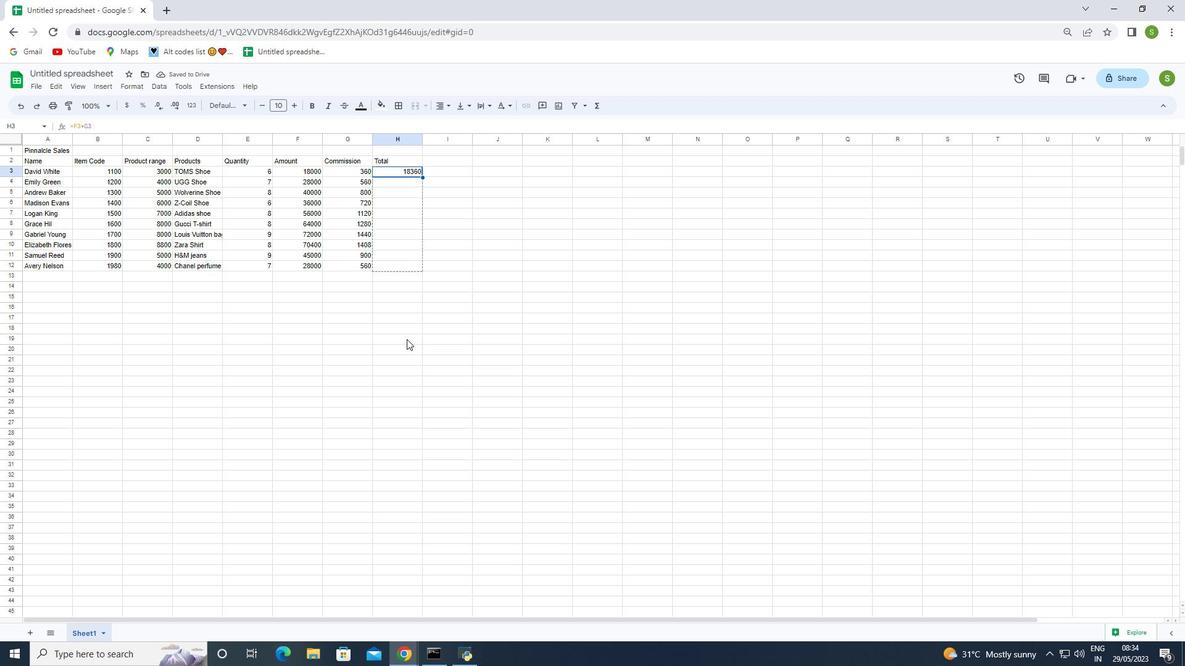 
Action: Mouse moved to (38, 87)
Screenshot: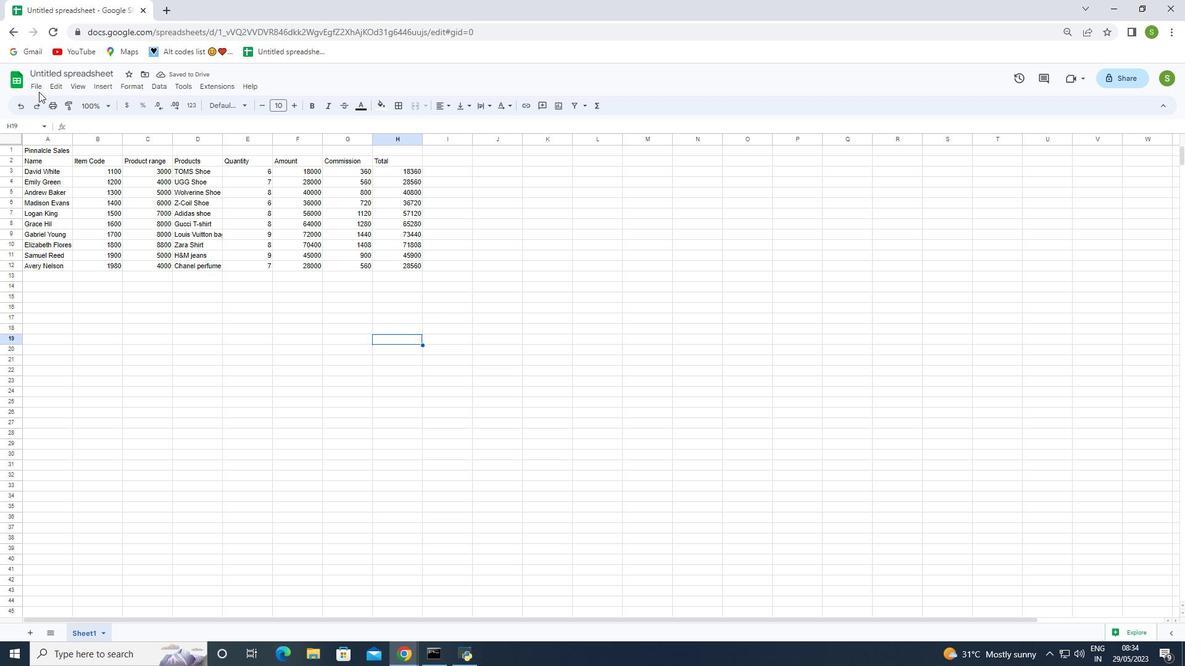
Action: Mouse pressed left at (38, 87)
Screenshot: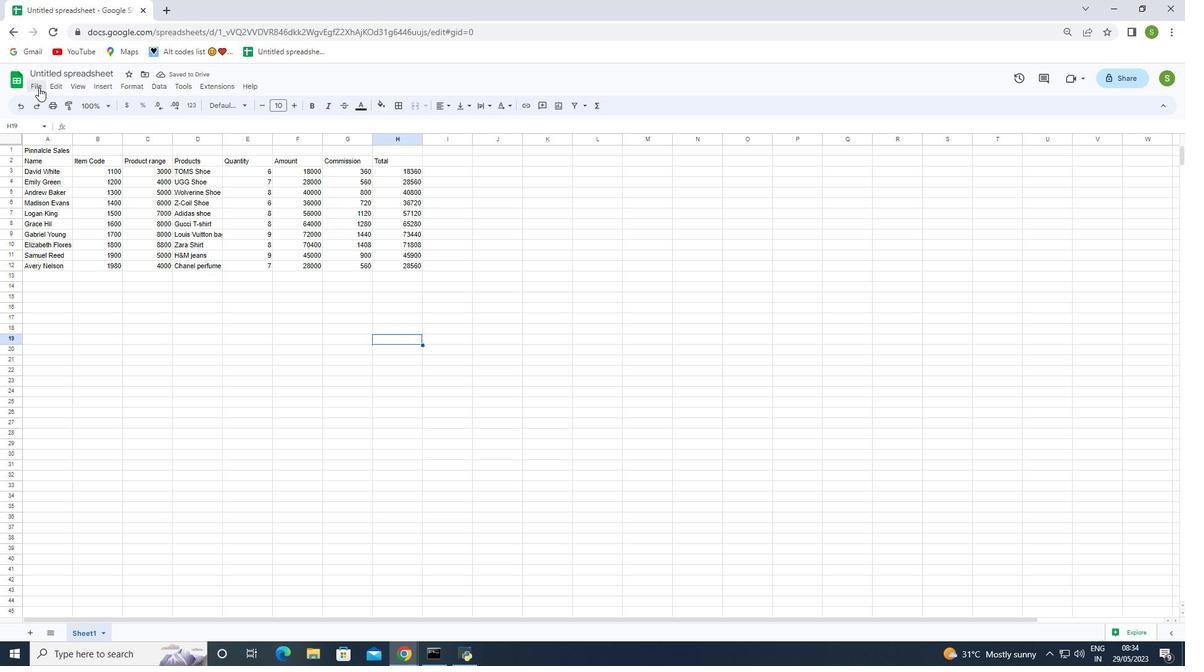 
Action: Mouse moved to (66, 230)
Screenshot: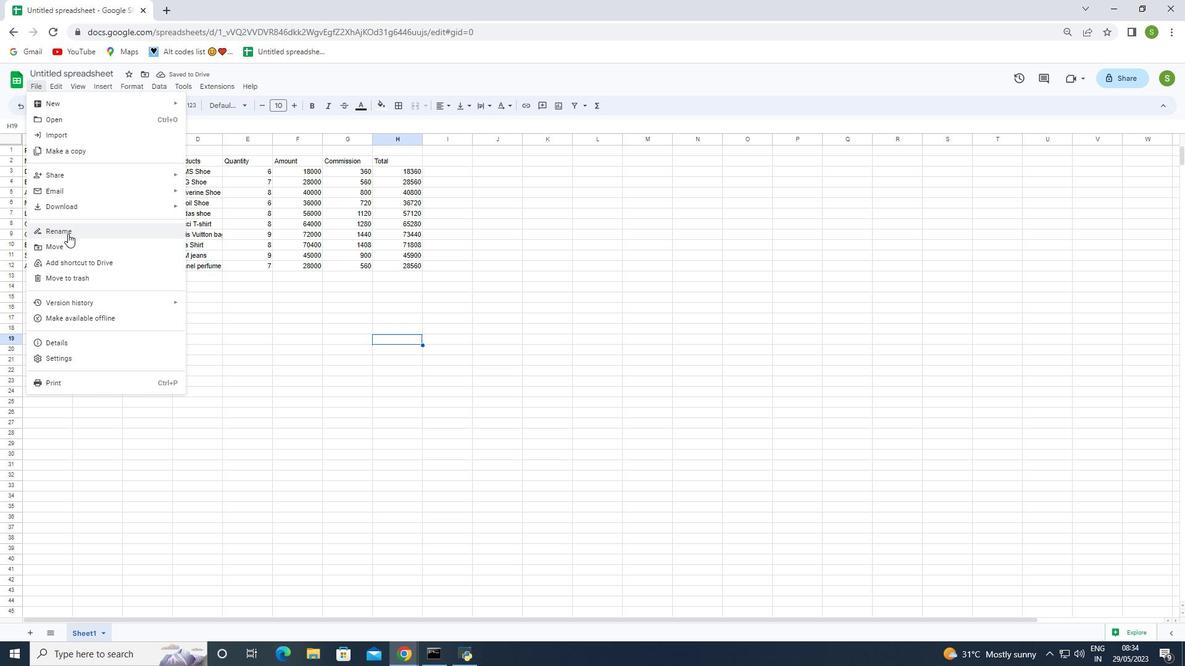 
Action: Mouse pressed left at (66, 230)
Screenshot: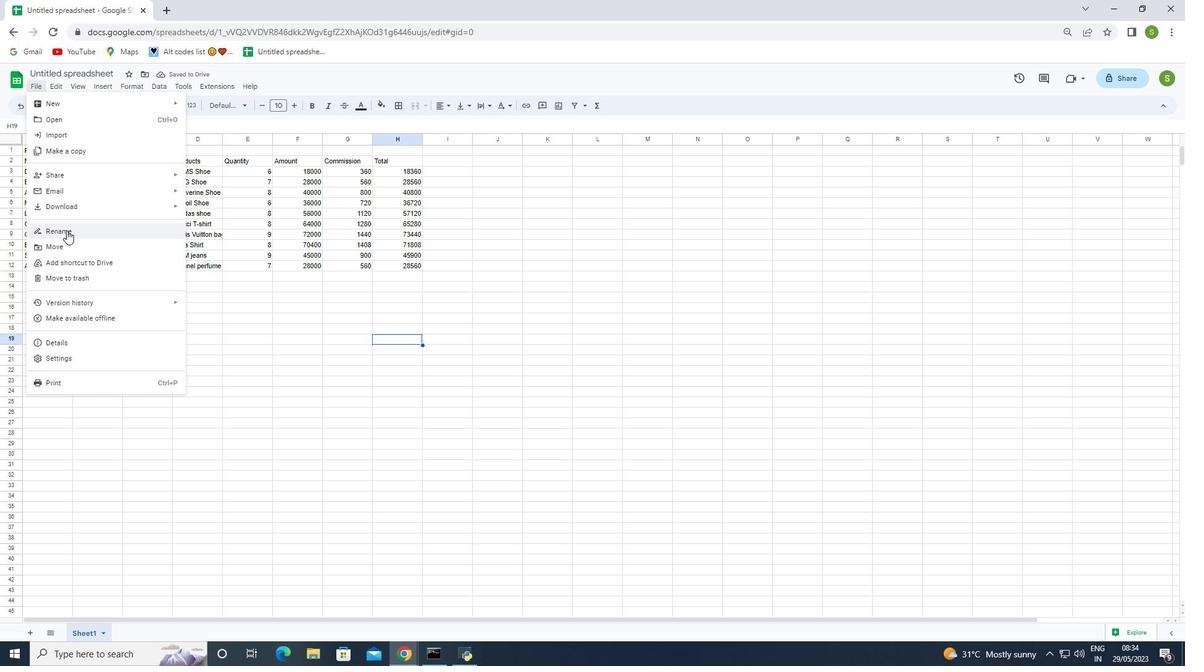 
Action: Mouse moved to (208, 269)
Screenshot: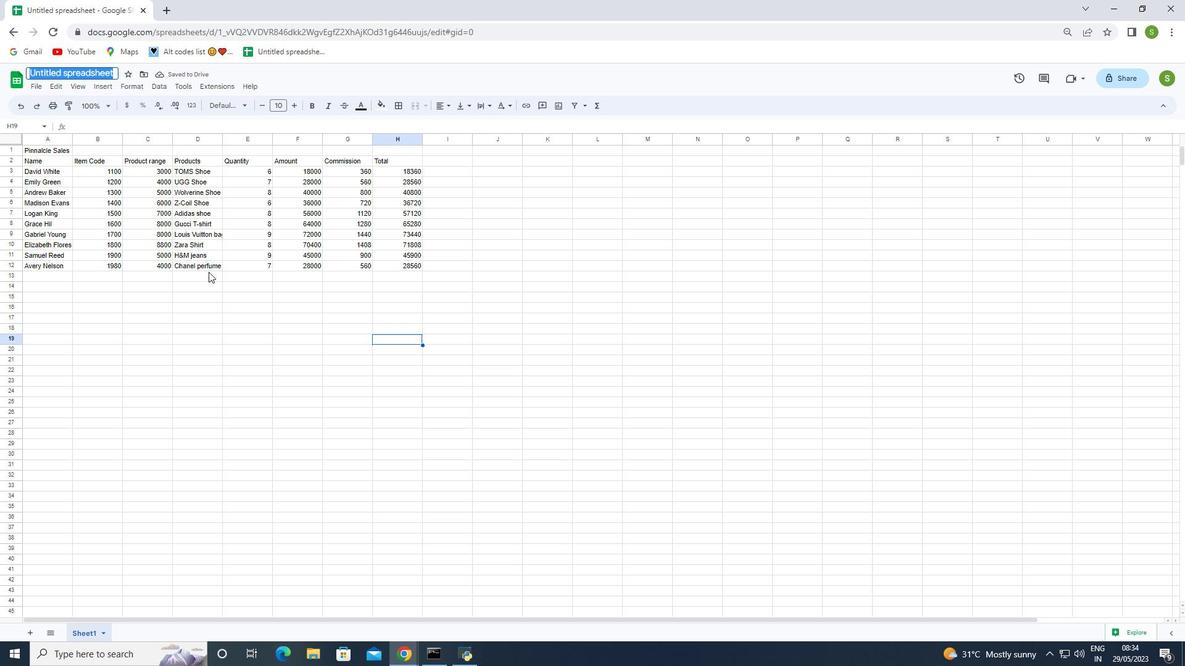 
Action: Key pressed <Key.backspace><Key.shift>Pinnacle<Key.space><Key.shift>Sales<Key.space>templetes<Key.space>book
Screenshot: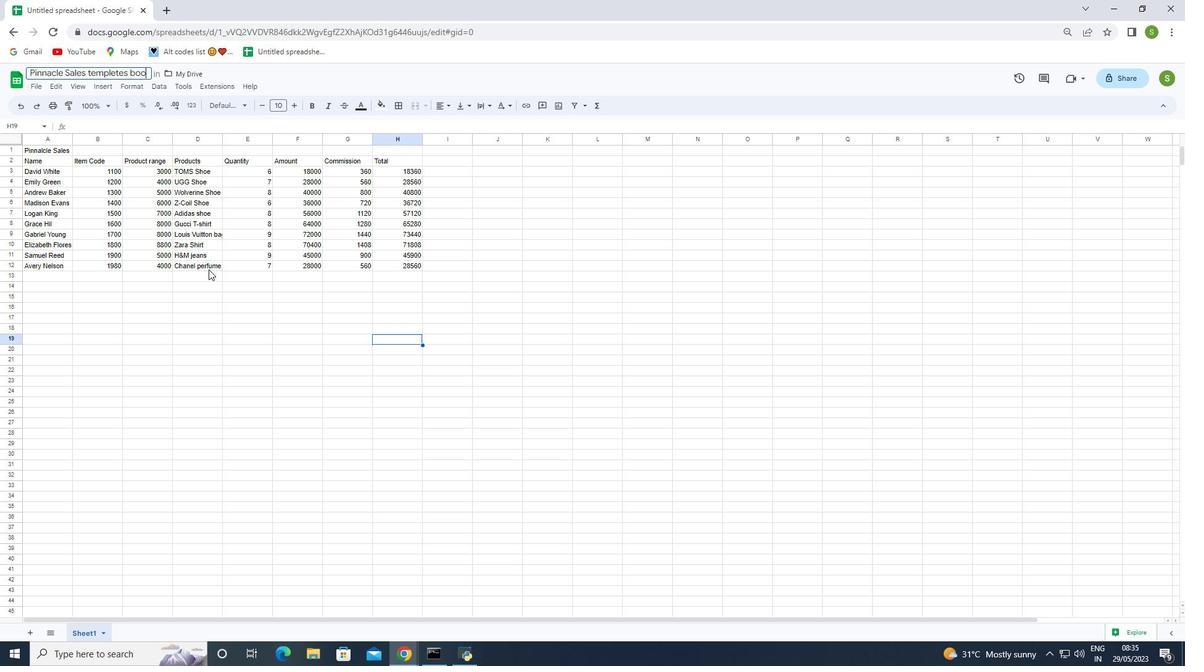 
Action: Mouse moved to (311, 361)
Screenshot: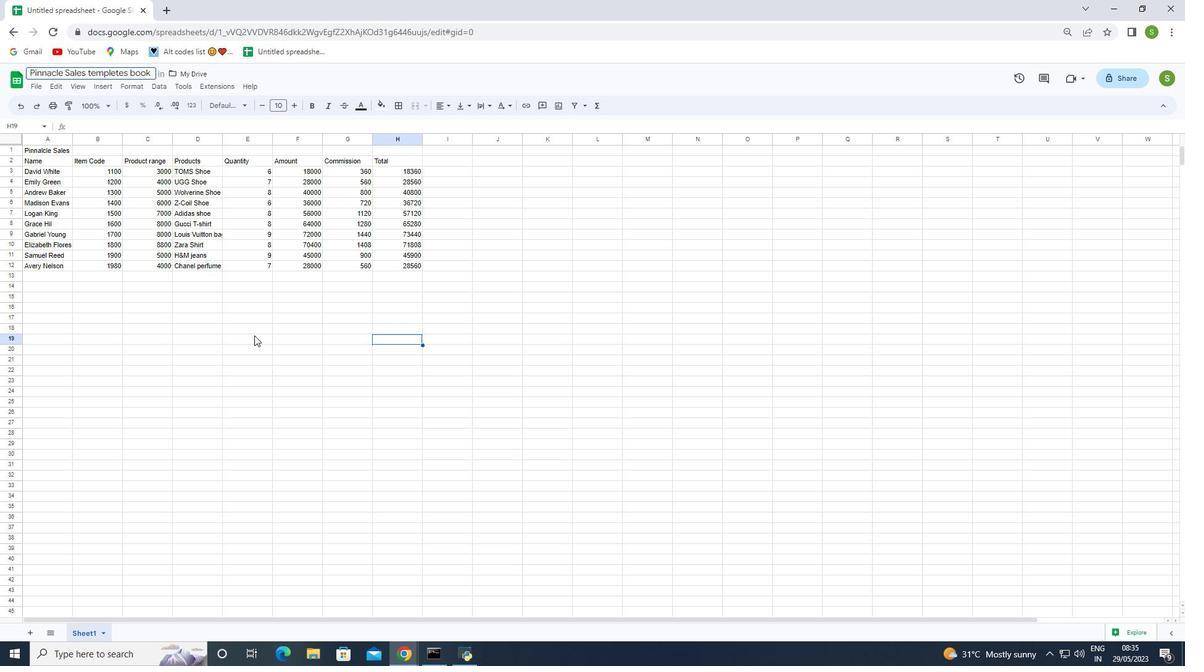 
Action: Mouse pressed left at (311, 361)
Screenshot: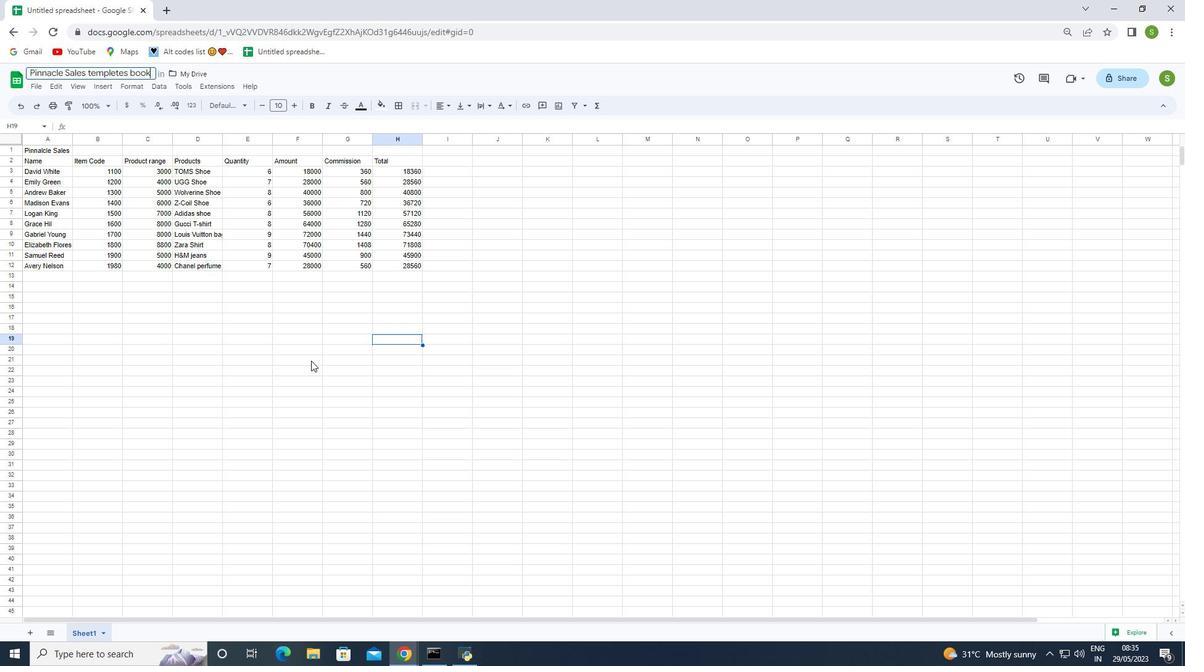 
